 Task: open an excel sheet and write heading  Cash Flow TrackerAdd Dates in a column and its values below  '2023-05-01, 2023-05-03, 2023-05-06, 2023-05-10, 2023-05-15, 2023-05-20, 2023-05-25 & 2023-05-31'Add Descriptions in next column and its values below  Monthly Salary, Grocery Shopping, Dining Out., Utility Bill, Transportation, Entertainment, Miscellaneous & Total. Add Amount in next column and its values below  $2,500, $100, $50, $150, $30, $50, $20& $400. Add Income/ Expense in next column and its values below  Income, Expenses, Expenses, Expenses, Expenses, Expenses & Expenses. Add Balance in next column and its values below  $2,500, $2,400, $2,350, $2,200, $2,170, $2,120, $2,100 & $2100. Save page AssetVal templates
Action: Mouse moved to (21, 66)
Screenshot: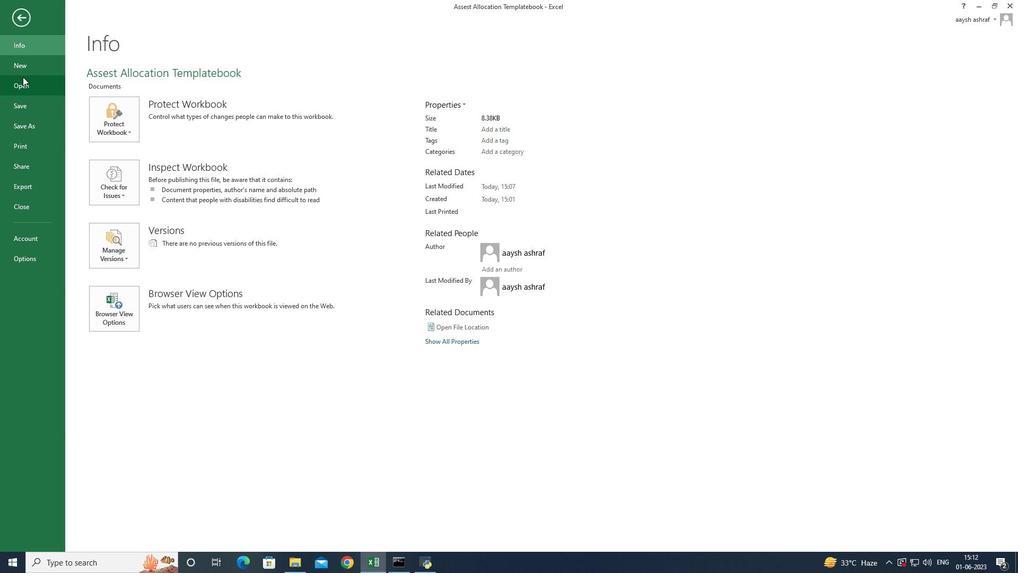 
Action: Mouse pressed left at (21, 66)
Screenshot: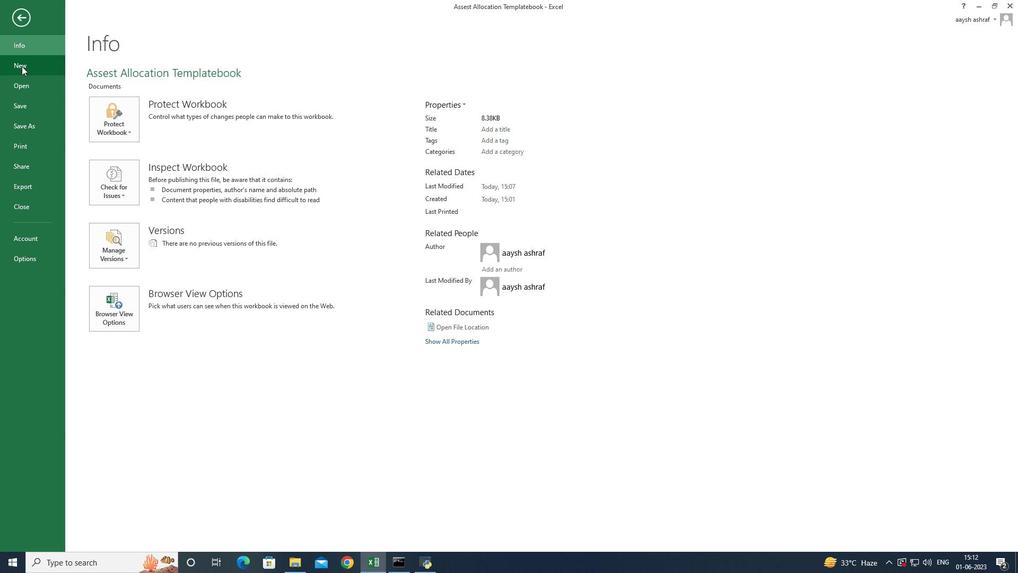 
Action: Mouse moved to (127, 171)
Screenshot: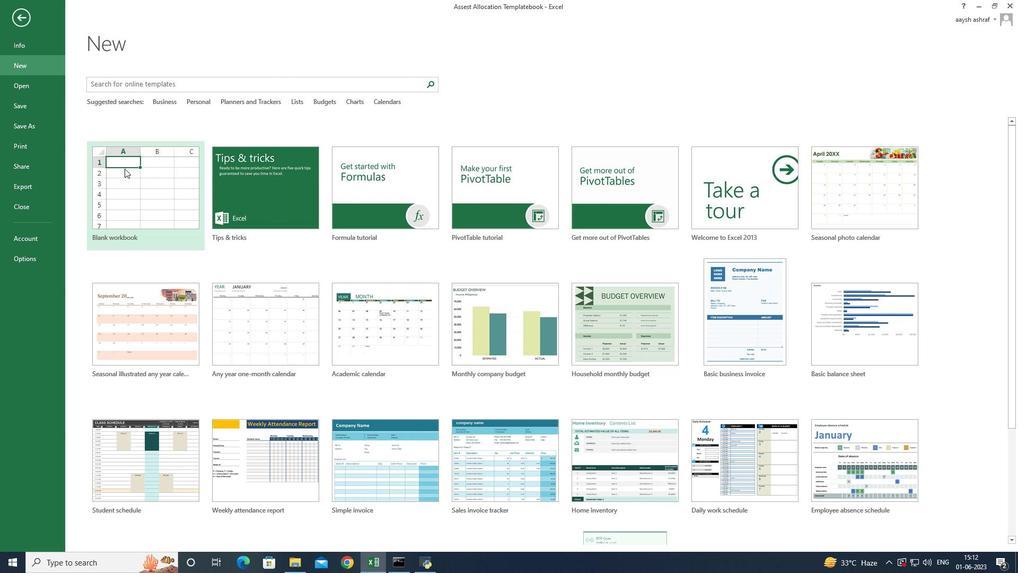 
Action: Mouse pressed left at (127, 171)
Screenshot: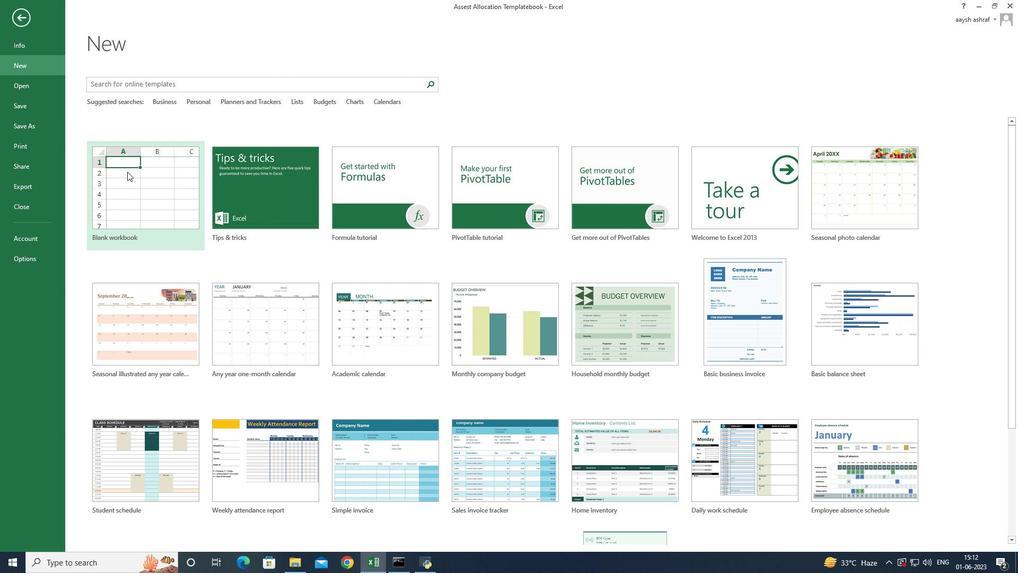 
Action: Mouse moved to (362, 475)
Screenshot: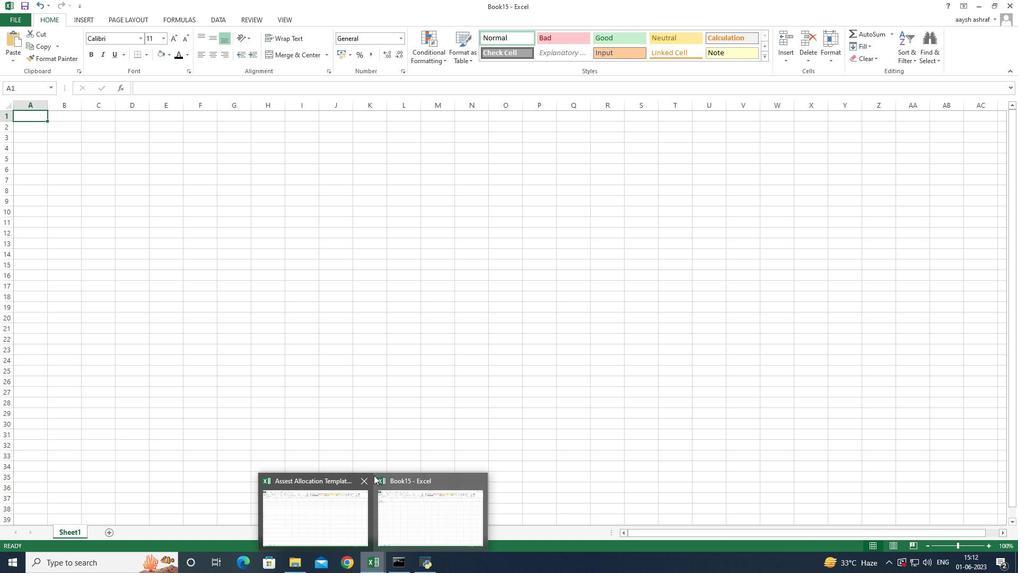 
Action: Mouse pressed left at (362, 475)
Screenshot: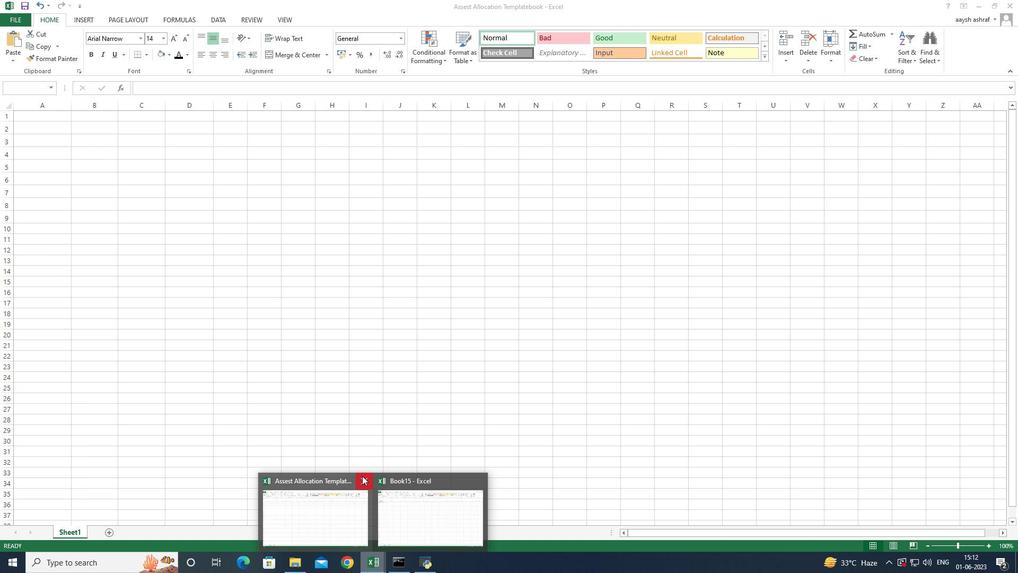 
Action: Mouse moved to (506, 292)
Screenshot: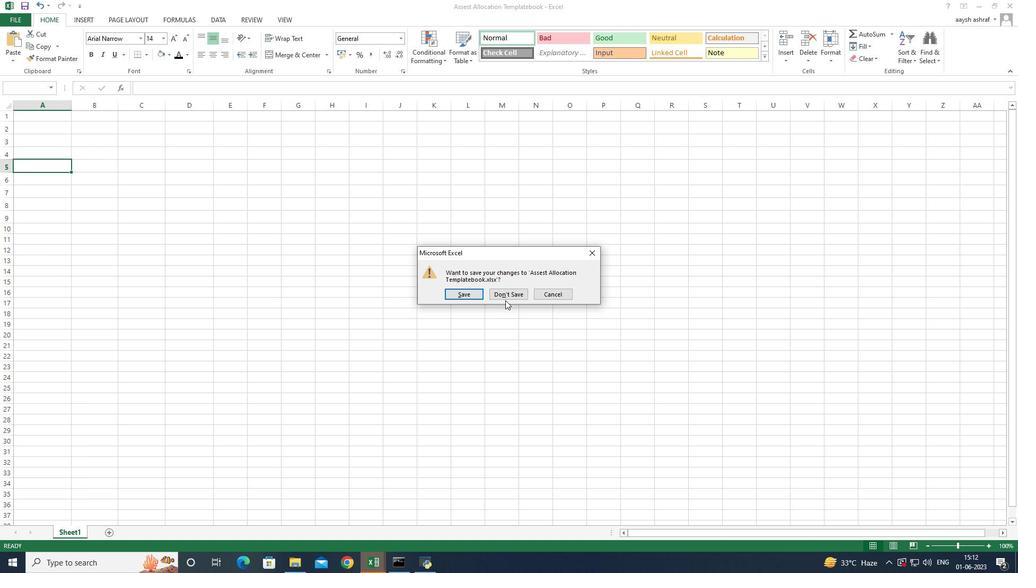 
Action: Mouse pressed left at (506, 292)
Screenshot: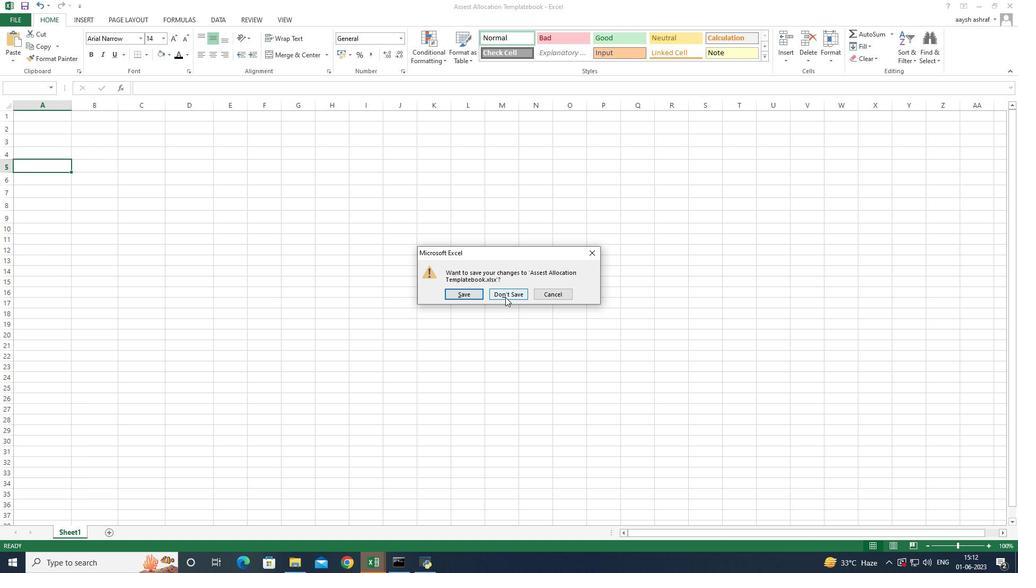 
Action: Mouse moved to (27, 113)
Screenshot: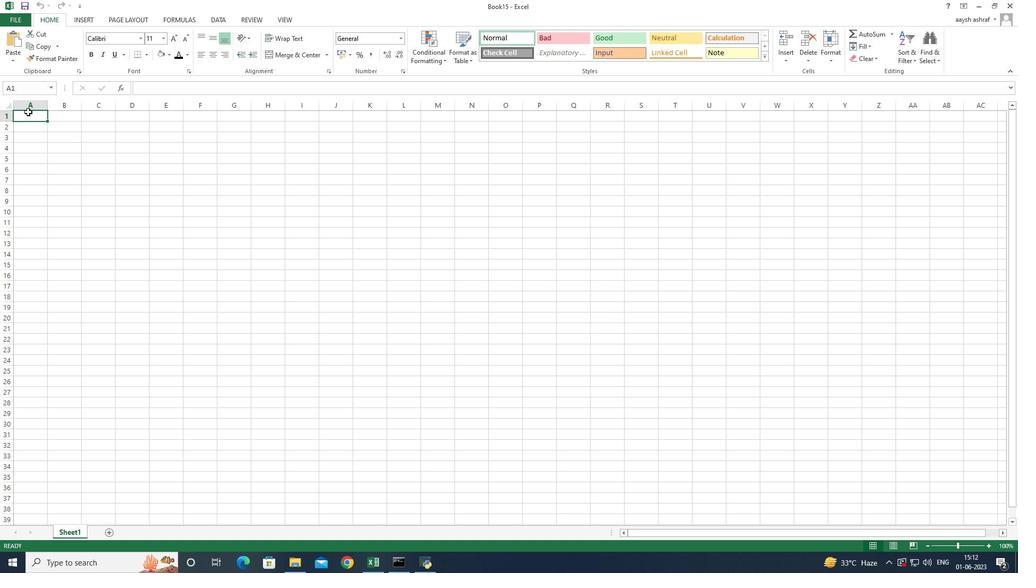 
Action: Mouse pressed left at (27, 113)
Screenshot: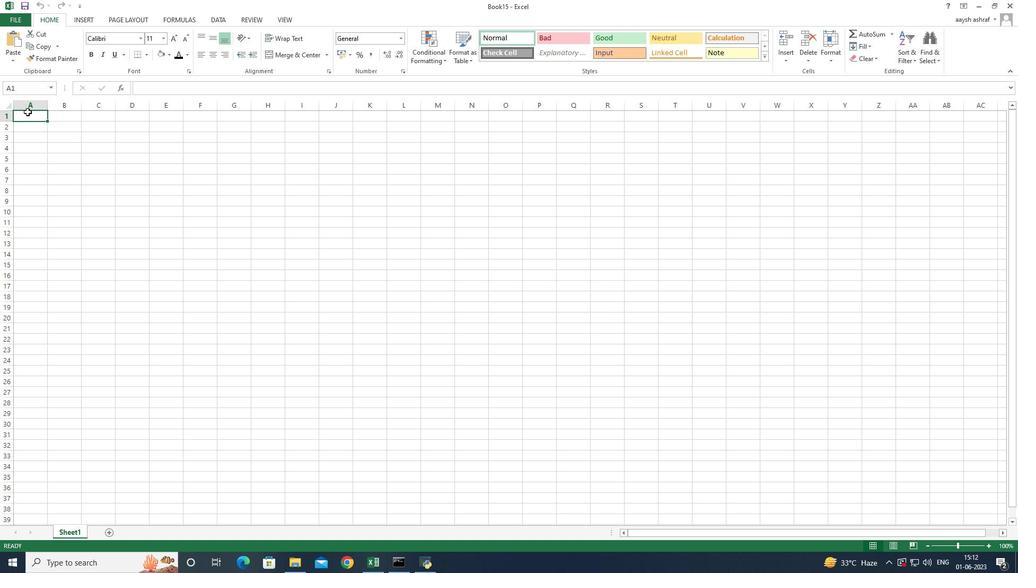 
Action: Mouse pressed left at (27, 113)
Screenshot: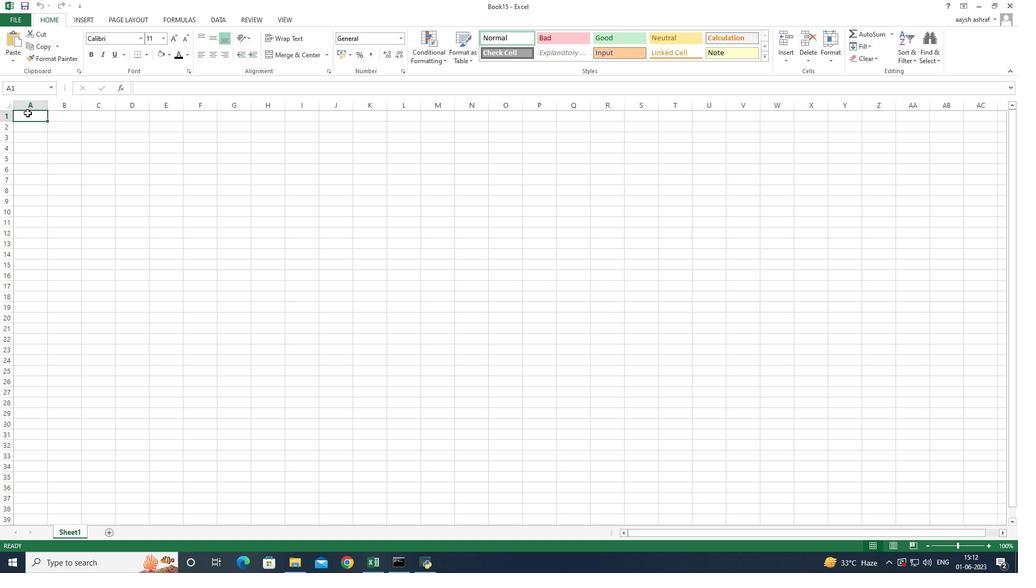 
Action: Key pressed <Key.shift>Cash<Key.space><Key.shift>Flow<Key.space><Key.shift>Tracker<Key.enter>
Screenshot: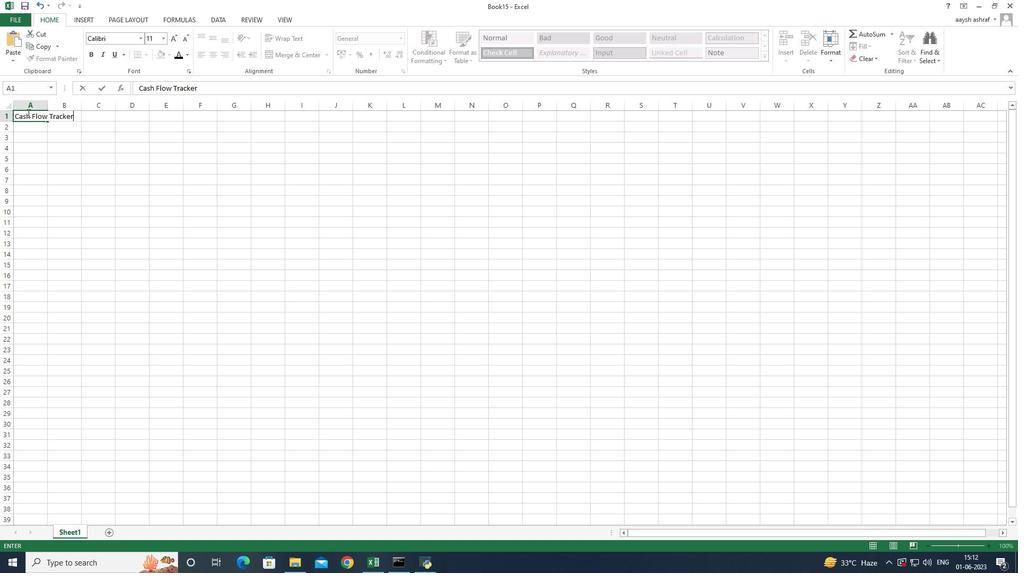 
Action: Mouse moved to (22, 147)
Screenshot: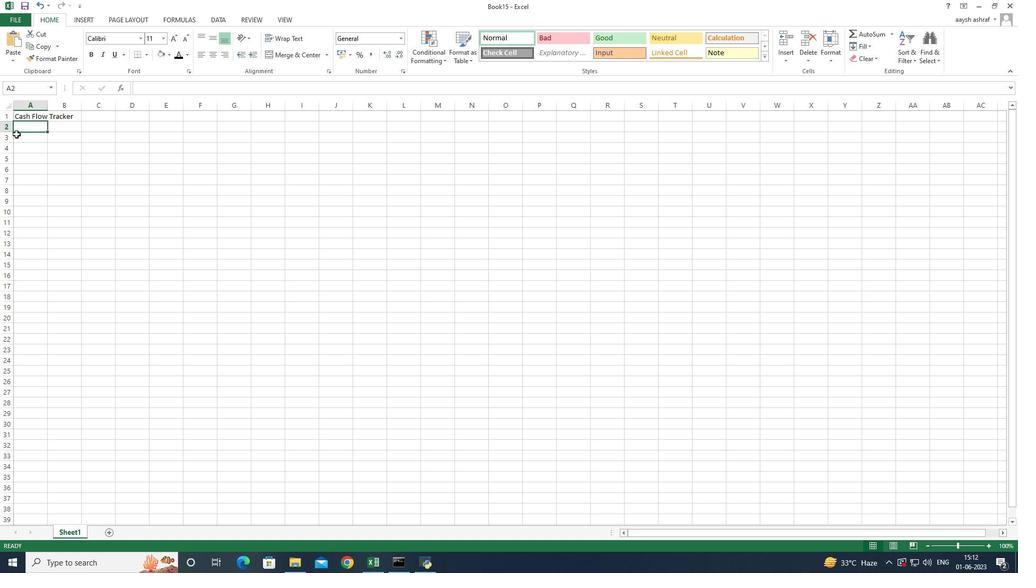
Action: Key pressed <Key.shift>Dates<Key.space><Key.enter>
Screenshot: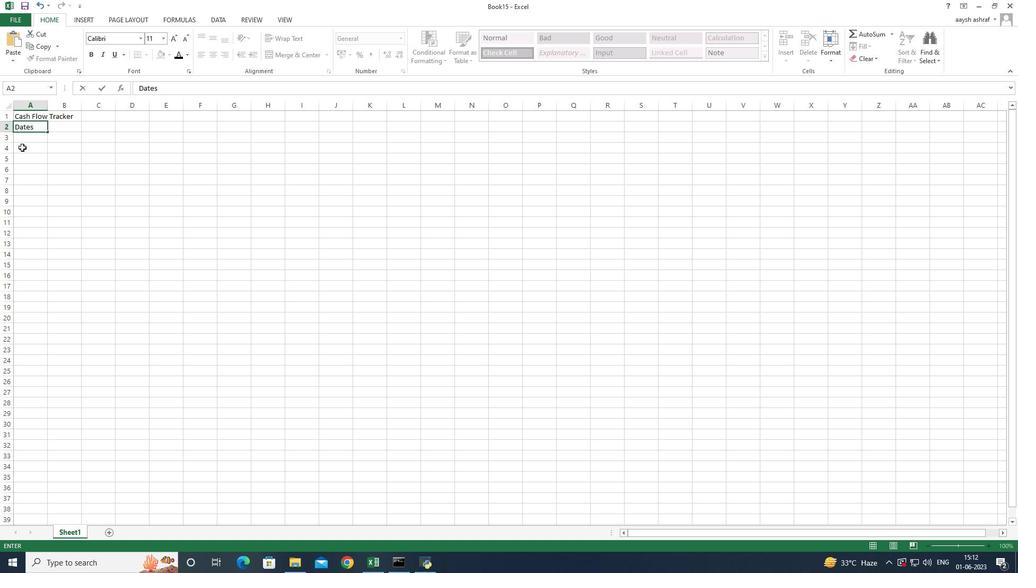 
Action: Mouse moved to (168, 169)
Screenshot: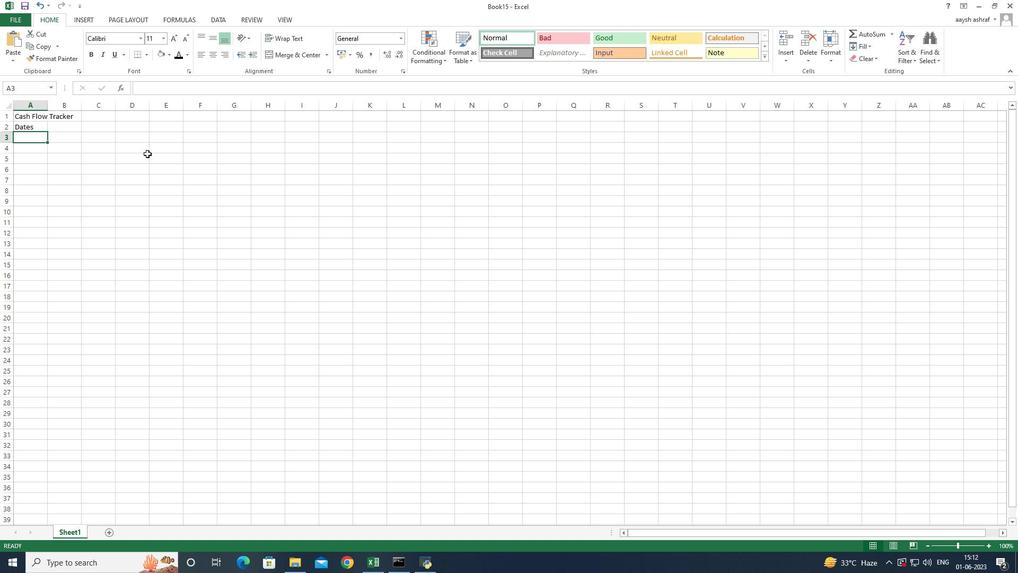 
Action: Key pressed 202
Screenshot: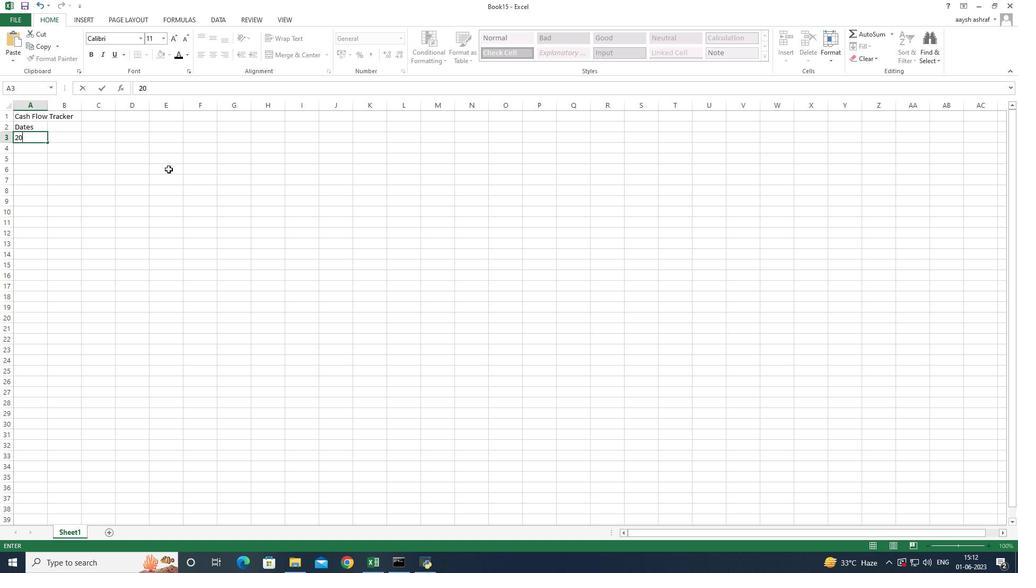 
Action: Mouse moved to (186, 169)
Screenshot: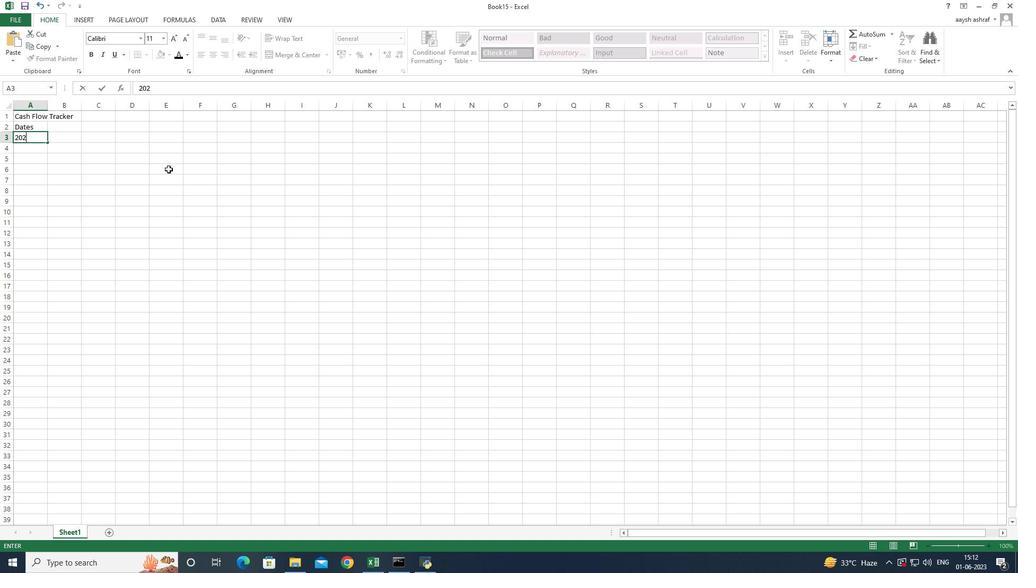 
Action: Key pressed 3
Screenshot: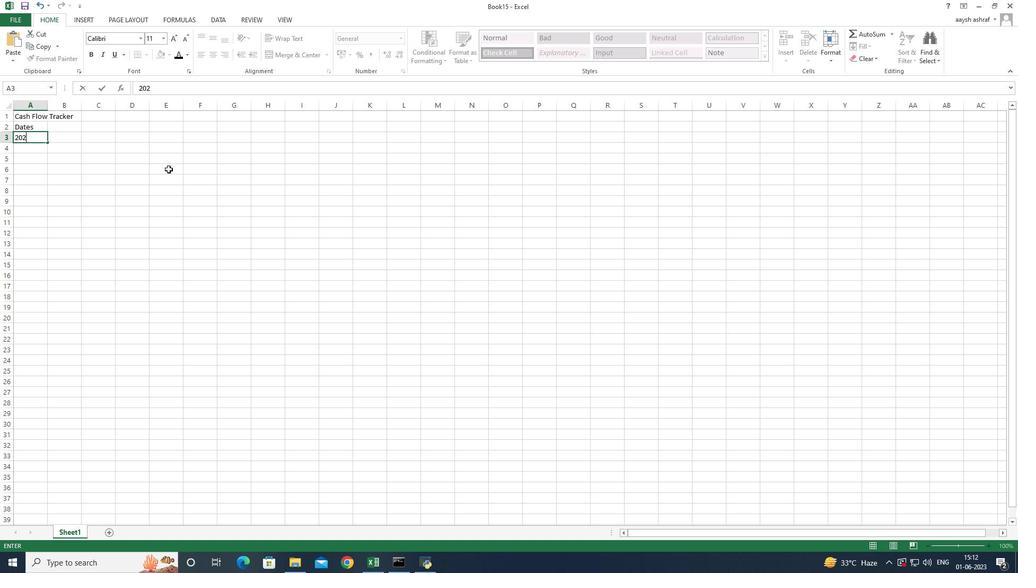 
Action: Mouse moved to (762, 8)
Screenshot: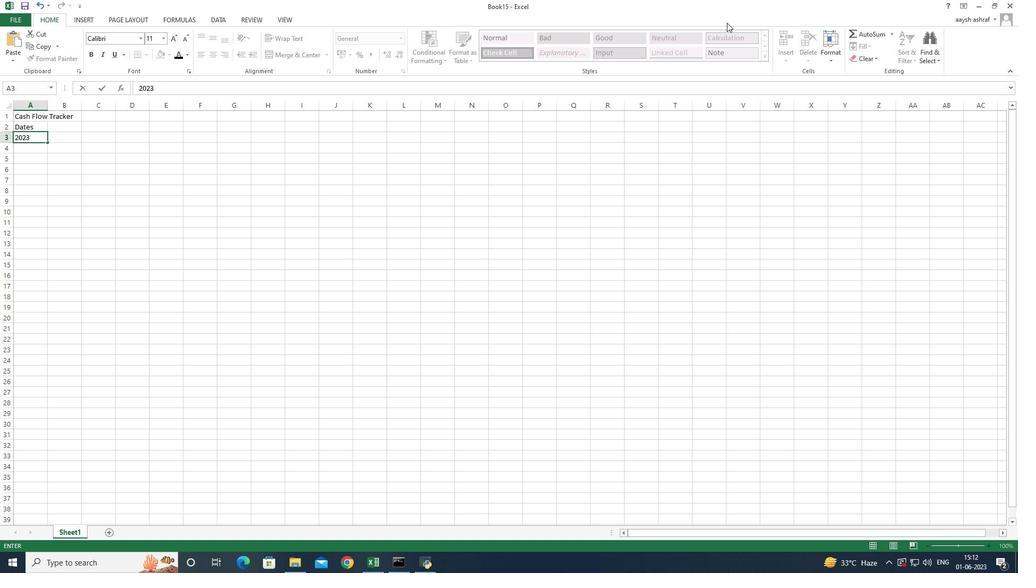 
Action: Key pressed -05
Screenshot: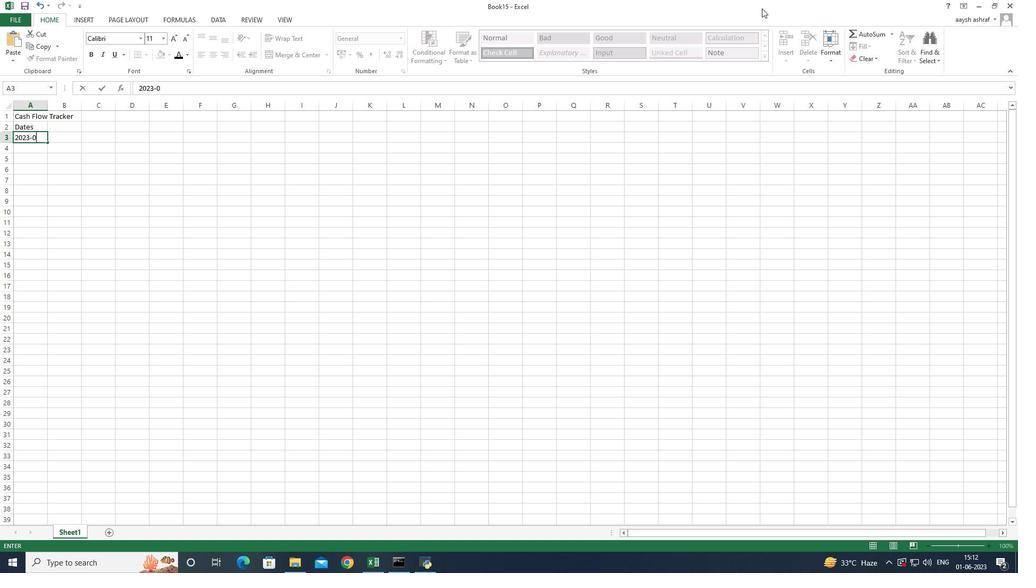 
Action: Mouse moved to (826, 6)
Screenshot: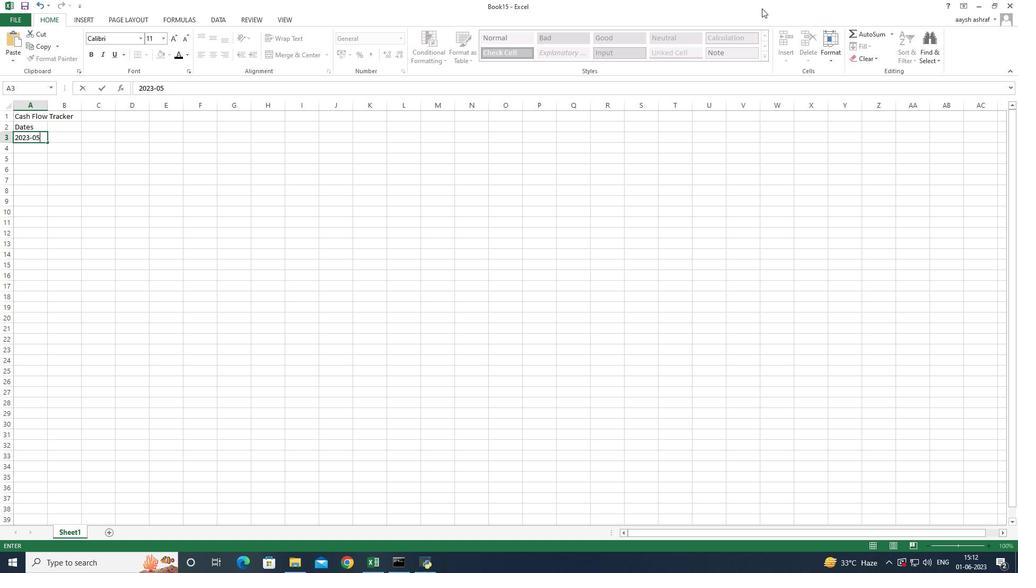 
Action: Key pressed -01<Key.enter>
Screenshot: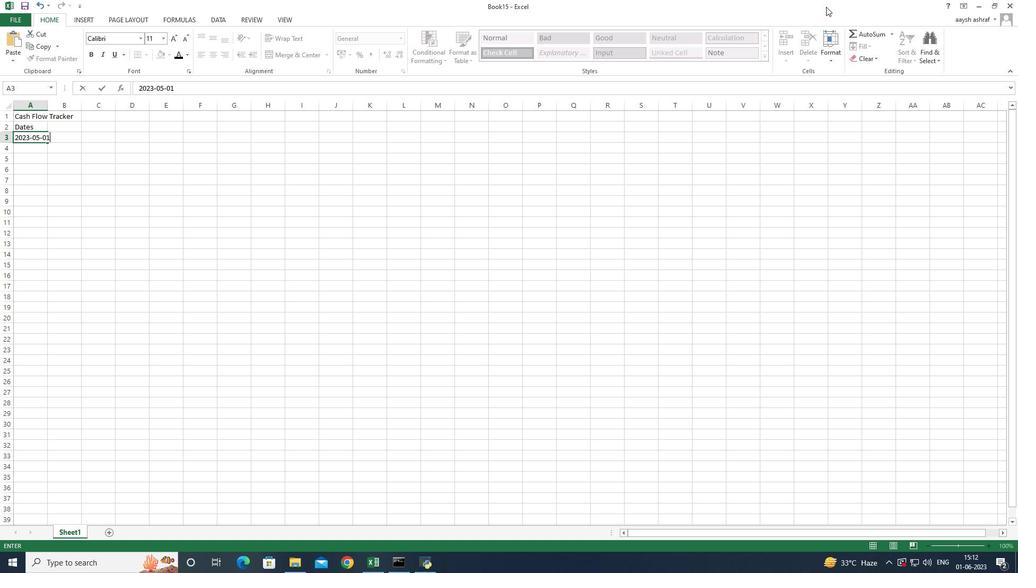 
Action: Mouse moved to (1000, 8)
Screenshot: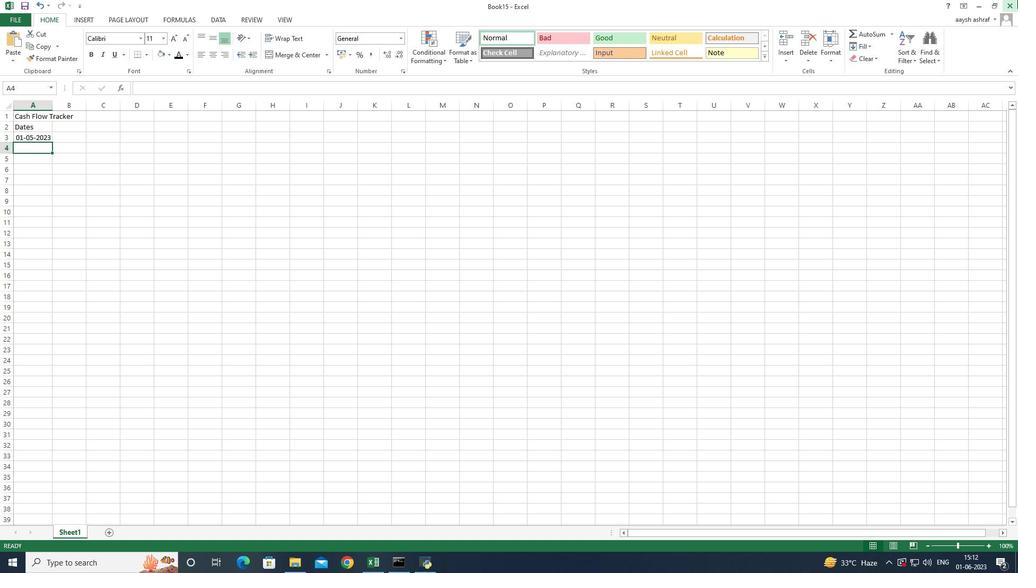
Action: Key pressed 2023-05-03<Key.enter>2023-05-06<Key.enter>2023-05-10<Key.enter>2023-05-15<Key.enter>2023-05-20<Key.enter>2023-02<Key.backspace>5-25<Key.enter>2023-05-31<Key.enter>
Screenshot: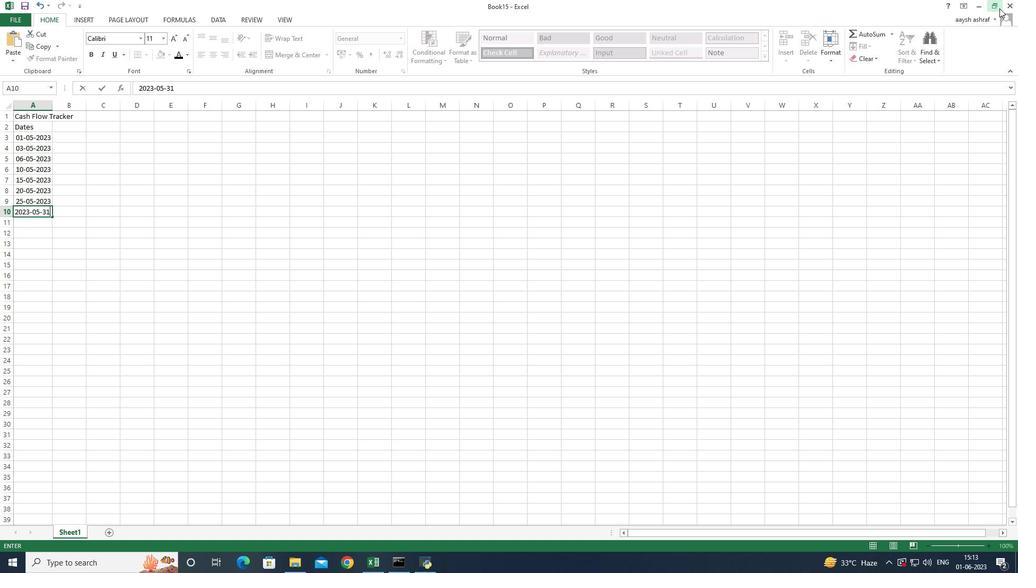 
Action: Mouse moved to (53, 101)
Screenshot: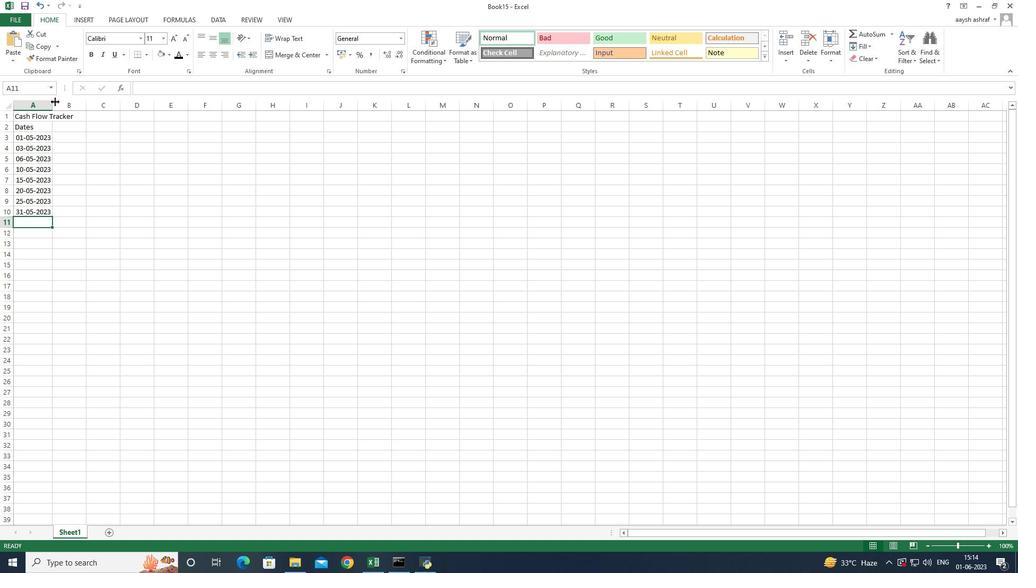
Action: Mouse pressed left at (53, 101)
Screenshot: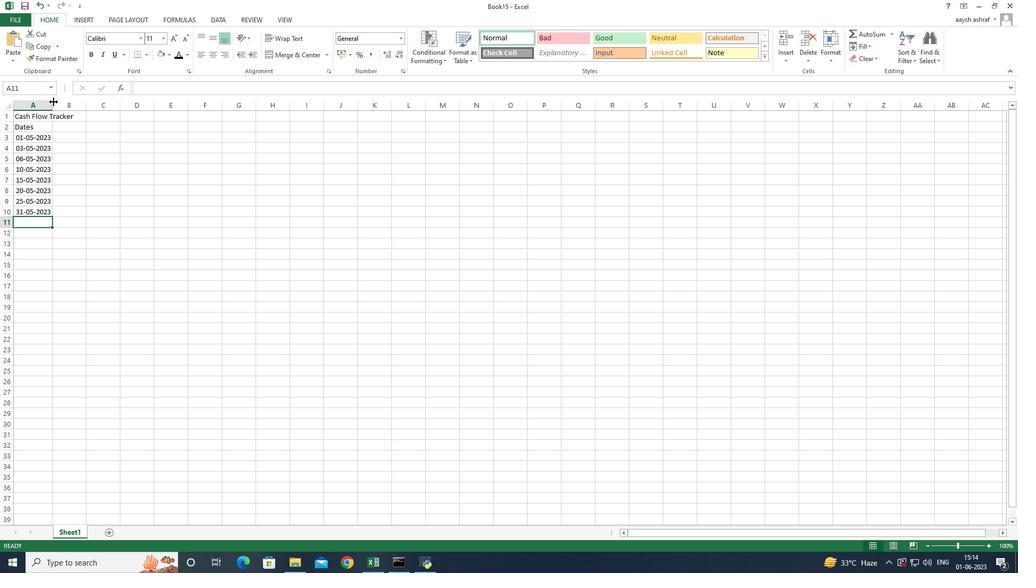
Action: Mouse moved to (36, 127)
Screenshot: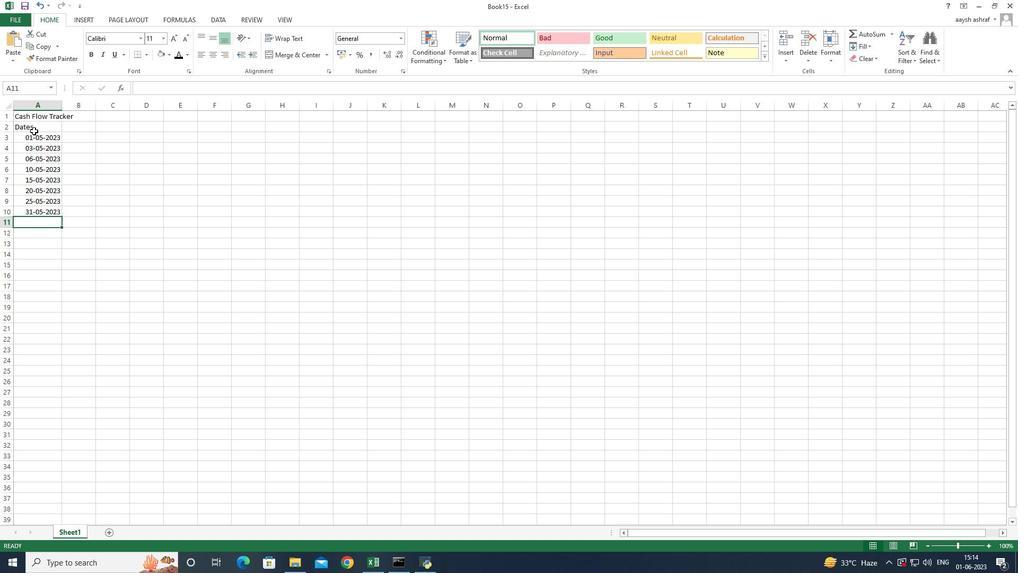 
Action: Mouse pressed left at (36, 127)
Screenshot: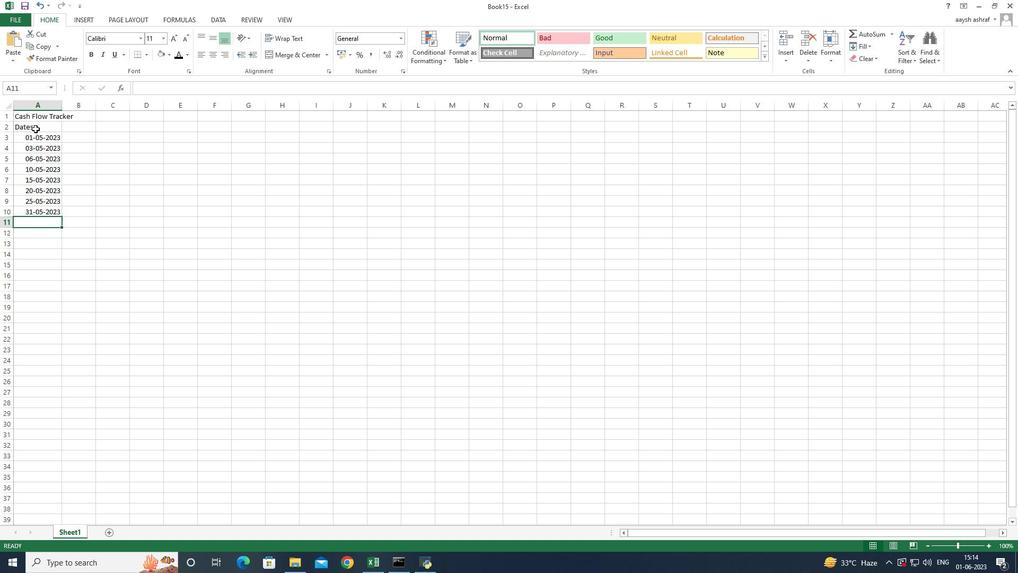 
Action: Mouse moved to (209, 54)
Screenshot: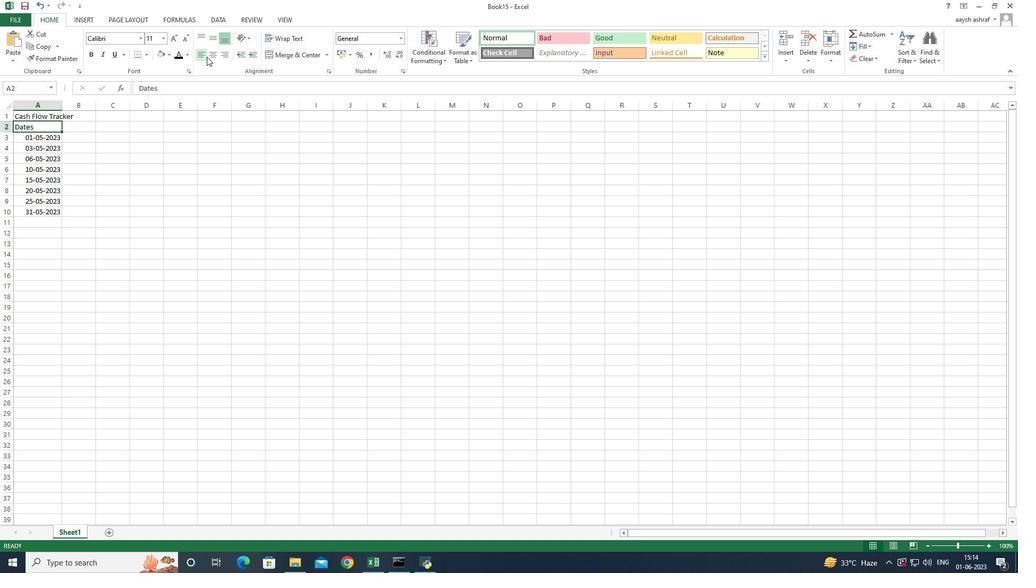 
Action: Mouse pressed left at (209, 54)
Screenshot: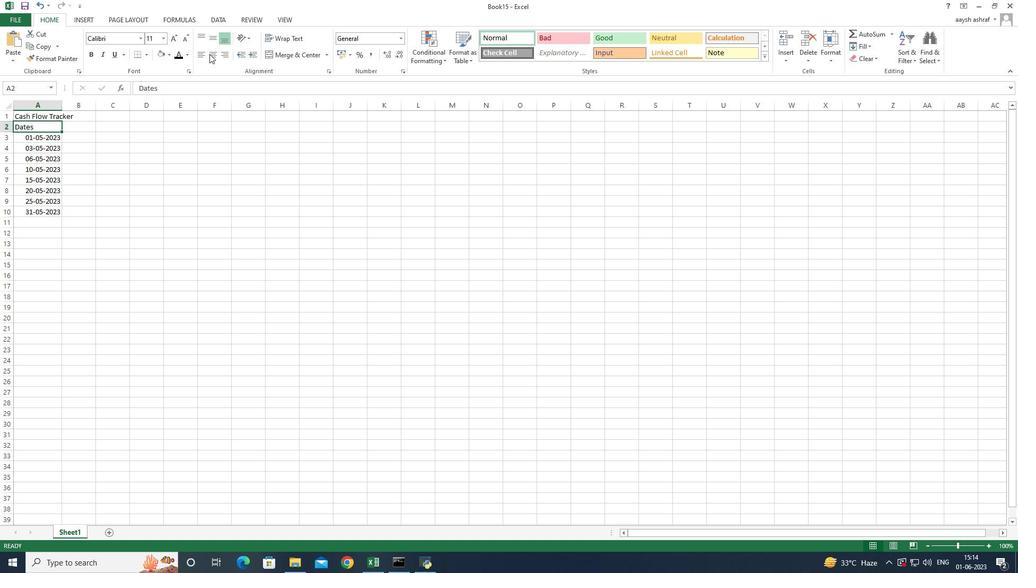 
Action: Mouse moved to (80, 125)
Screenshot: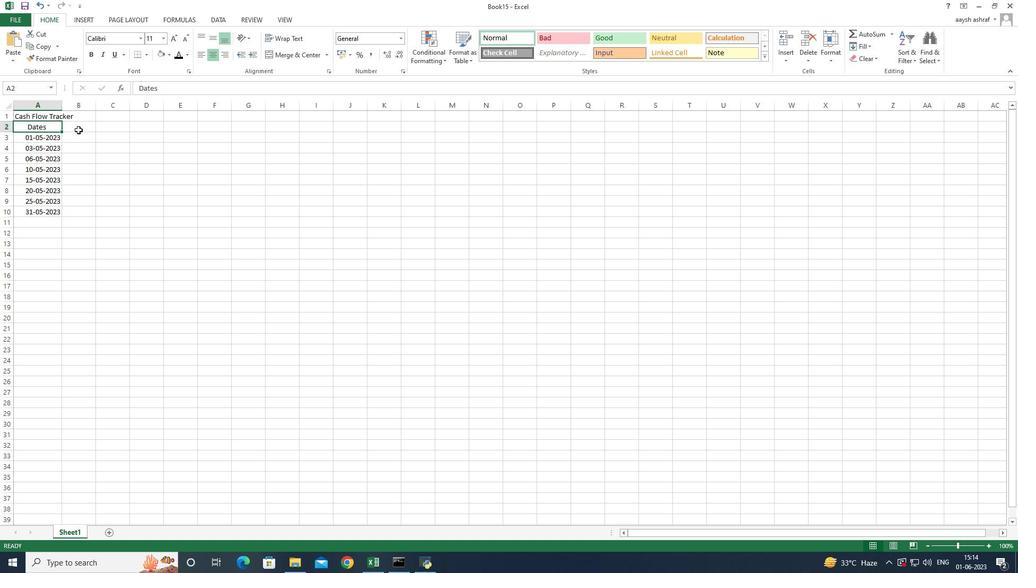 
Action: Mouse pressed left at (80, 125)
Screenshot: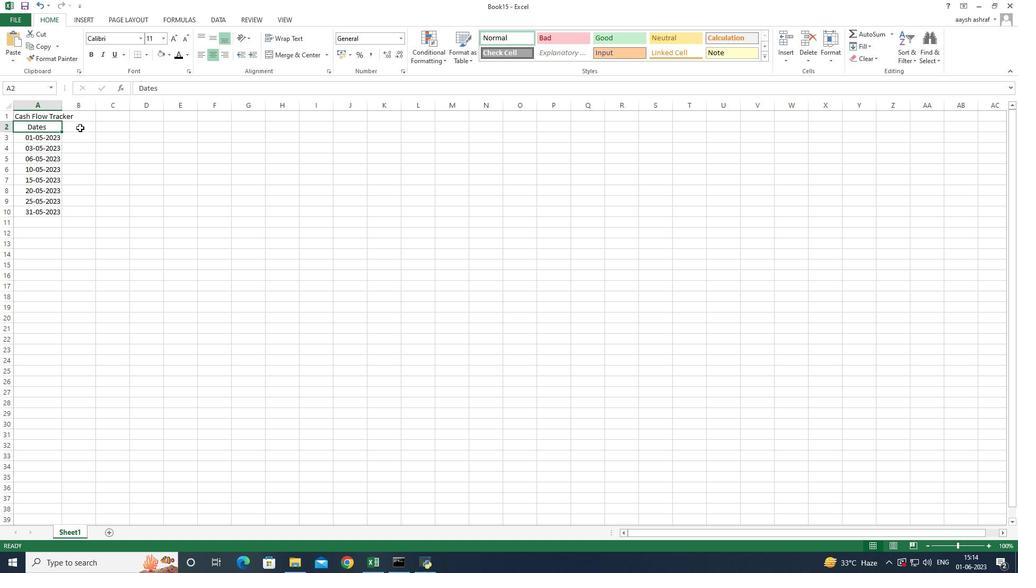 
Action: Mouse pressed left at (80, 125)
Screenshot: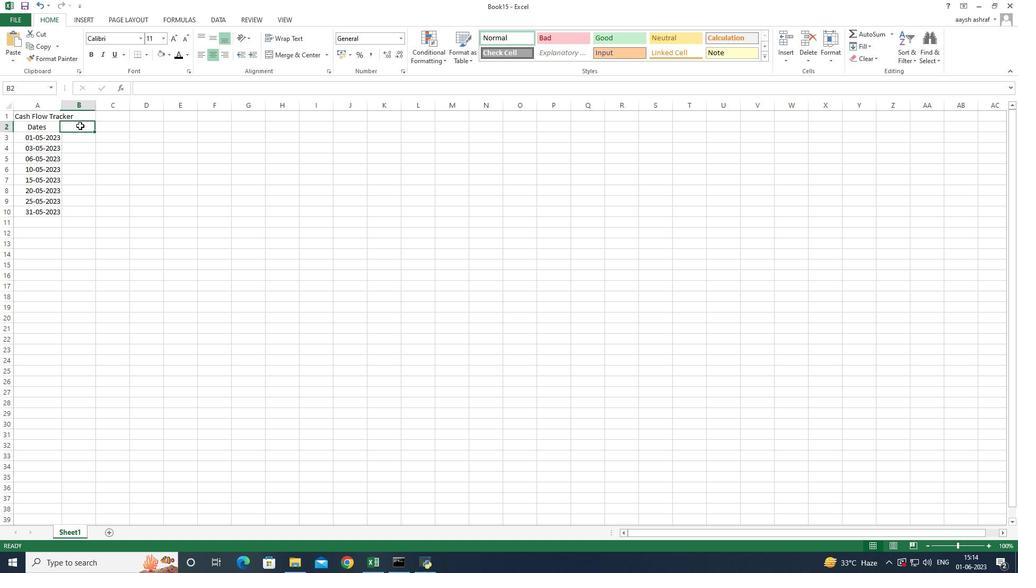 
Action: Mouse moved to (128, 139)
Screenshot: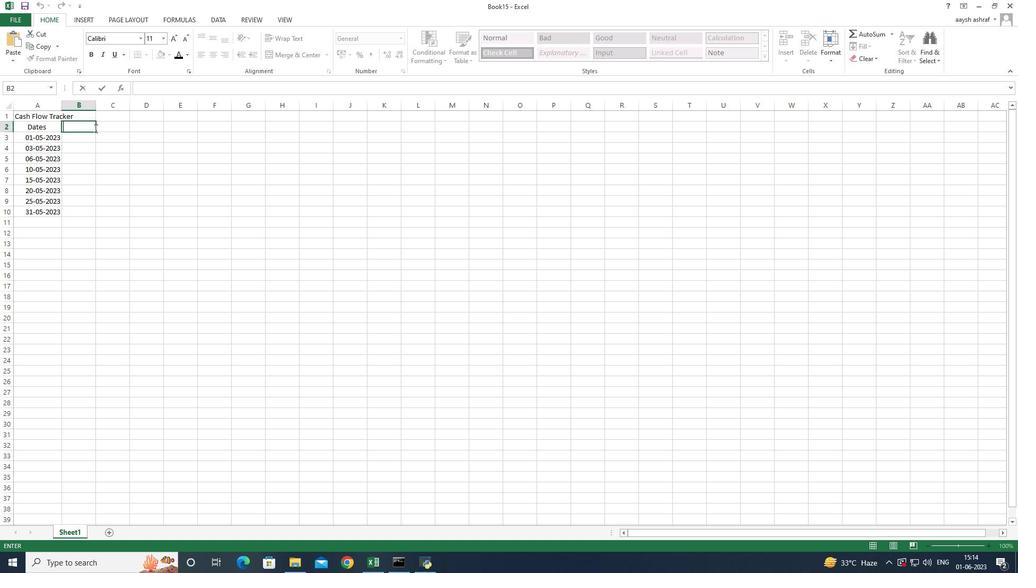 
Action: Key pressed <Key.shift>Descriptions<Key.space><Key.enter><Key.shift>Monthly<Key.space><Key.shift>Salary<Key.enter><Key.shift>F<Key.backspace><Key.shift>Grocery<Key.space><Key.shift>shopping<Key.enter><Key.shift><Key.shift><Key.shift><Key.shift><Key.shift><Key.shift>Dinning<Key.space><Key.shift>Out<Key.enter><Key.shift><Key.shift><Key.shift>Uitillity<Key.space><Key.shift>Bill<Key.enter><Key.shift>Transportation<Key.enter><Key.shift><Key.shift><Key.shift>Entertainment<Key.enter><Key.shift>Miscellaneous<Key.enter><Key.shift>Total
Screenshot: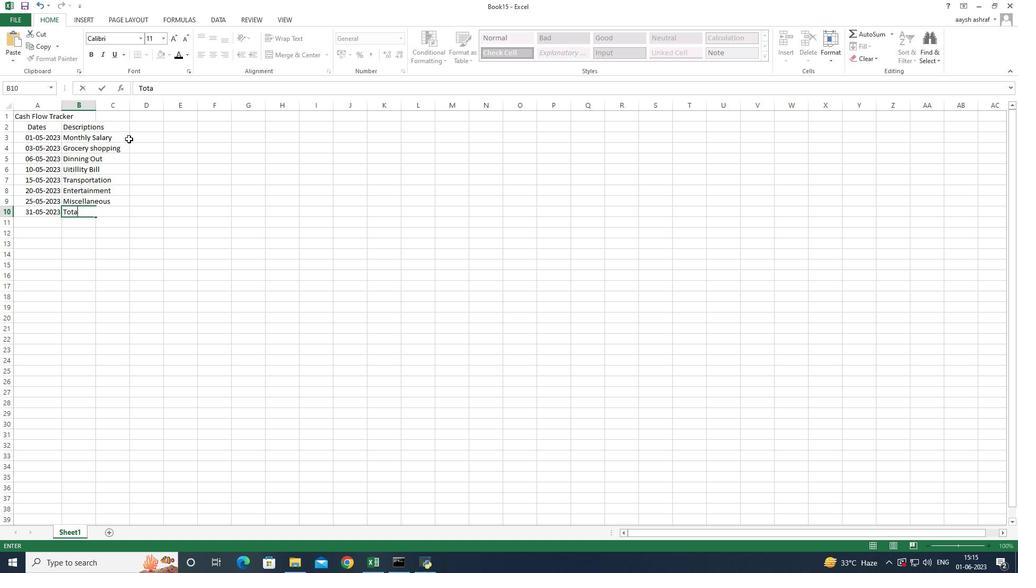 
Action: Mouse moved to (92, 119)
Screenshot: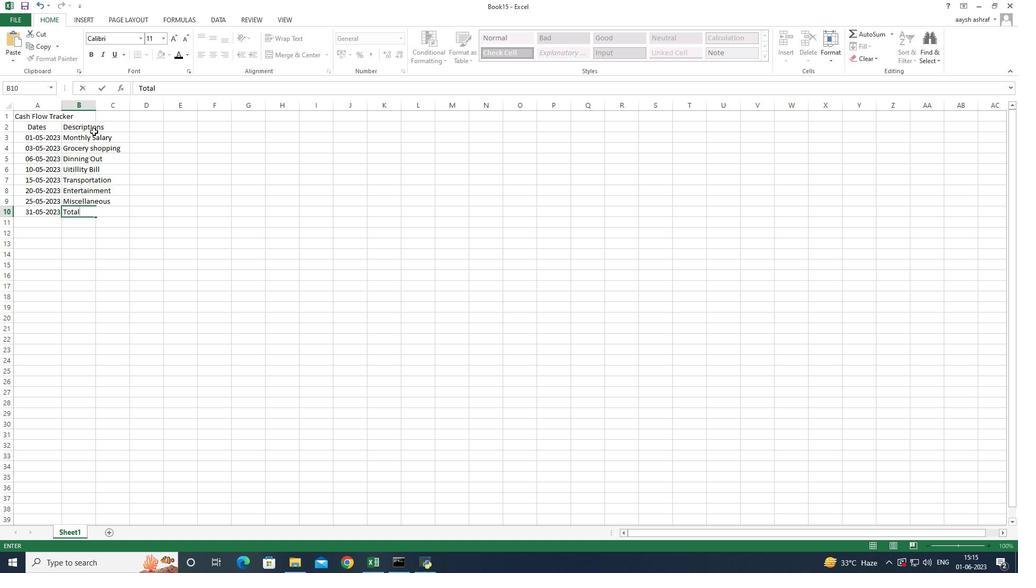 
Action: Mouse pressed left at (92, 119)
Screenshot: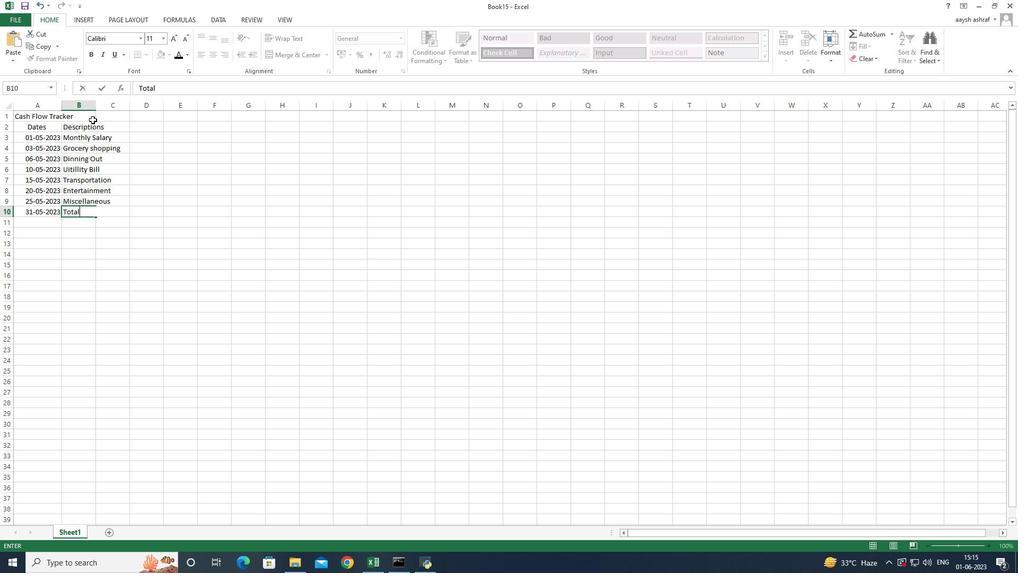 
Action: Mouse moved to (94, 108)
Screenshot: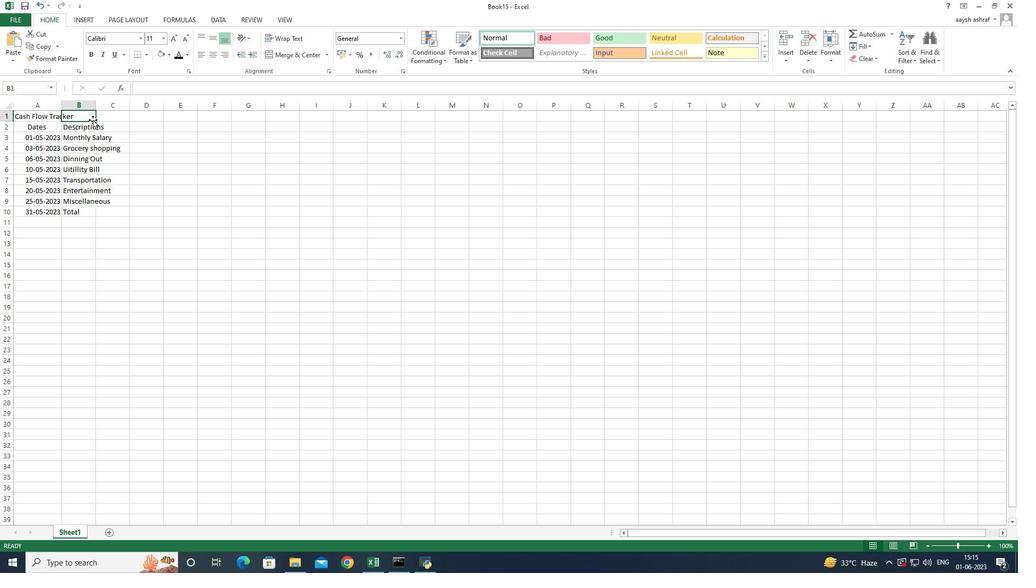 
Action: Mouse pressed left at (94, 108)
Screenshot: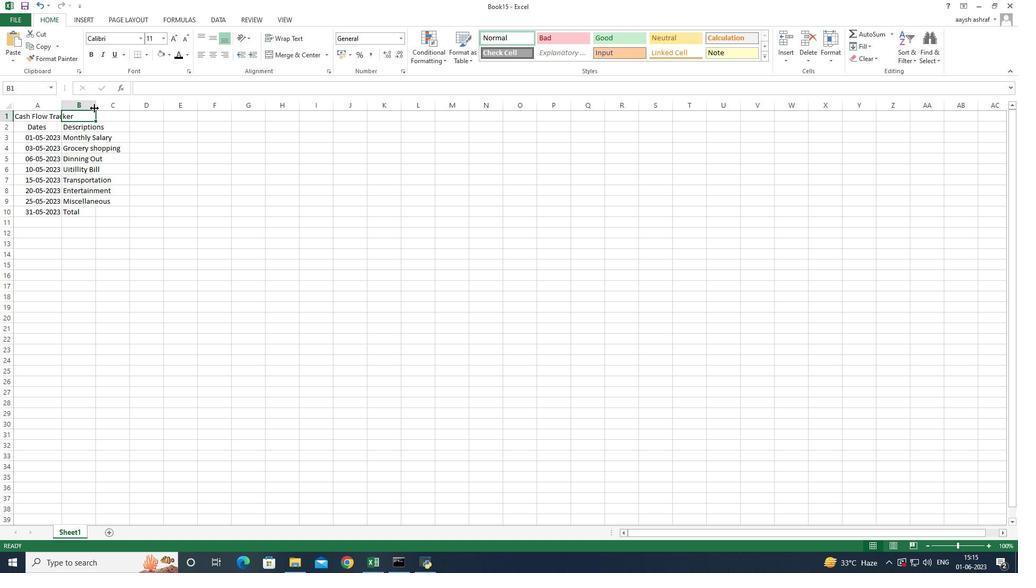 
Action: Mouse moved to (146, 128)
Screenshot: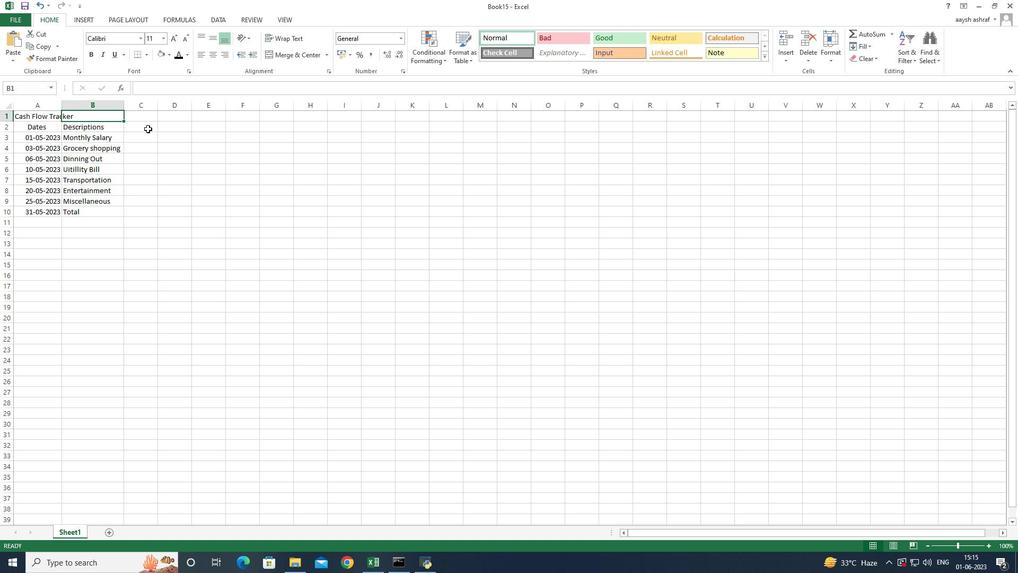 
Action: Mouse pressed left at (146, 128)
Screenshot: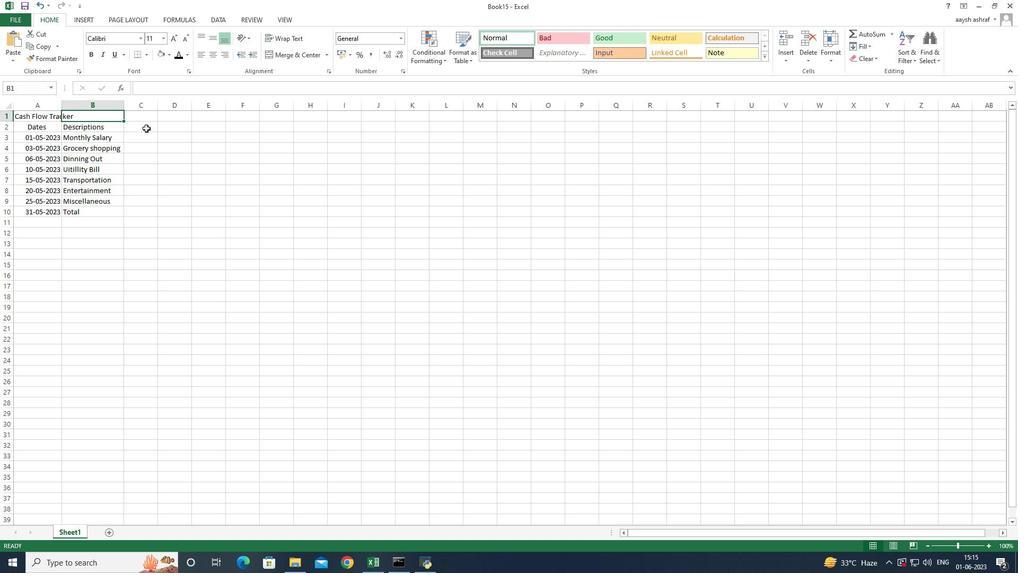 
Action: Mouse pressed left at (146, 128)
Screenshot: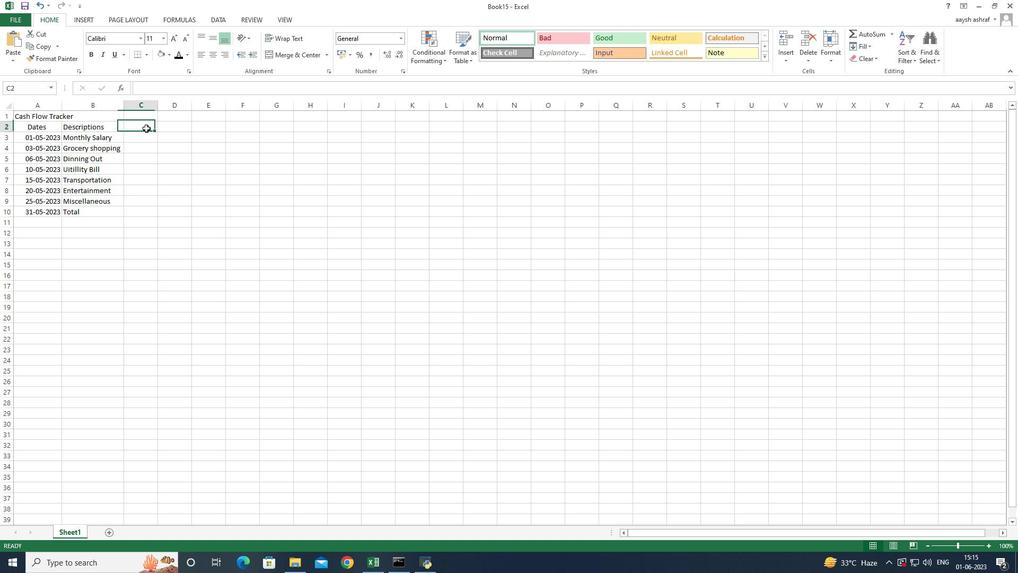 
Action: Key pressed <Key.shift>Amount<Key.enter>
Screenshot: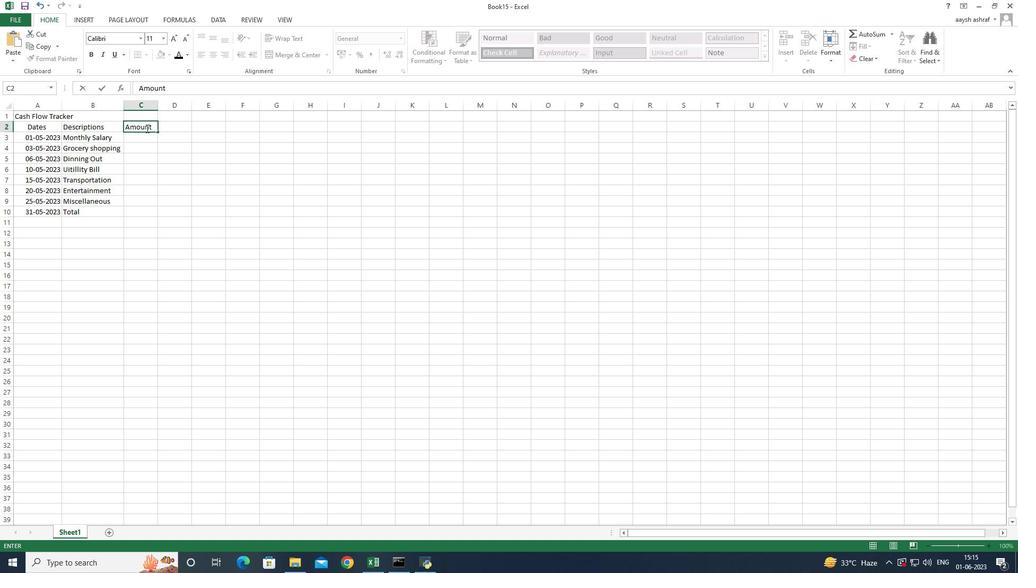 
Action: Mouse moved to (611, 195)
Screenshot: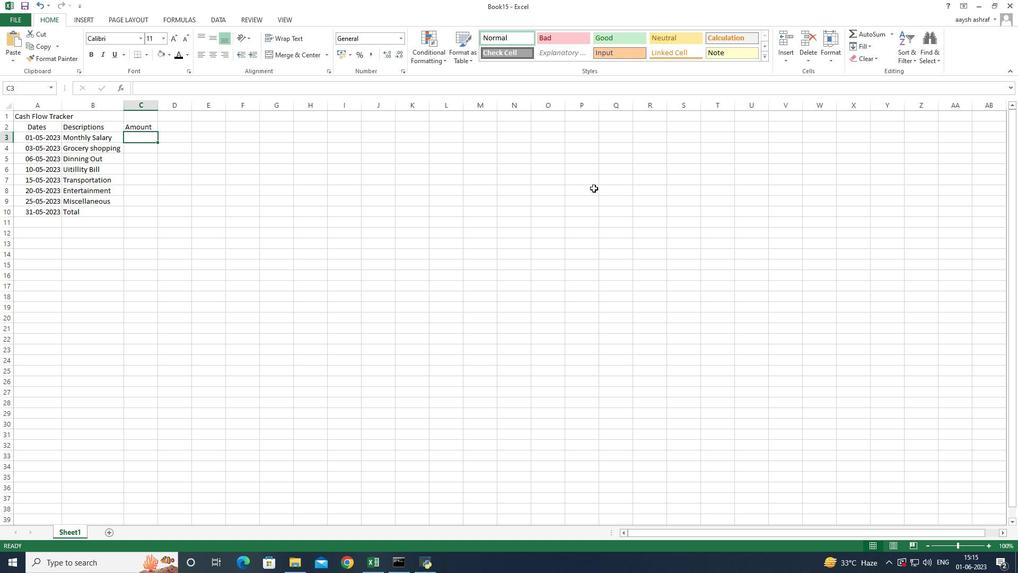 
Action: Key pressed 2500<Key.enter>100<Key.enter>50<Key.enter>150<Key.enter>30<Key.enter>50<Key.enter>20<Key.enter>400
Screenshot: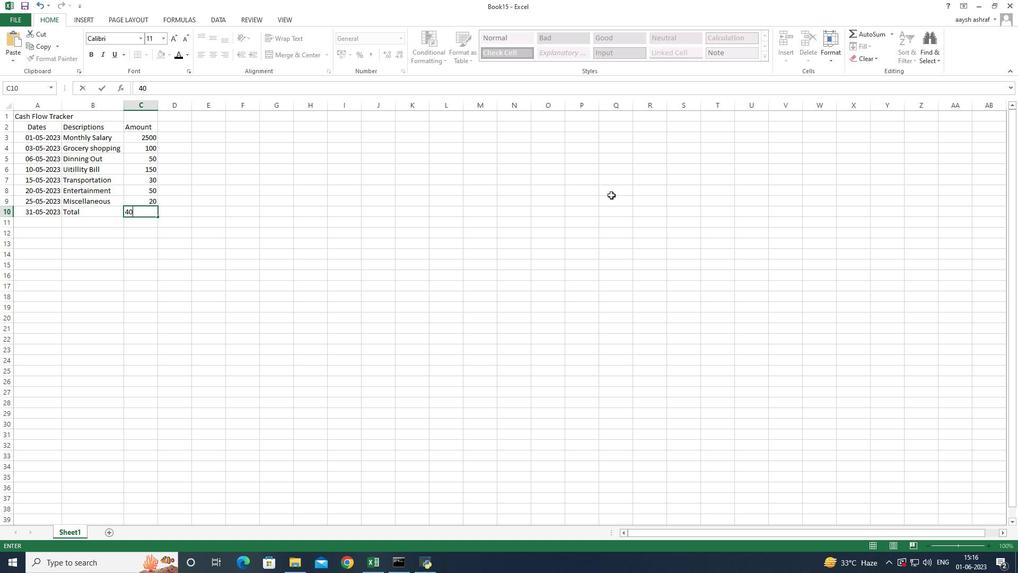 
Action: Mouse moved to (180, 123)
Screenshot: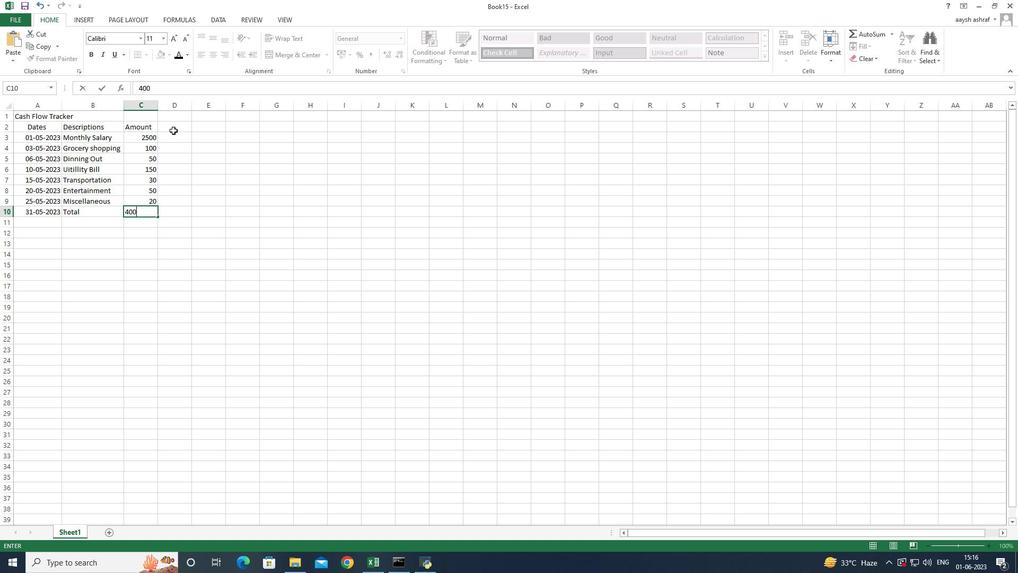 
Action: Mouse pressed left at (180, 123)
Screenshot: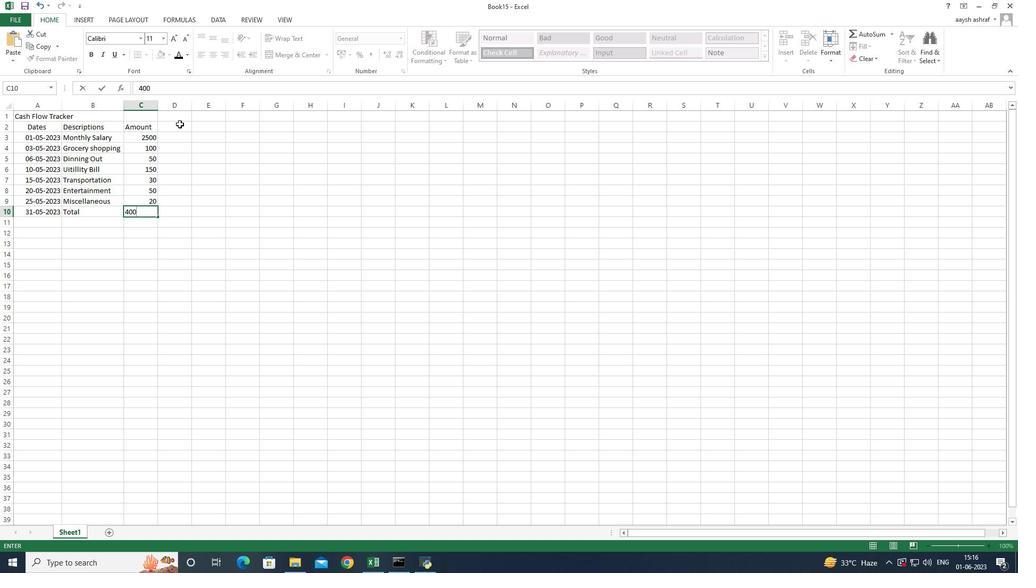 
Action: Mouse moved to (181, 126)
Screenshot: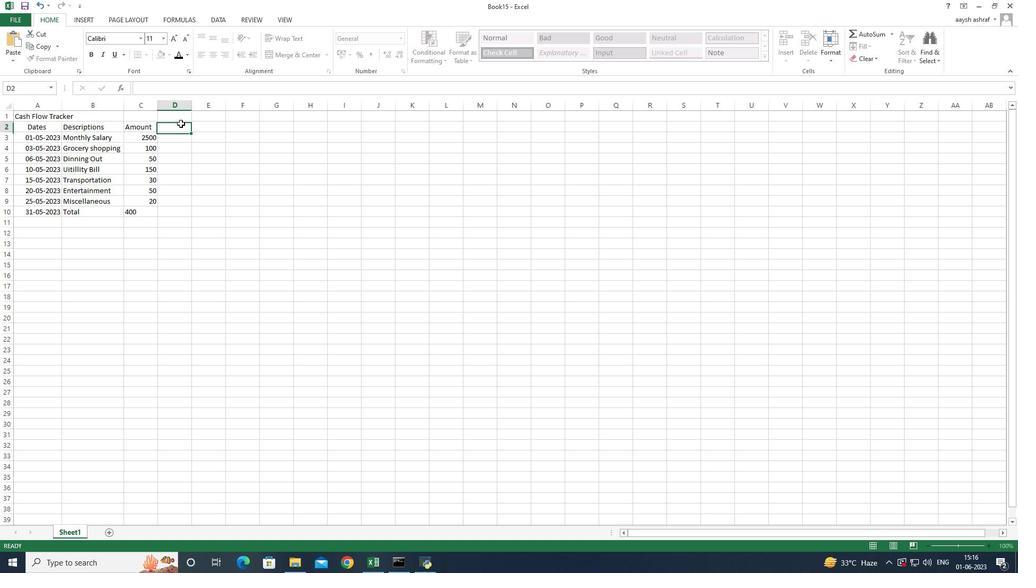 
Action: Key pressed <Key.shift>Expense<Key.enter>
Screenshot: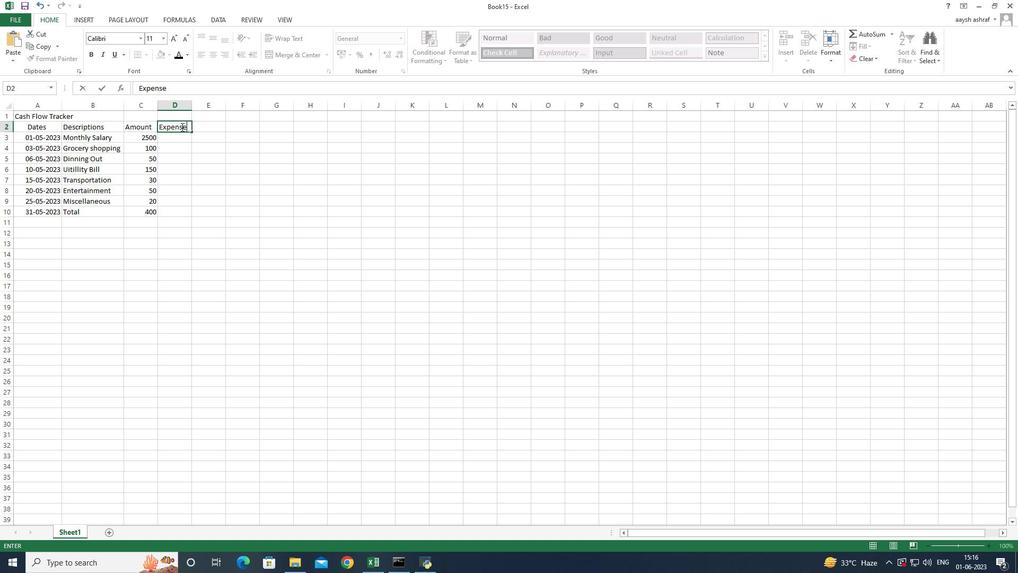 
Action: Mouse moved to (173, 127)
Screenshot: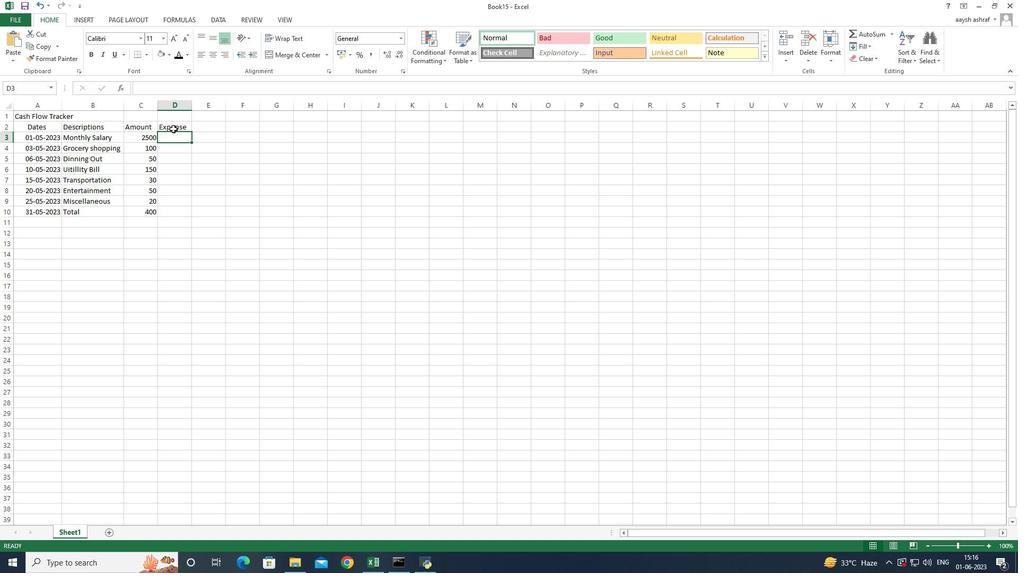
Action: Mouse pressed left at (173, 127)
Screenshot: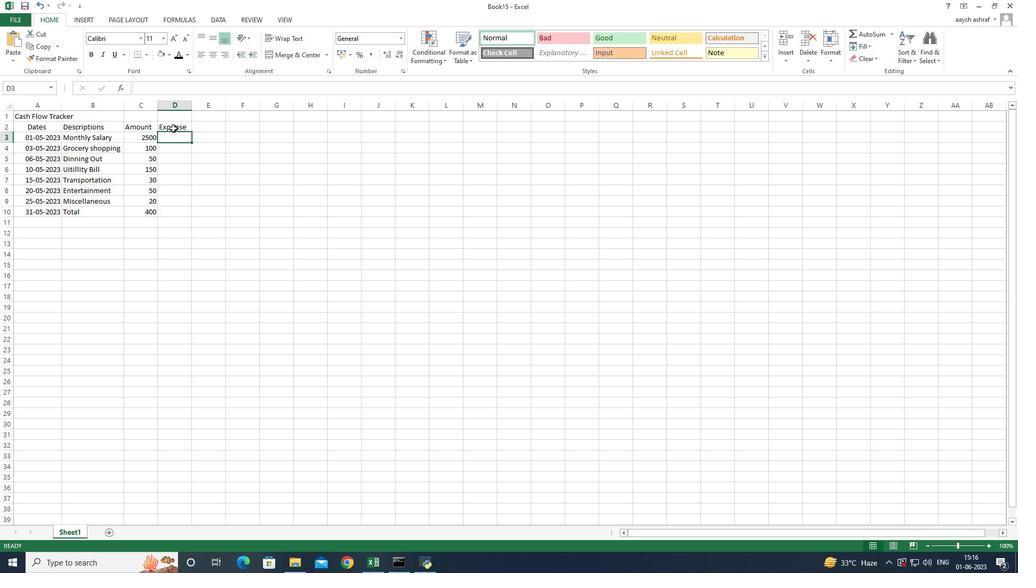 
Action: Key pressed <Key.shift>Ins<Key.backspace>come<Key.enter><Key.shift>In
Screenshot: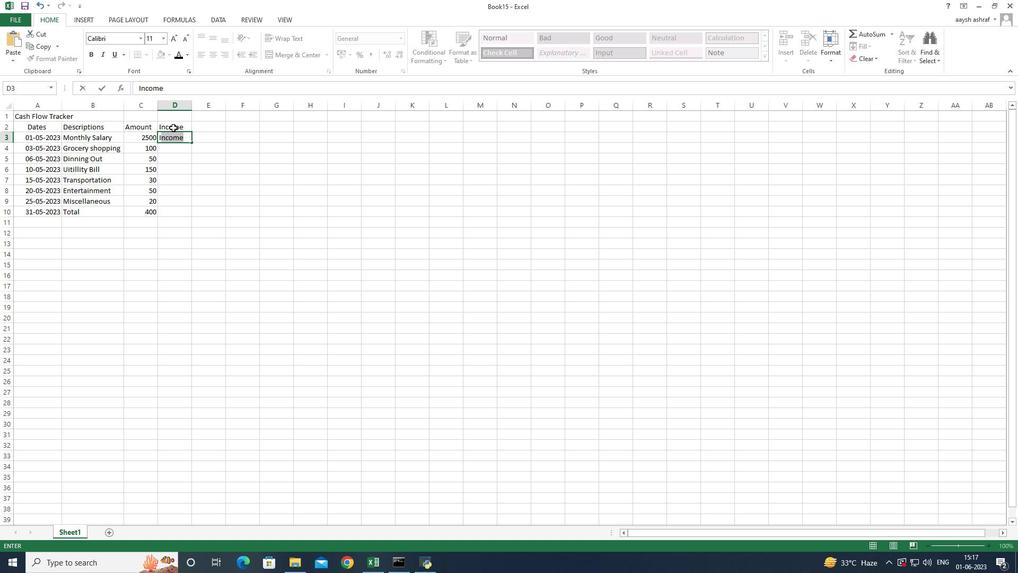
Action: Mouse pressed left at (173, 127)
Screenshot: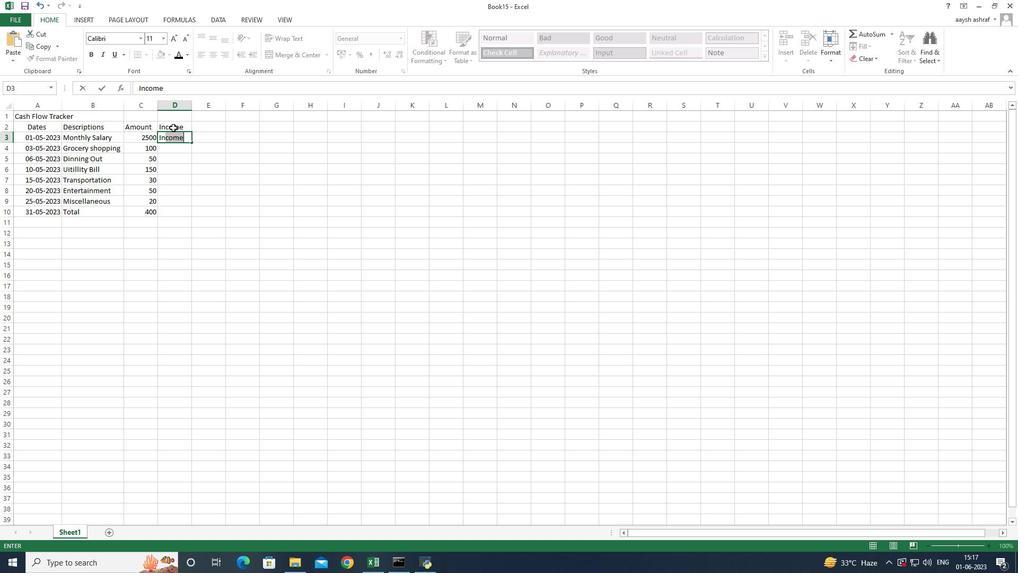 
Action: Key pressed <Key.shift>Expenses<Key.enter><Key.enter>
Screenshot: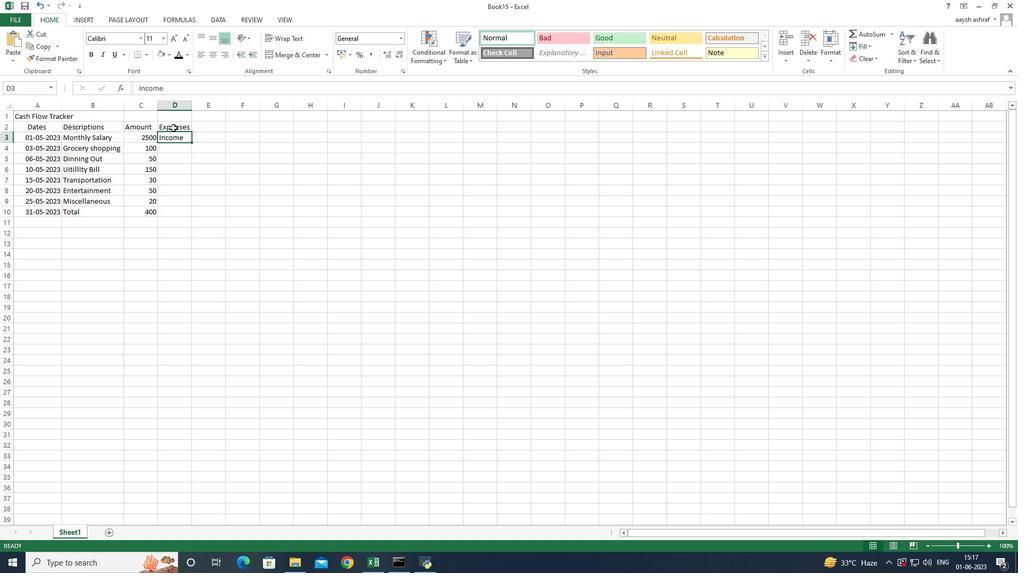 
Action: Mouse moved to (179, 127)
Screenshot: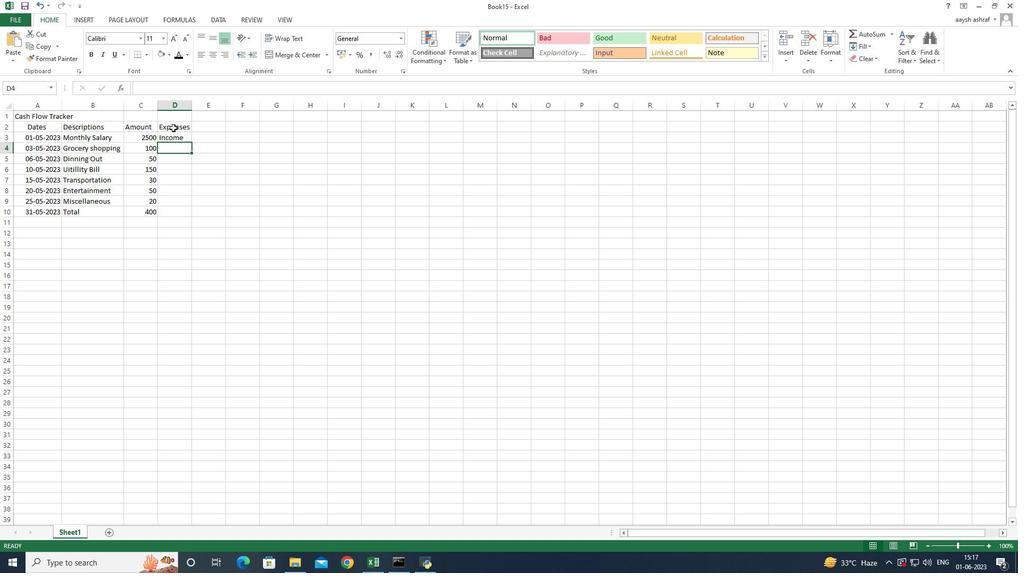 
Action: Mouse pressed left at (179, 127)
Screenshot: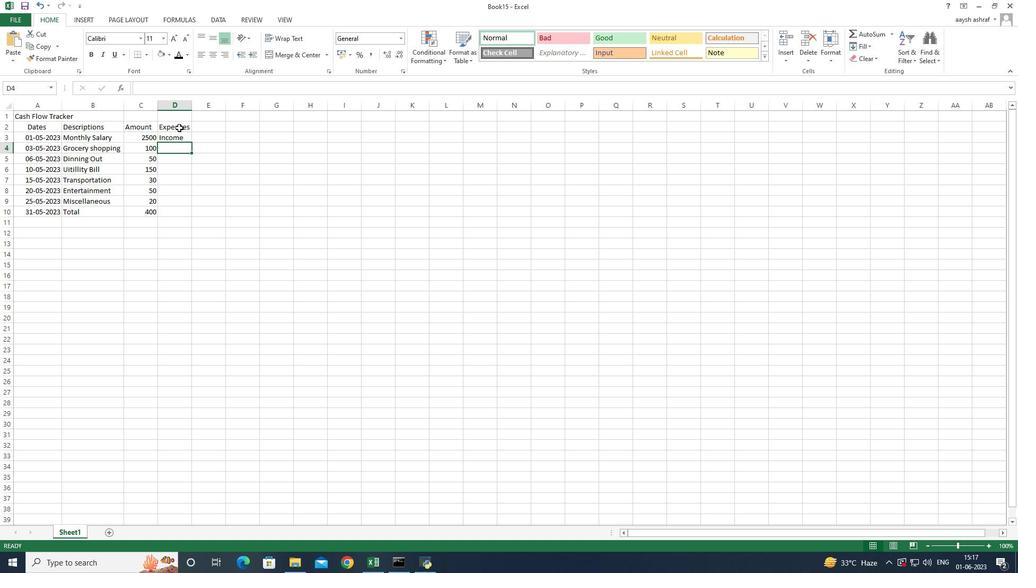 
Action: Mouse moved to (183, 125)
Screenshot: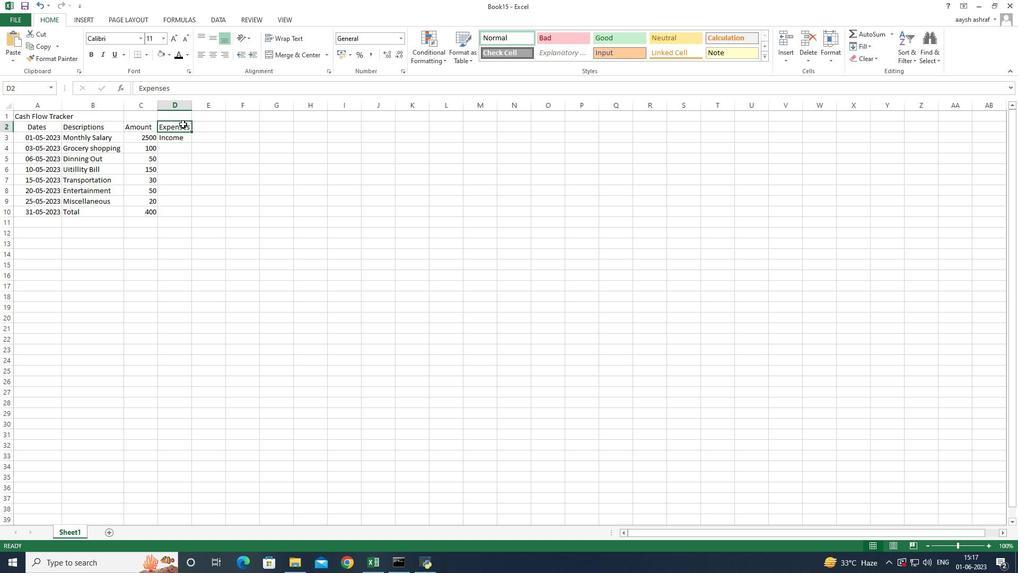 
Action: Mouse pressed left at (183, 125)
Screenshot: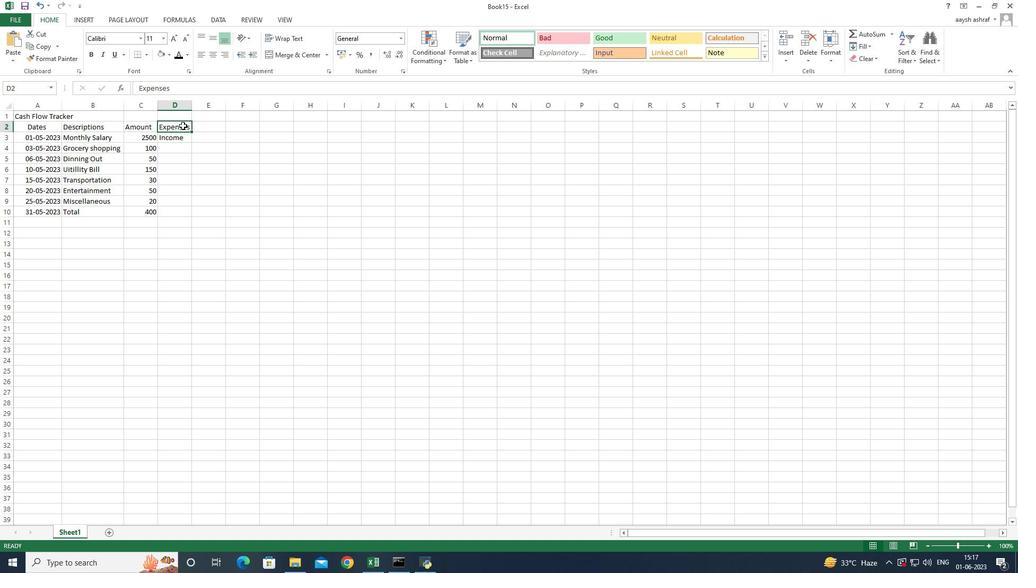 
Action: Mouse moved to (183, 126)
Screenshot: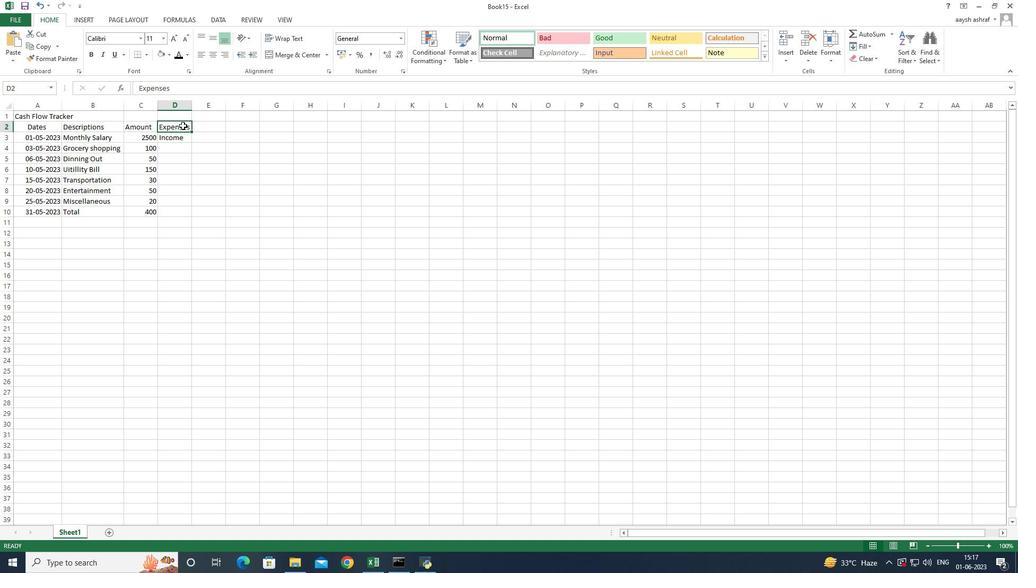 
Action: Mouse pressed left at (183, 126)
Screenshot: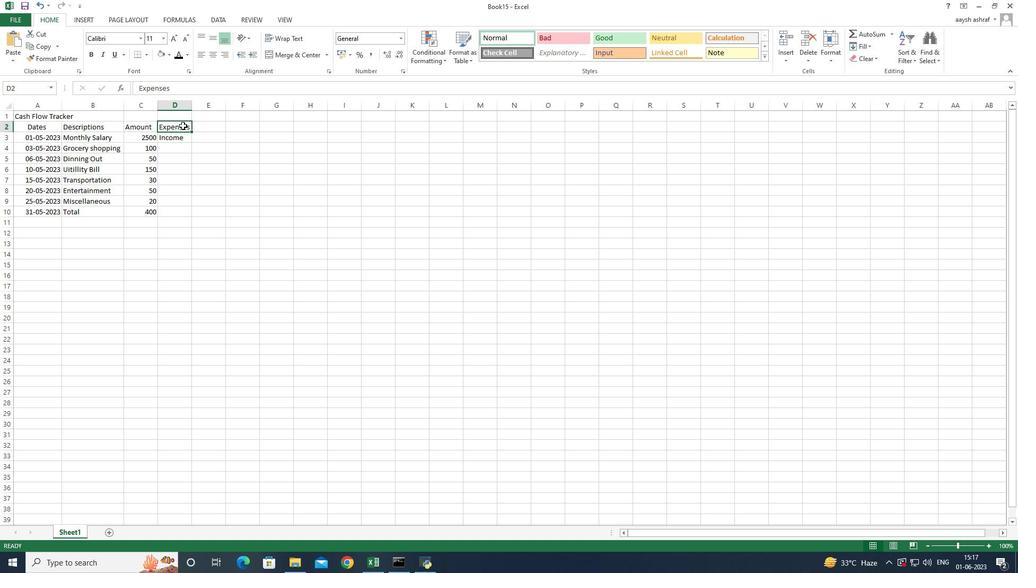 
Action: Mouse moved to (187, 127)
Screenshot: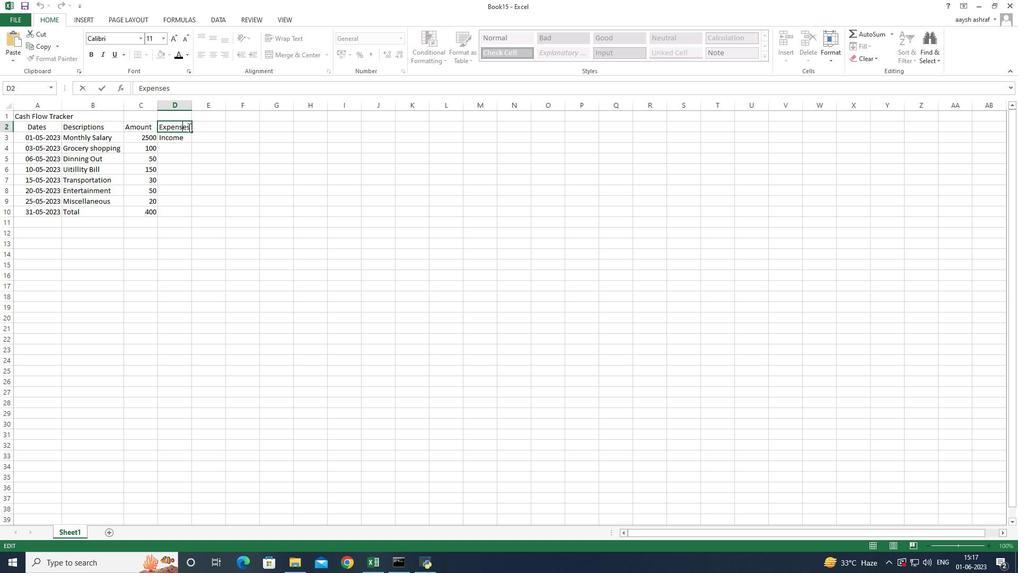 
Action: Mouse pressed left at (187, 127)
Screenshot: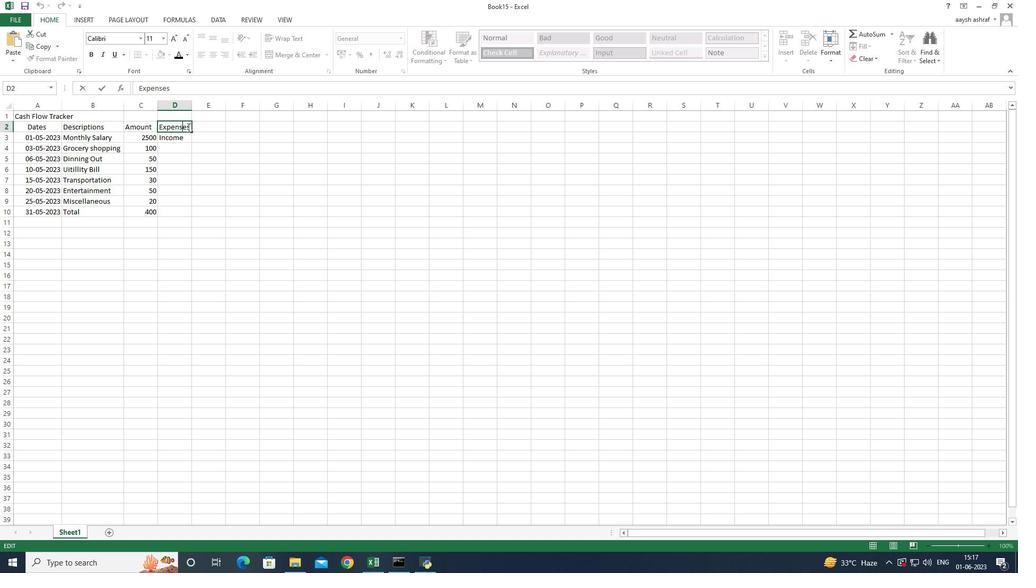 
Action: Mouse moved to (189, 130)
Screenshot: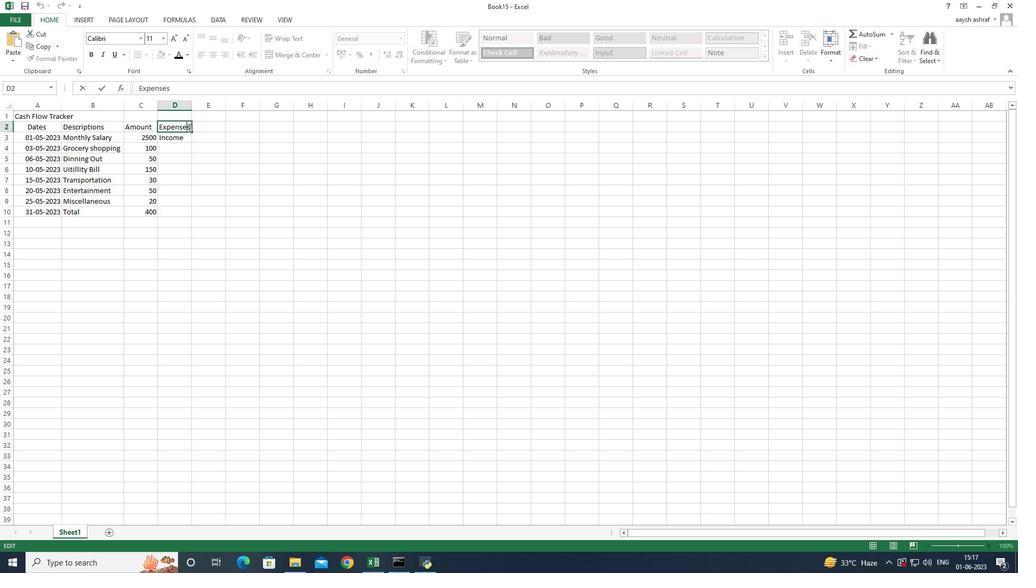 
Action: Mouse pressed left at (189, 130)
Screenshot: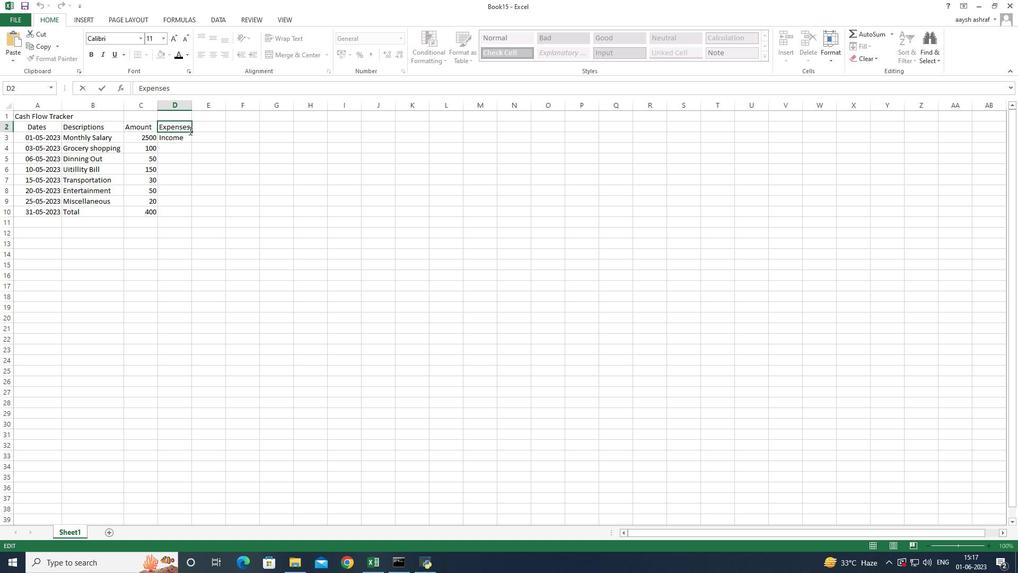 
Action: Mouse moved to (189, 136)
Screenshot: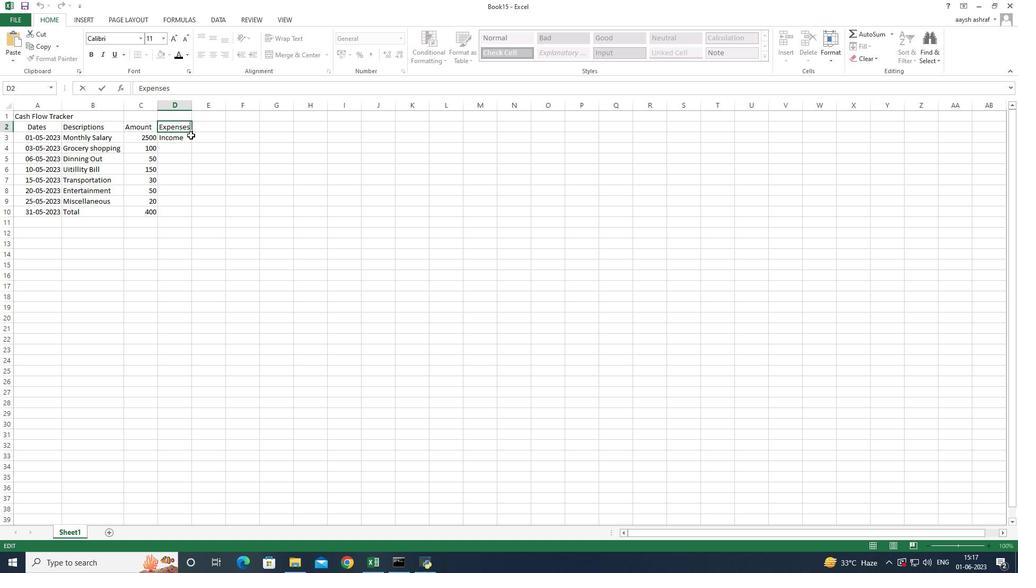 
Action: Key pressed <Key.backspace>
Screenshot: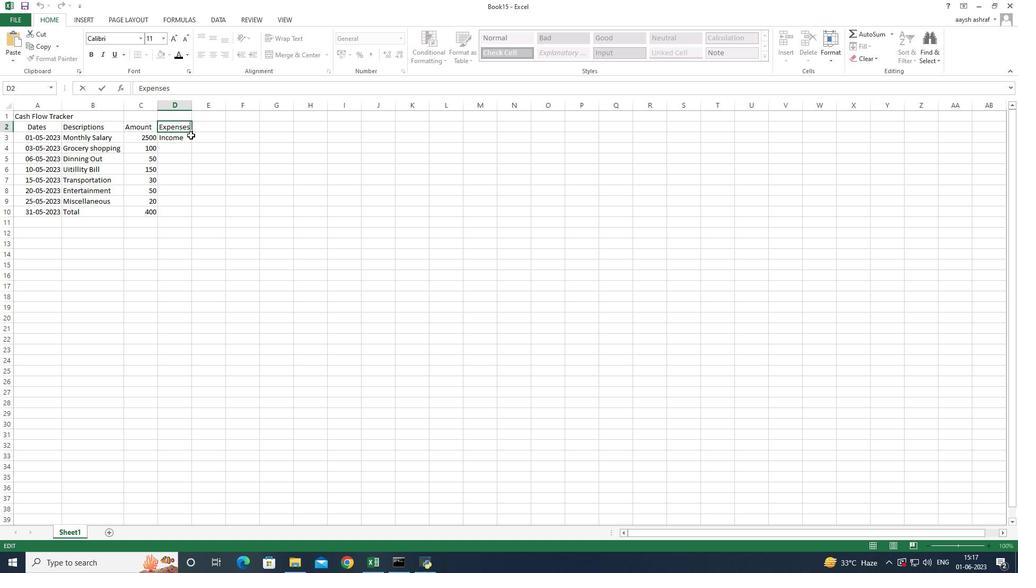 
Action: Mouse moved to (184, 141)
Screenshot: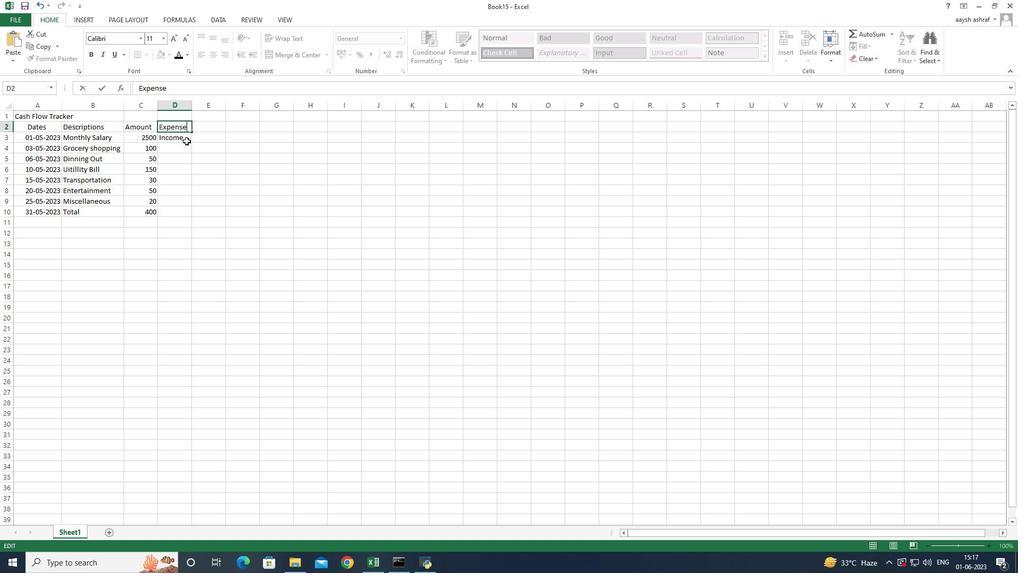 
Action: Mouse pressed left at (184, 141)
Screenshot: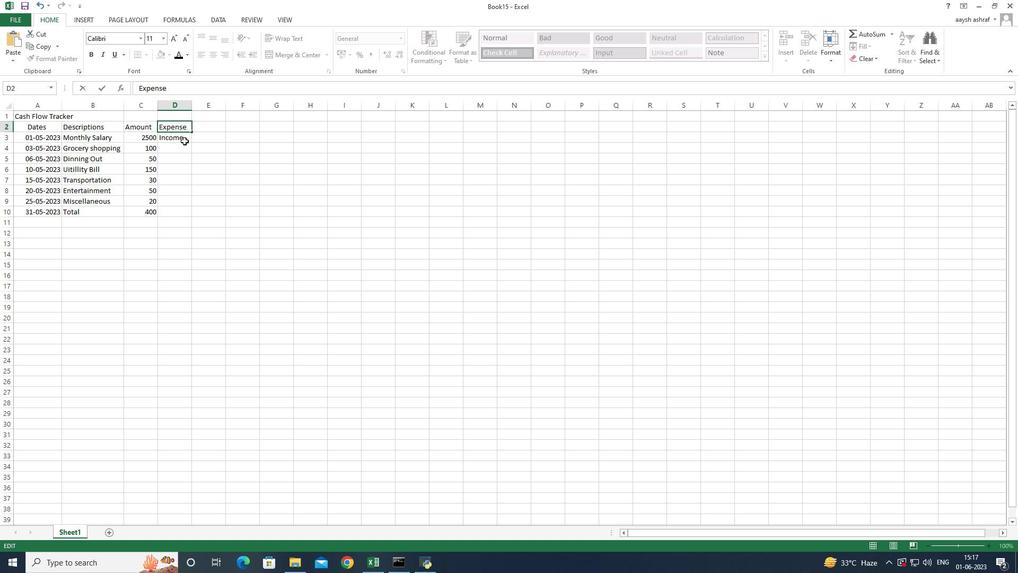 
Action: Key pressed <Key.enter><Key.shift>Expenses<Key.enter><Key.shift>Expenses<Key.enter><Key.shift>Expenses<Key.enter><Key.shift>Ec<Key.backspace>xpenses<Key.enter><Key.shift>Expenses<Key.enter><Key.shift>Expenses<Key.enter><Key.shift>Expem<Key.backspace>nses<Key.enter>
Screenshot: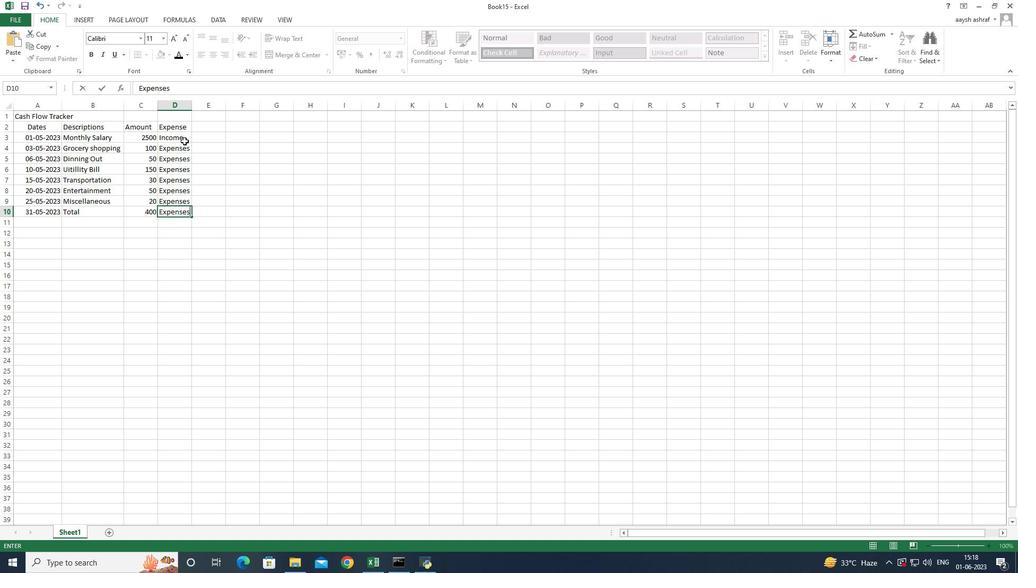 
Action: Mouse moved to (209, 127)
Screenshot: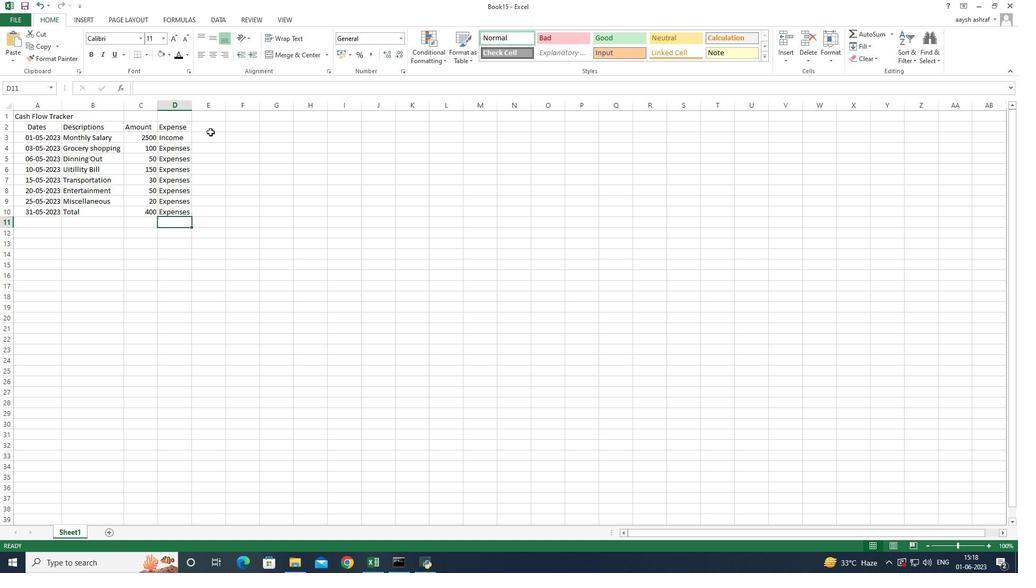 
Action: Mouse pressed left at (209, 127)
Screenshot: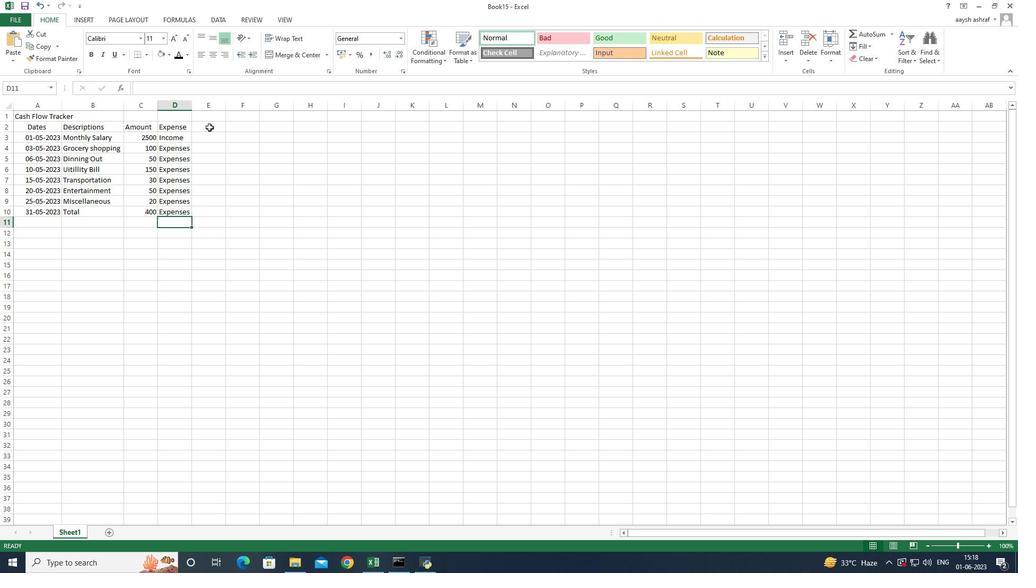 
Action: Mouse moved to (192, 104)
Screenshot: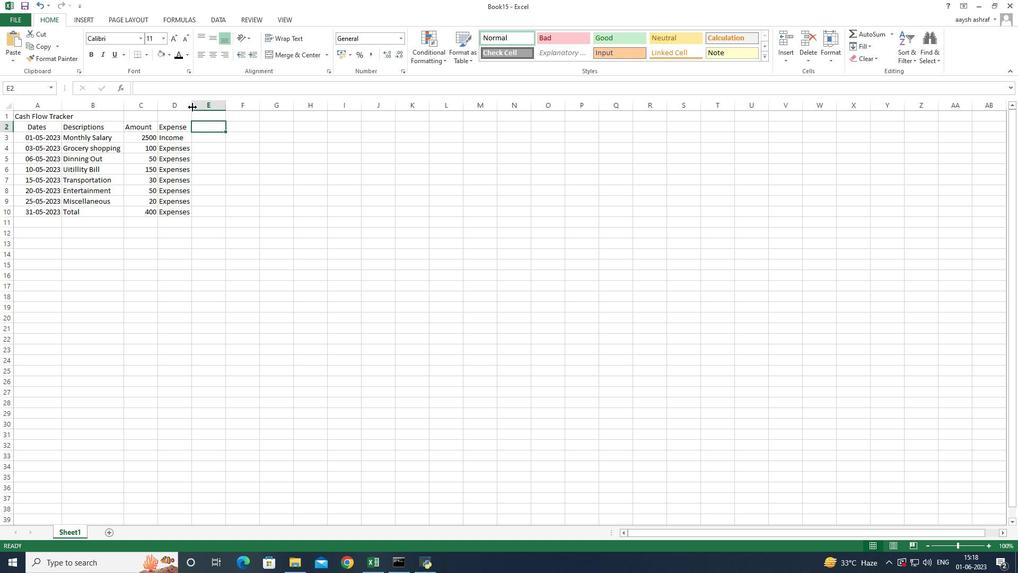 
Action: Mouse pressed left at (192, 104)
Screenshot: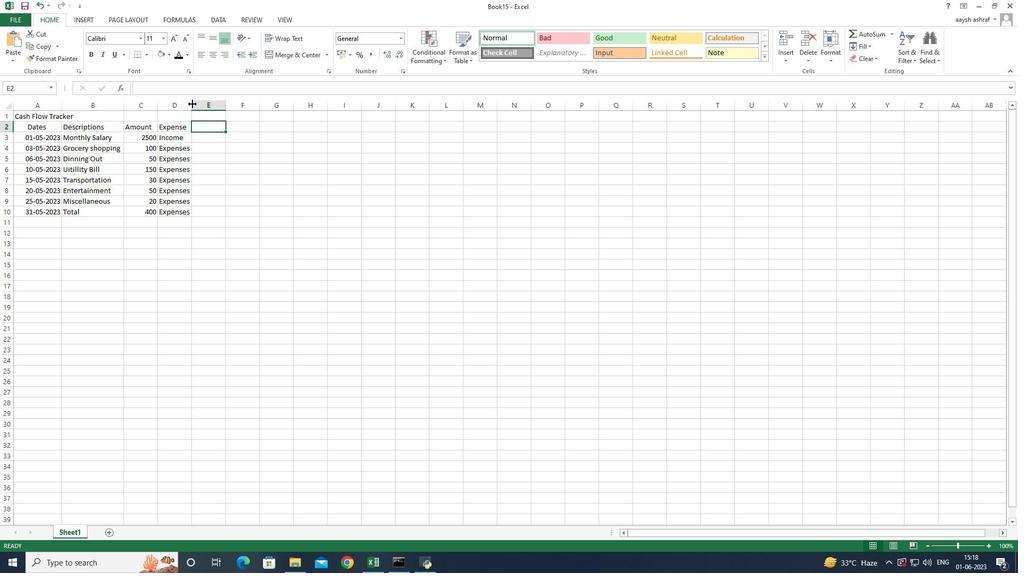 
Action: Mouse moved to (210, 127)
Screenshot: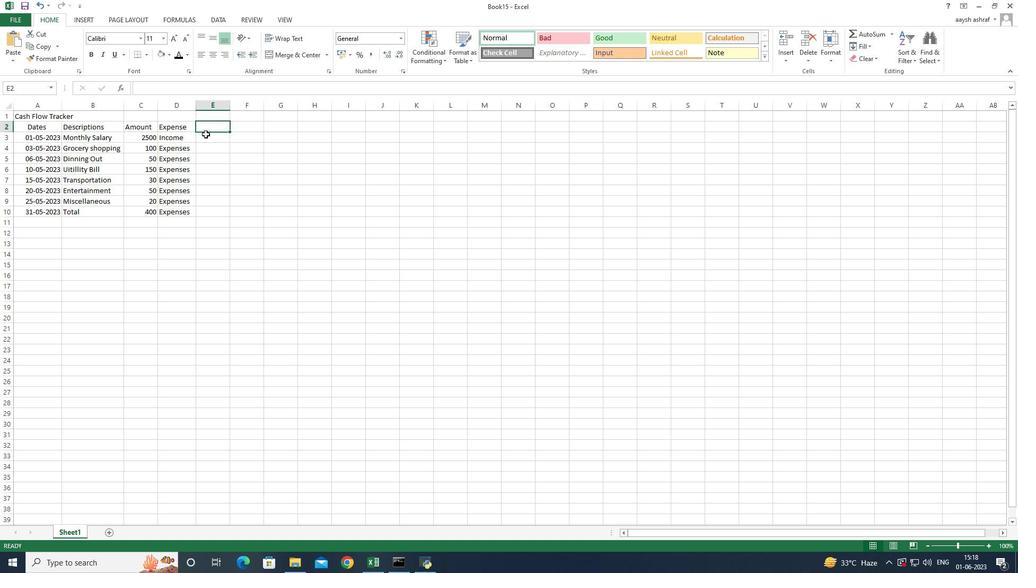 
Action: Mouse pressed left at (210, 127)
Screenshot: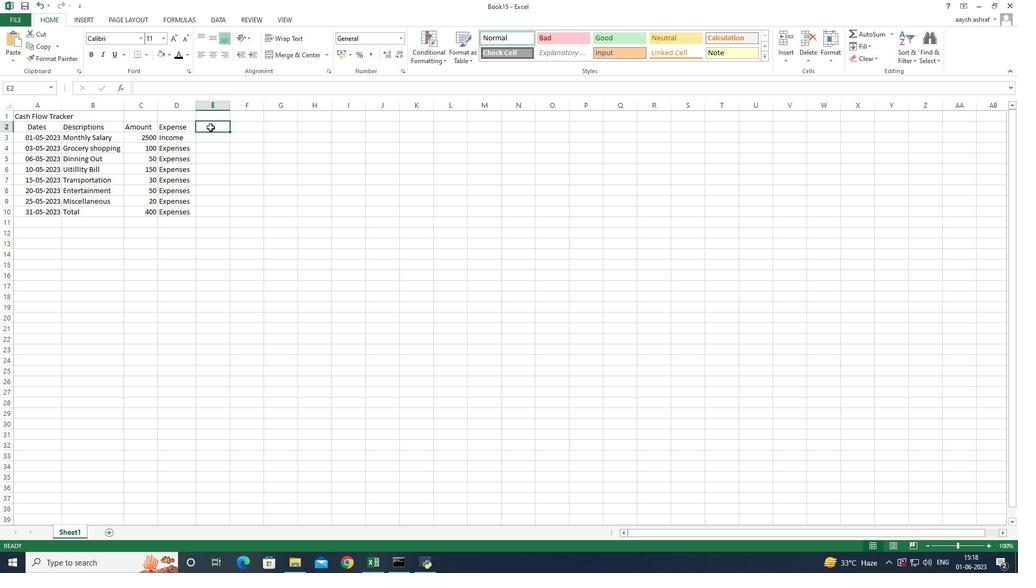 
Action: Mouse pressed left at (210, 127)
Screenshot: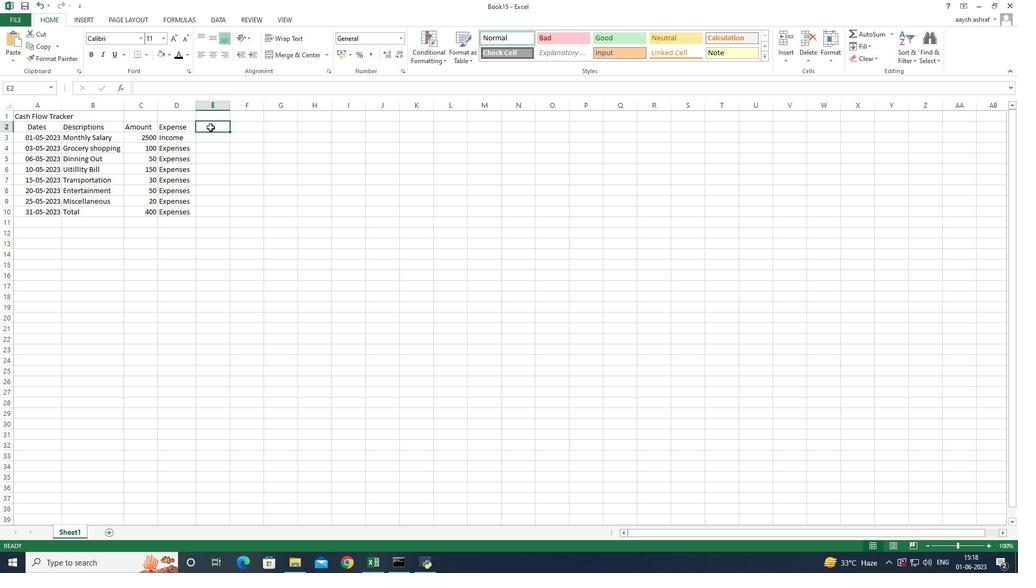 
Action: Key pressed <Key.shift>Balance<Key.enter>
Screenshot: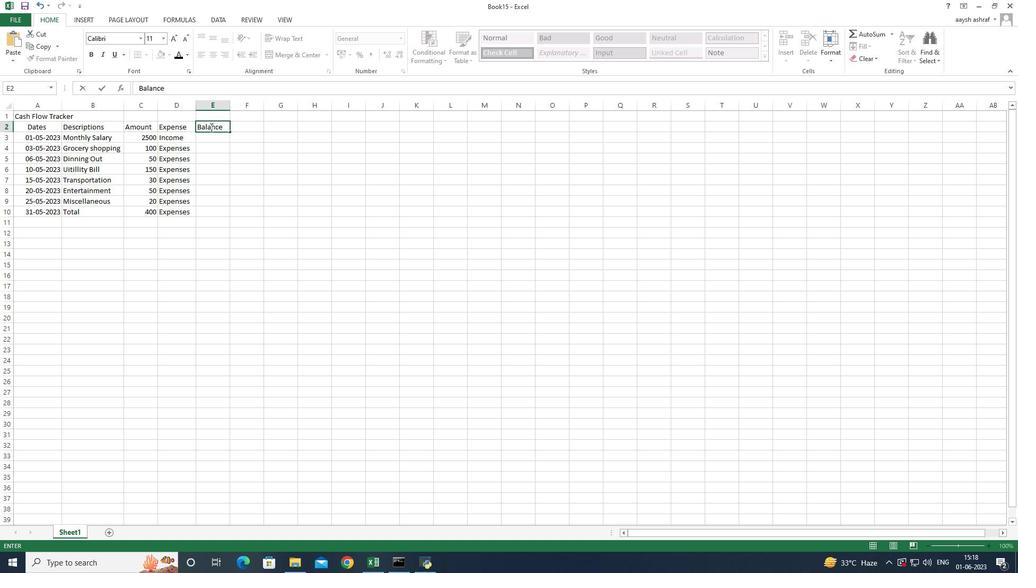 
Action: Mouse moved to (237, 123)
Screenshot: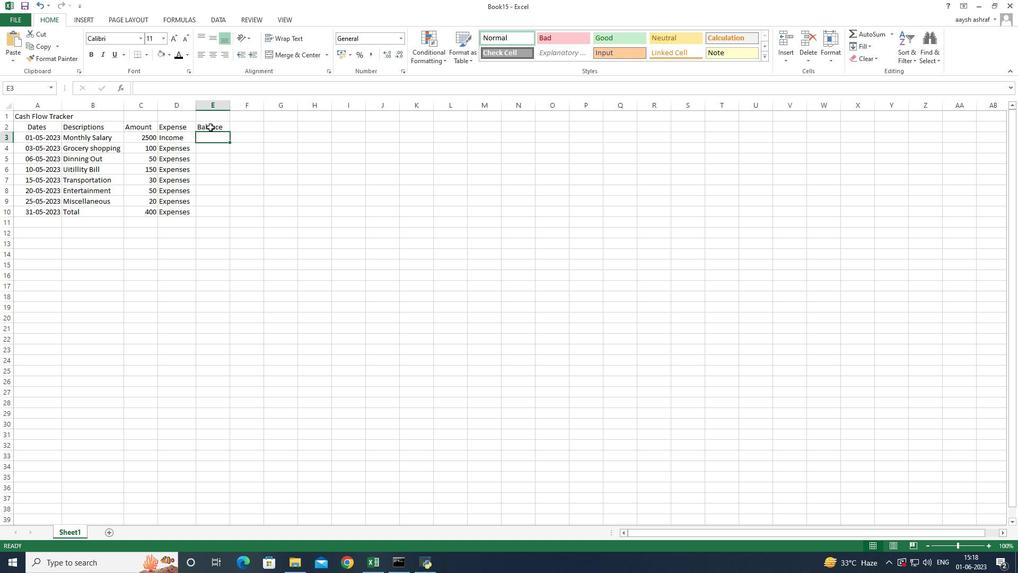 
Action: Key pressed 2500<Key.enter>2400<Key.enter>
Screenshot: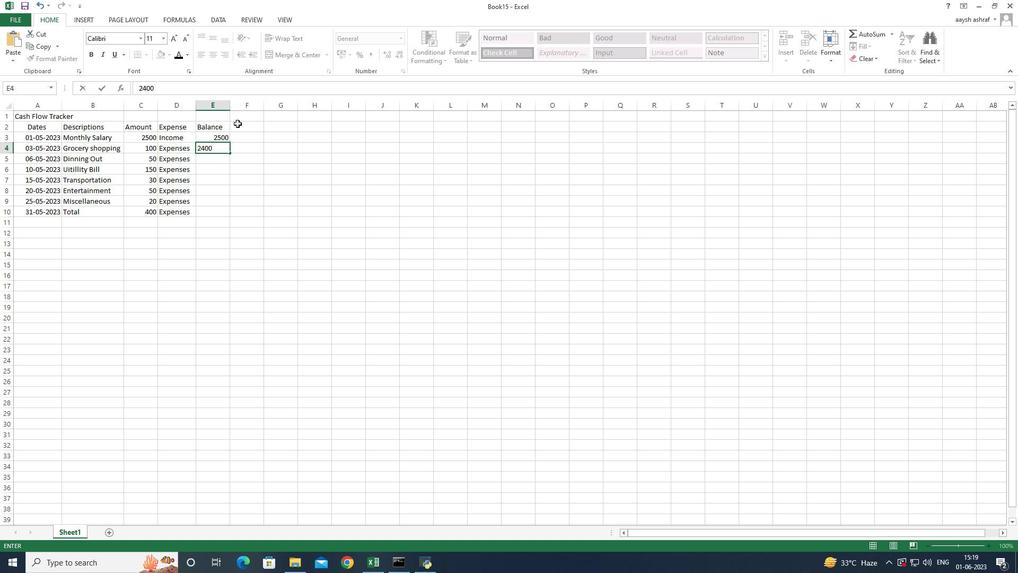 
Action: Mouse moved to (239, 123)
Screenshot: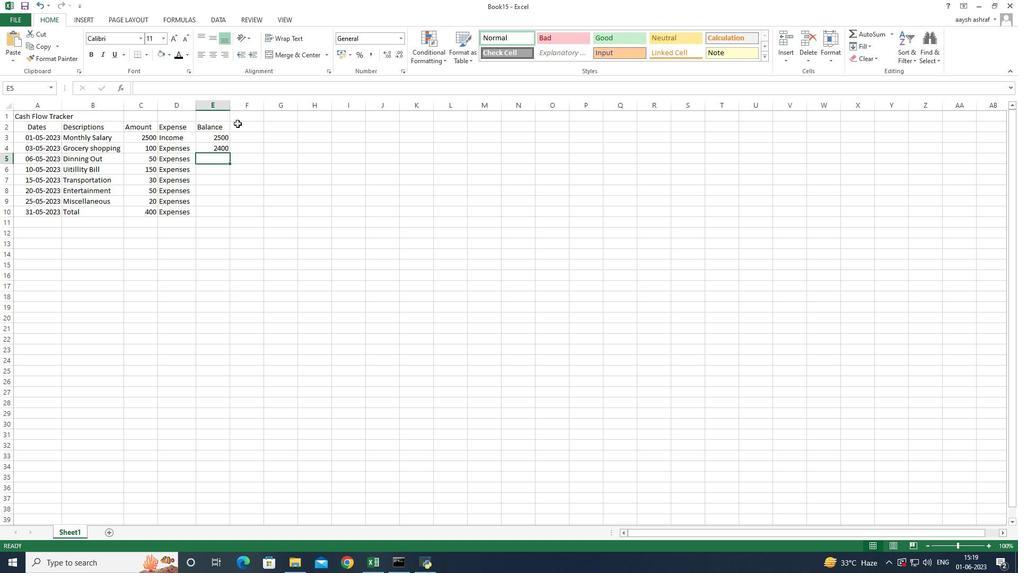 
Action: Key pressed 2
Screenshot: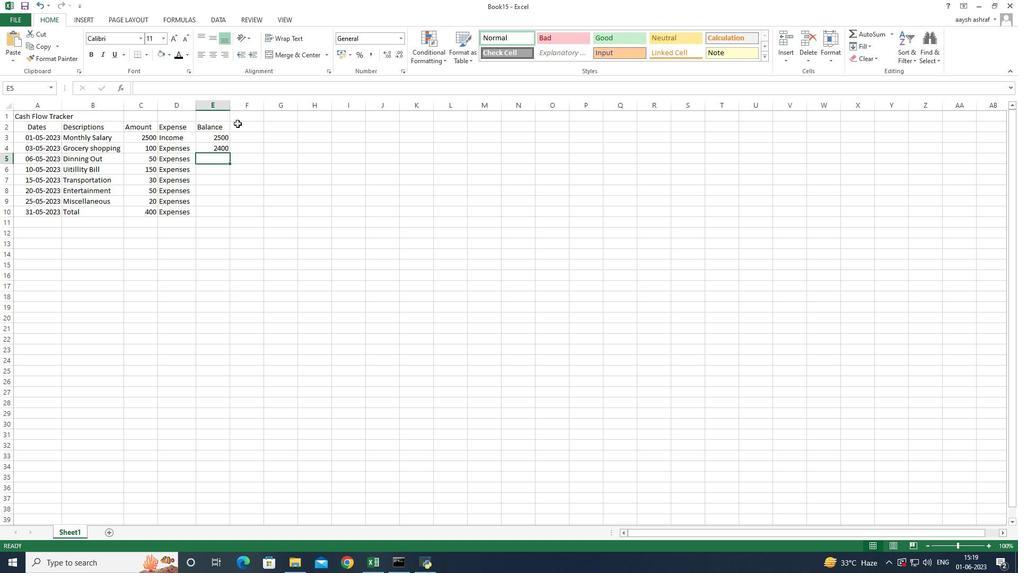 
Action: Mouse moved to (293, 106)
Screenshot: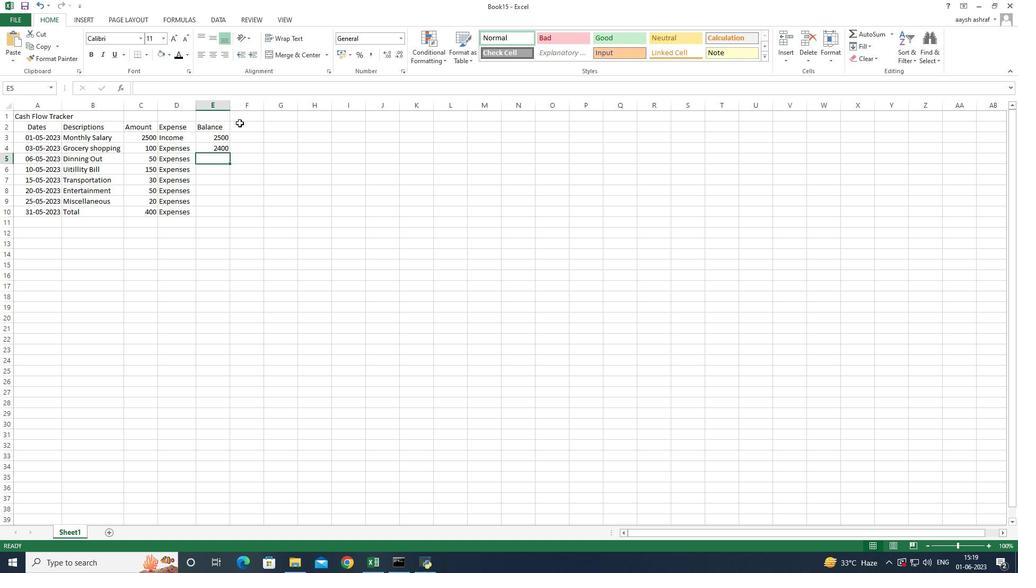 
Action: Key pressed 350<Key.enter>2200<Key.enter>2170<Key.enter>2120<Key.enter>2100<Key.enter>2100<Key.enter>
Screenshot: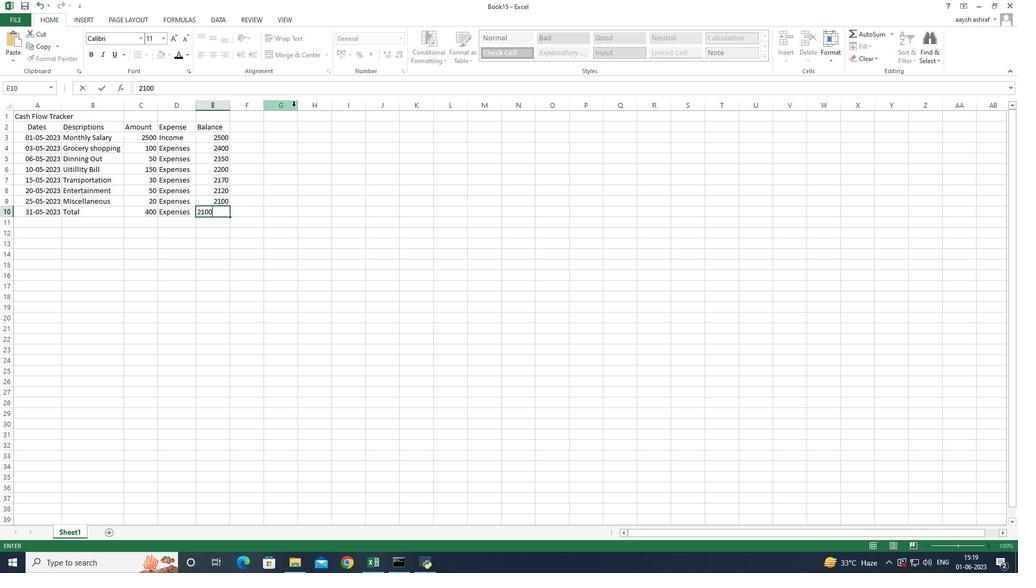 
Action: Mouse moved to (144, 135)
Screenshot: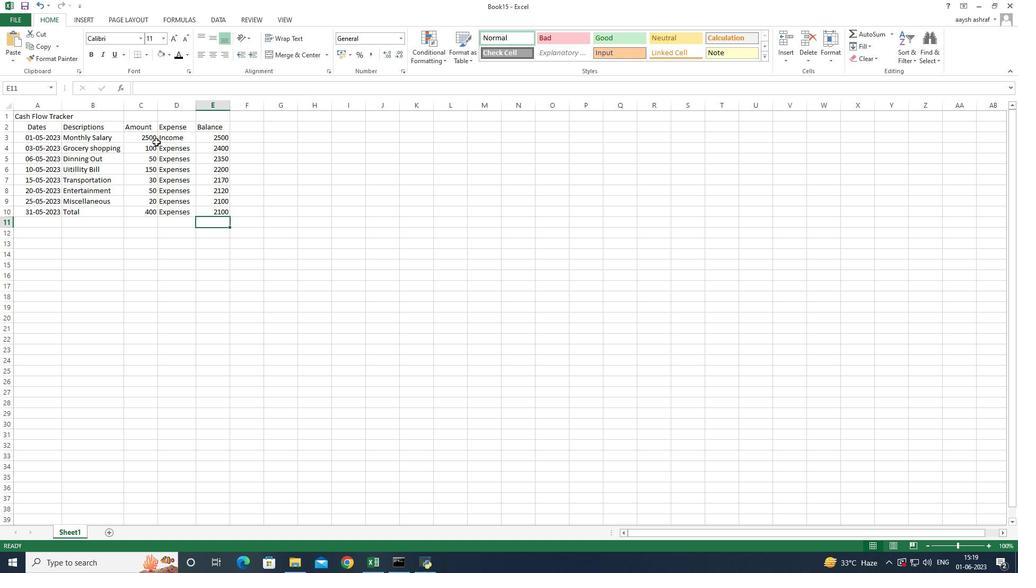 
Action: Mouse pressed left at (144, 135)
Screenshot: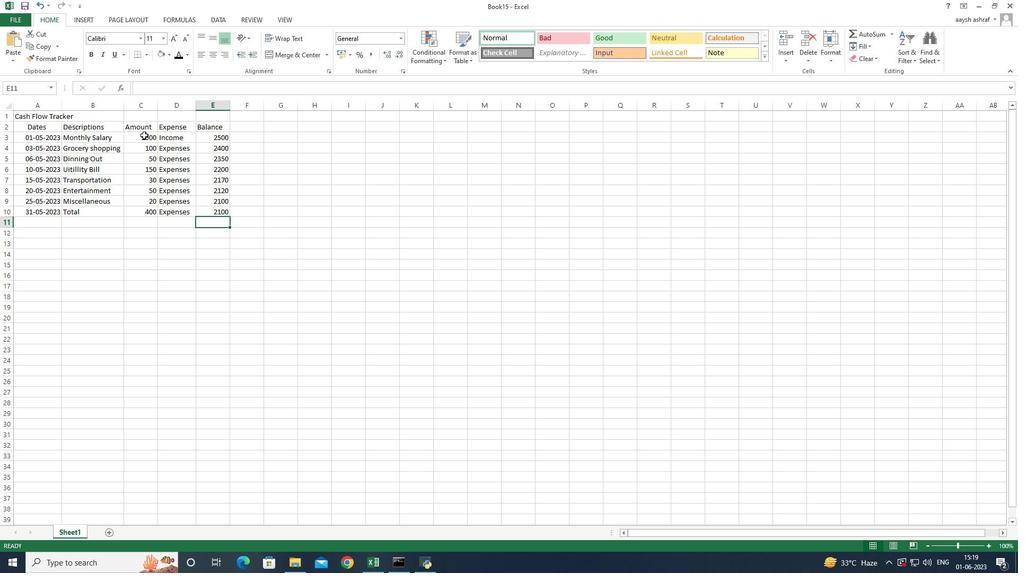 
Action: Mouse moved to (347, 55)
Screenshot: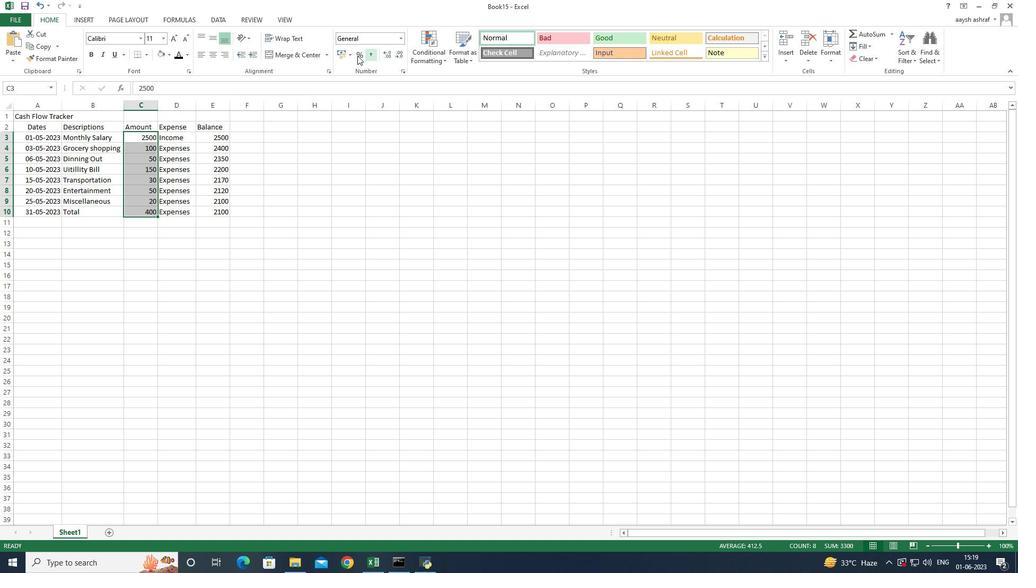 
Action: Mouse pressed left at (347, 55)
Screenshot: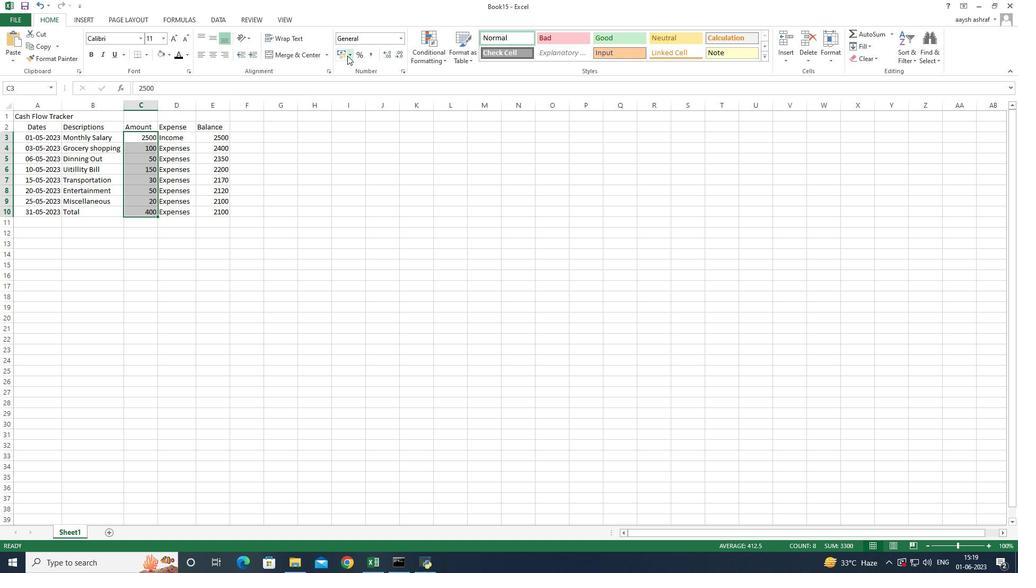 
Action: Mouse moved to (372, 83)
Screenshot: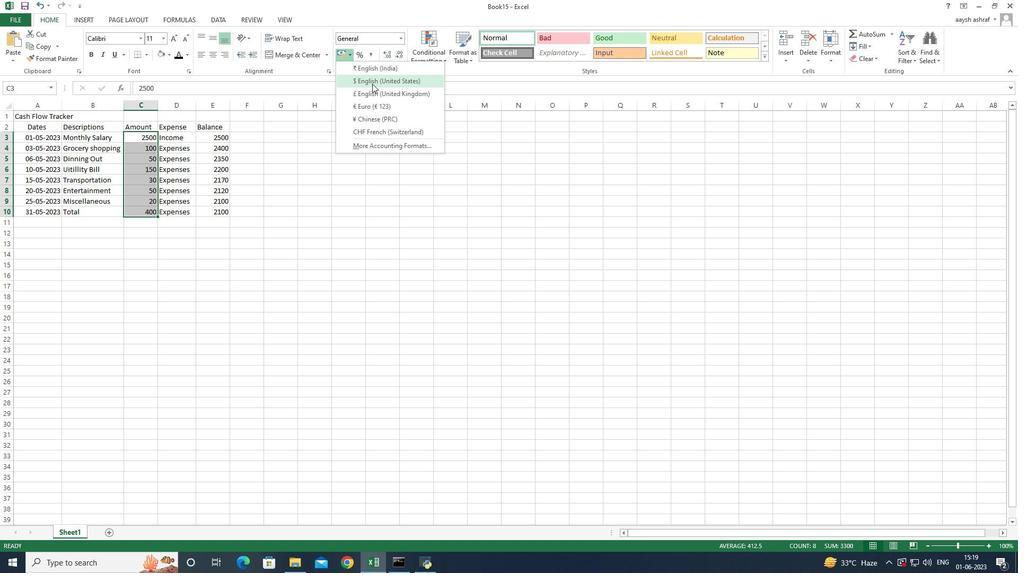 
Action: Mouse pressed left at (372, 83)
Screenshot: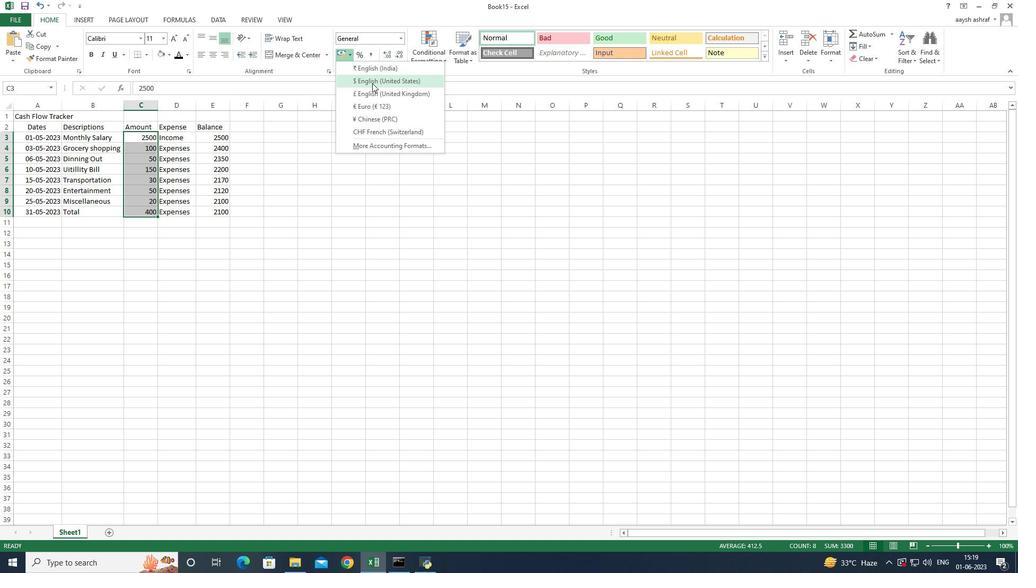 
Action: Mouse moved to (222, 137)
Screenshot: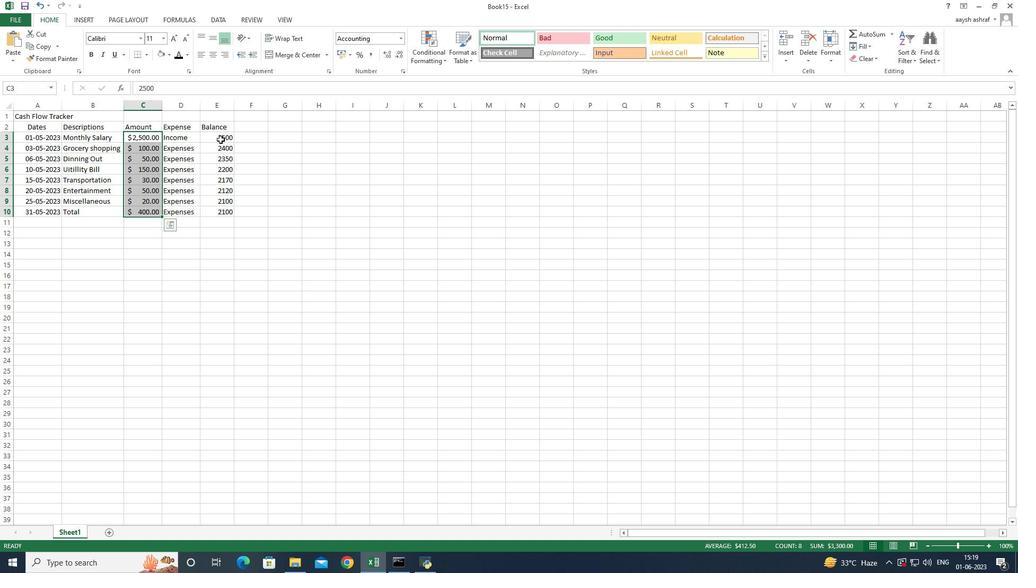 
Action: Mouse pressed left at (222, 137)
Screenshot: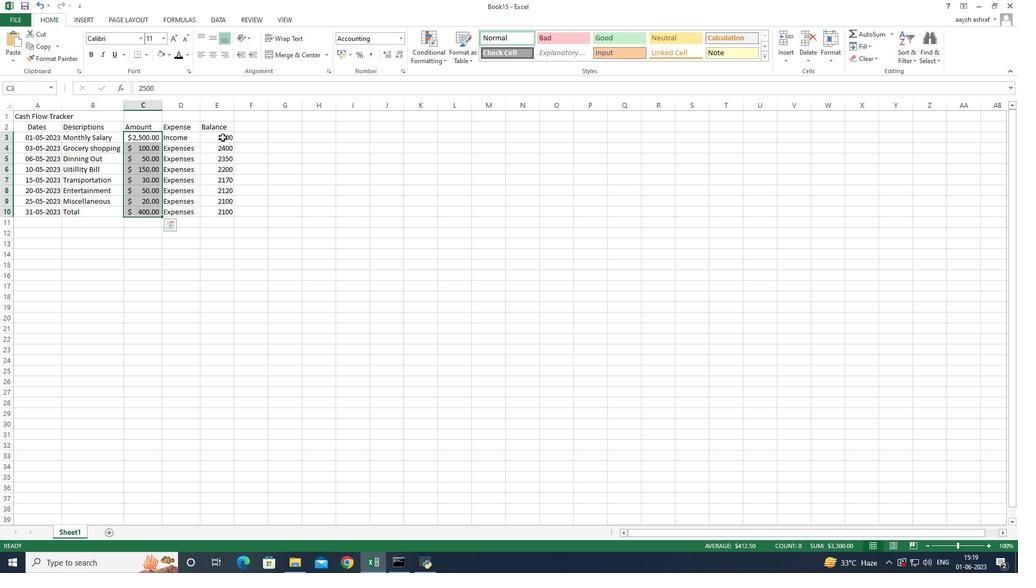 
Action: Mouse moved to (349, 56)
Screenshot: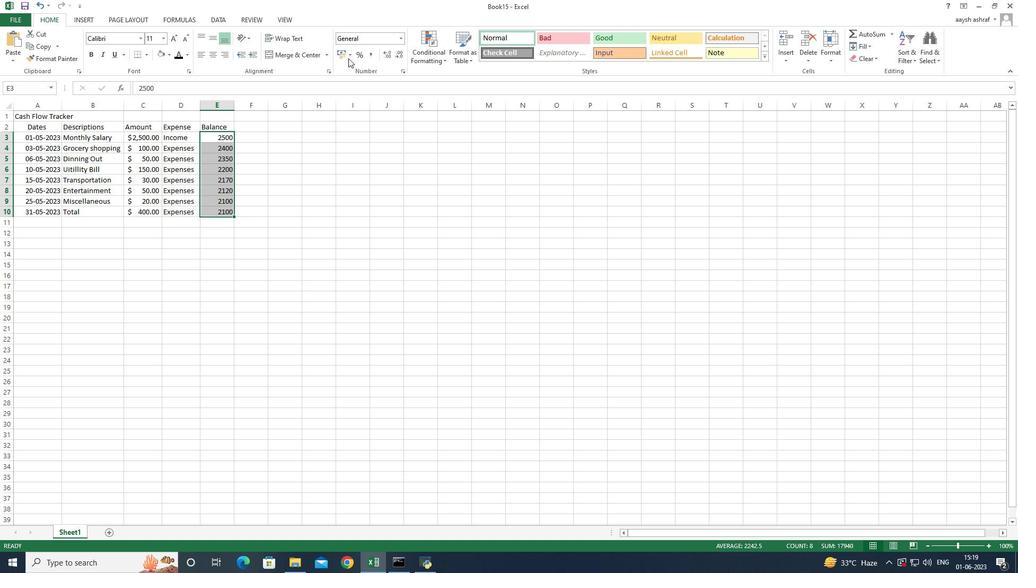 
Action: Mouse pressed left at (349, 56)
Screenshot: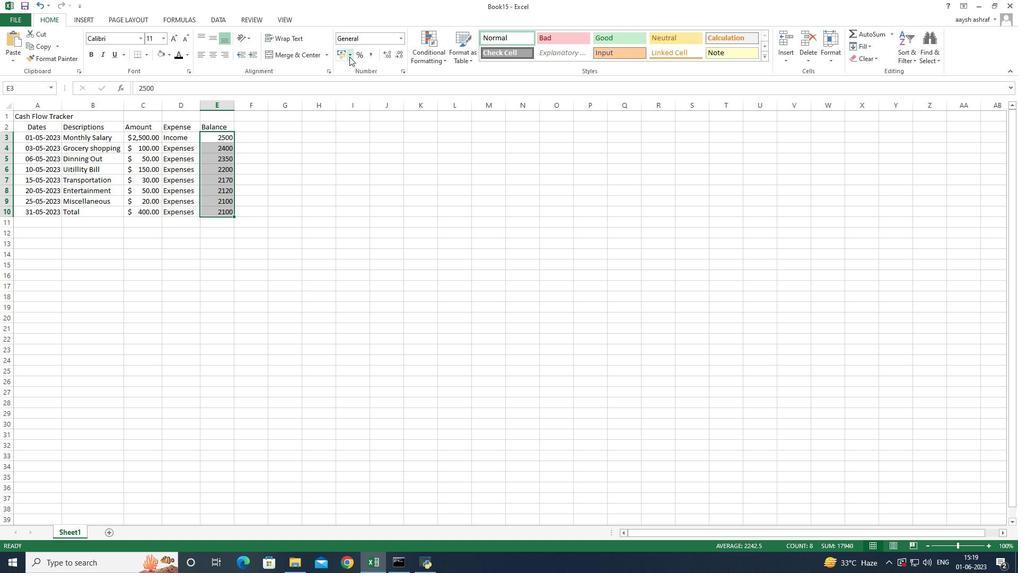 
Action: Mouse moved to (374, 80)
Screenshot: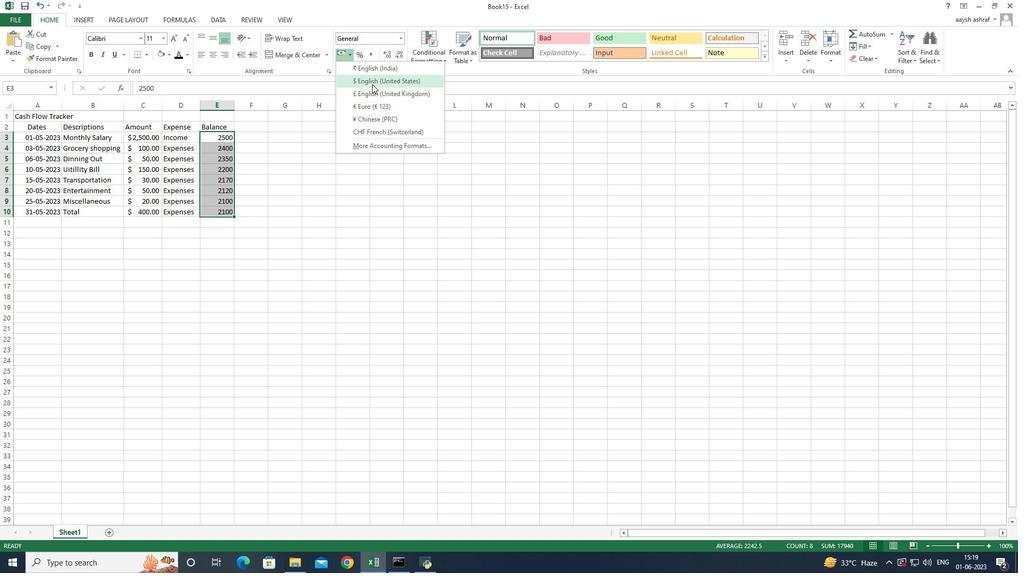
Action: Mouse pressed left at (374, 80)
Screenshot: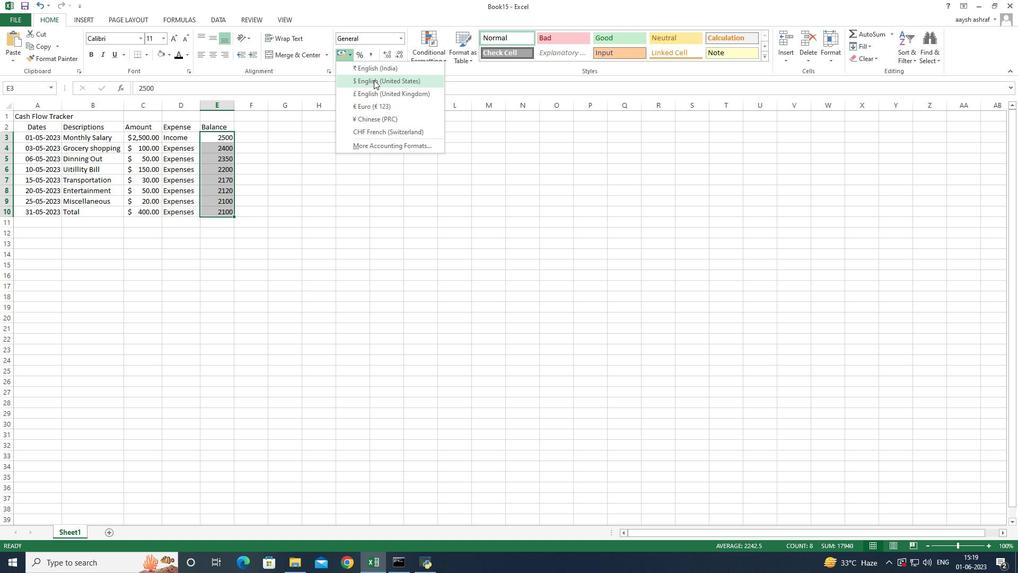 
Action: Mouse moved to (201, 253)
Screenshot: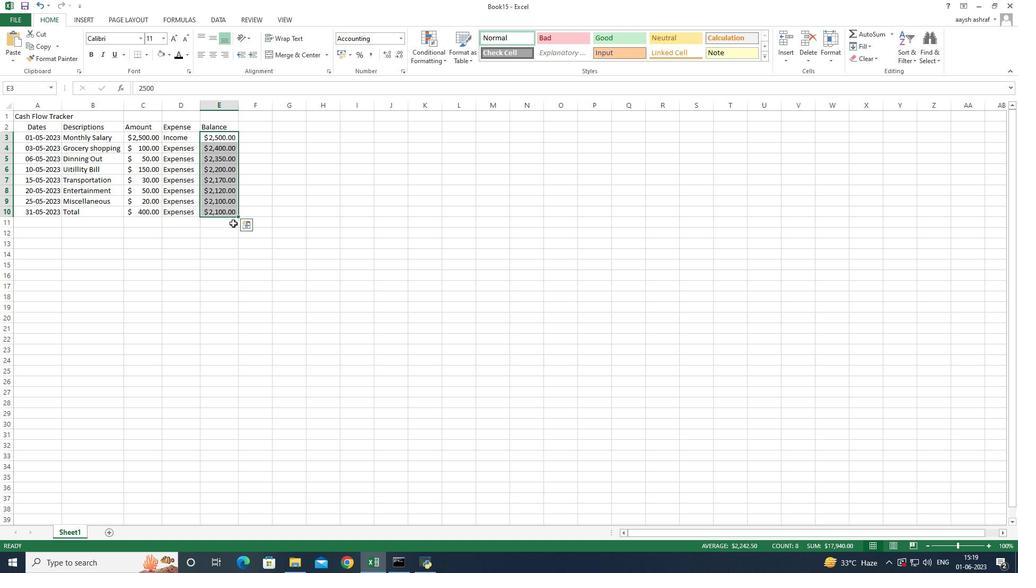 
Action: Mouse pressed left at (201, 253)
Screenshot: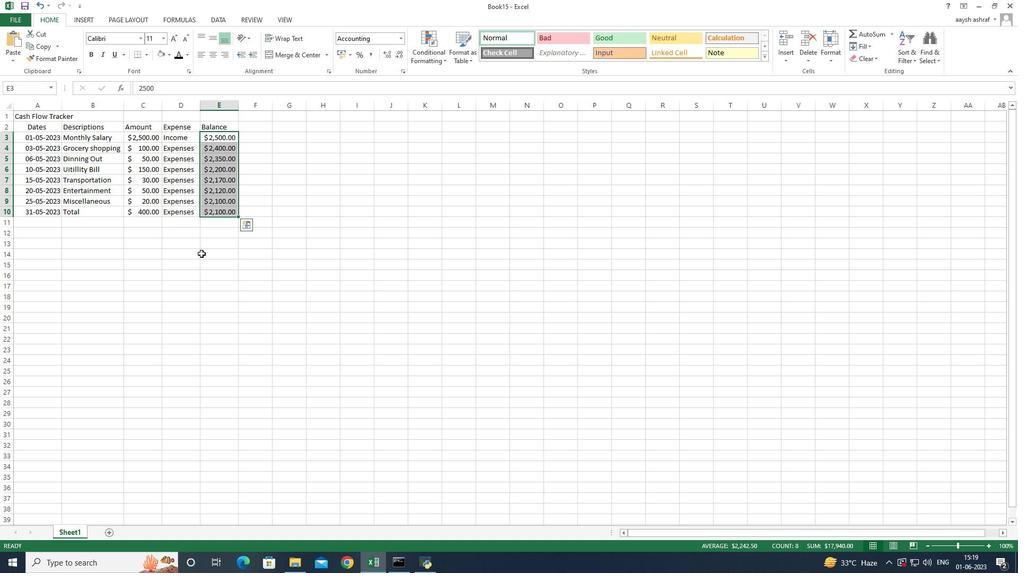 
Action: Mouse moved to (158, 145)
Screenshot: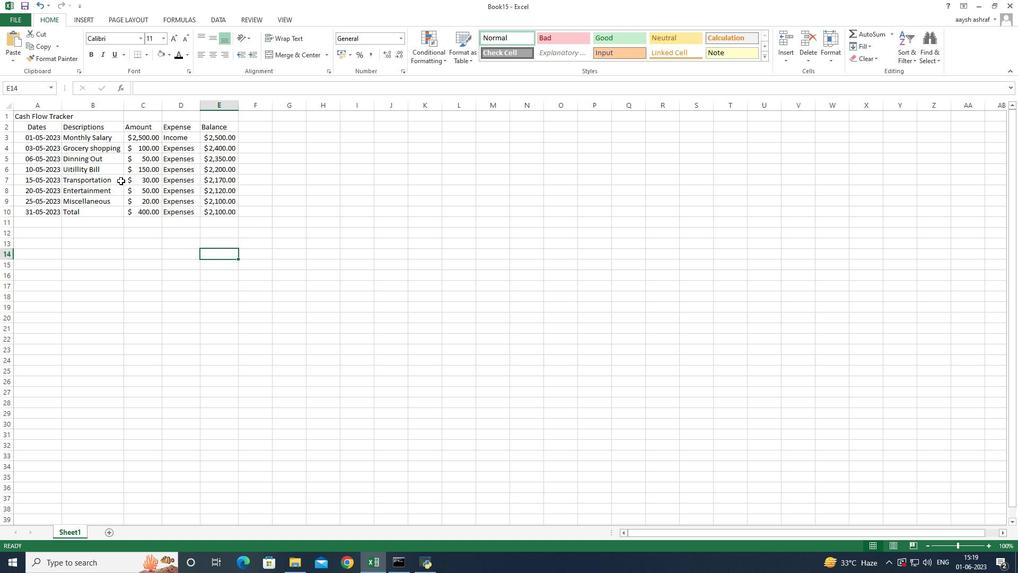 
Action: Mouse pressed left at (158, 145)
Screenshot: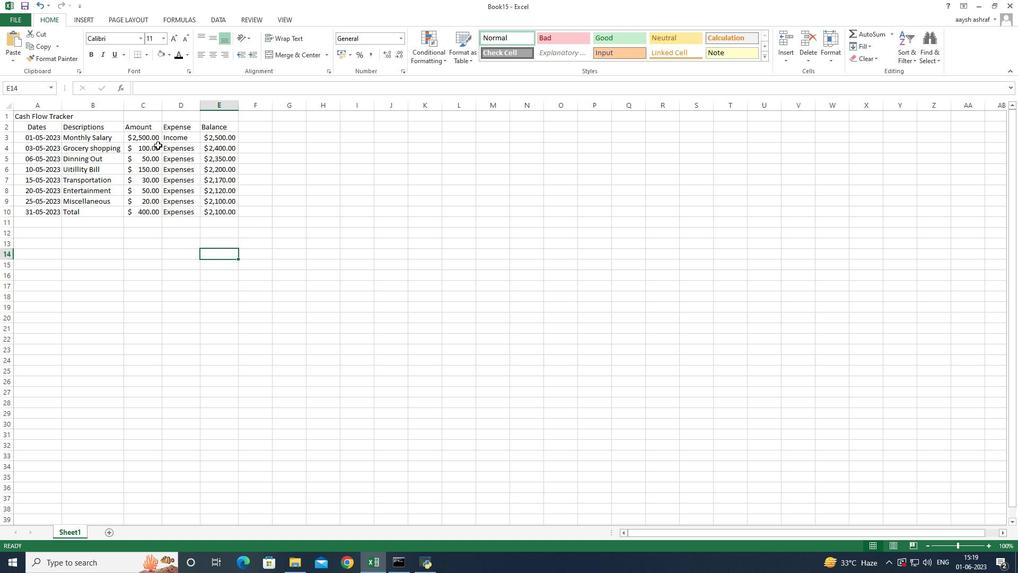 
Action: Mouse moved to (31, 125)
Screenshot: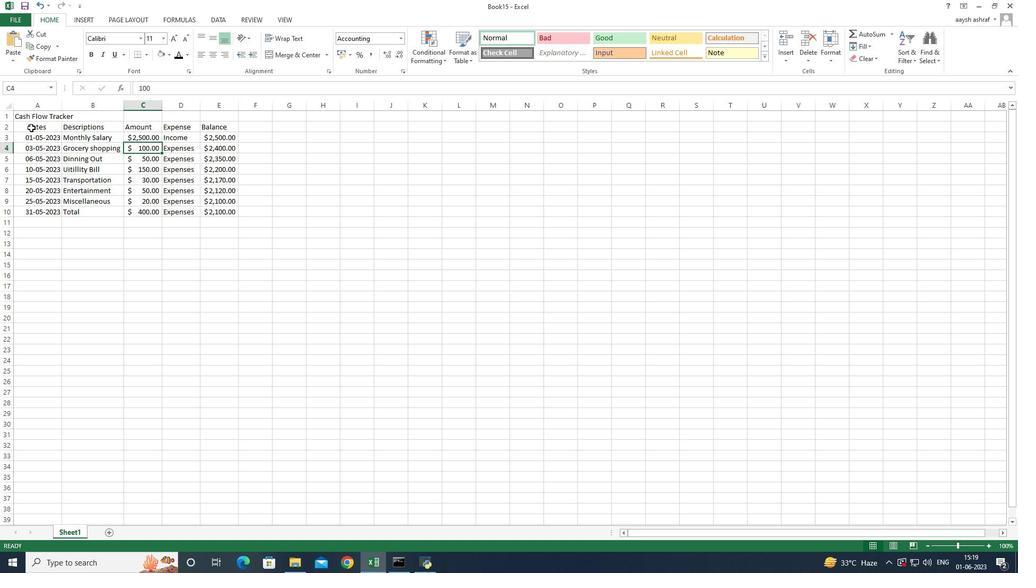 
Action: Mouse pressed left at (31, 125)
Screenshot: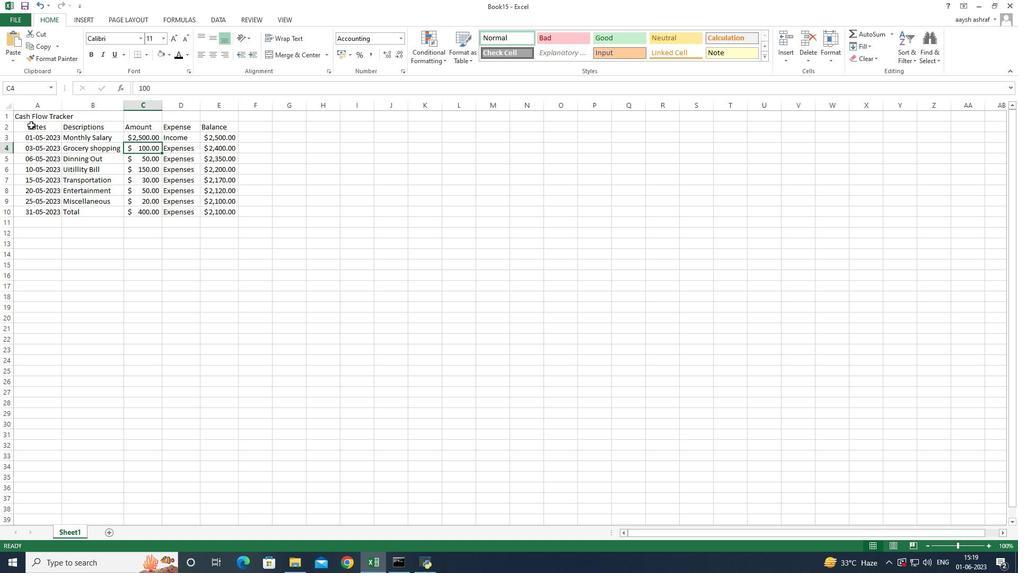 
Action: Mouse moved to (45, 116)
Screenshot: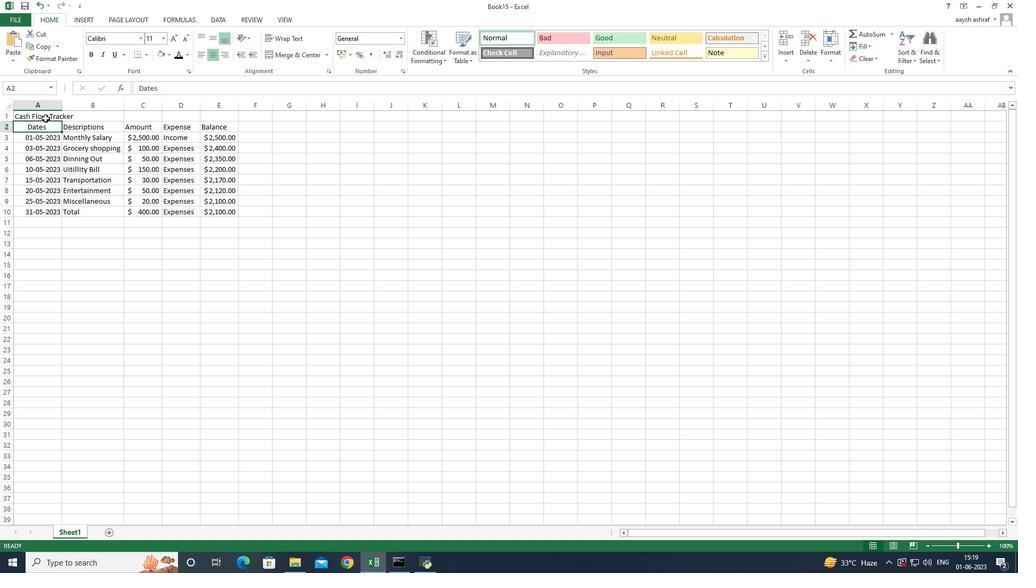 
Action: Mouse pressed left at (45, 116)
Screenshot: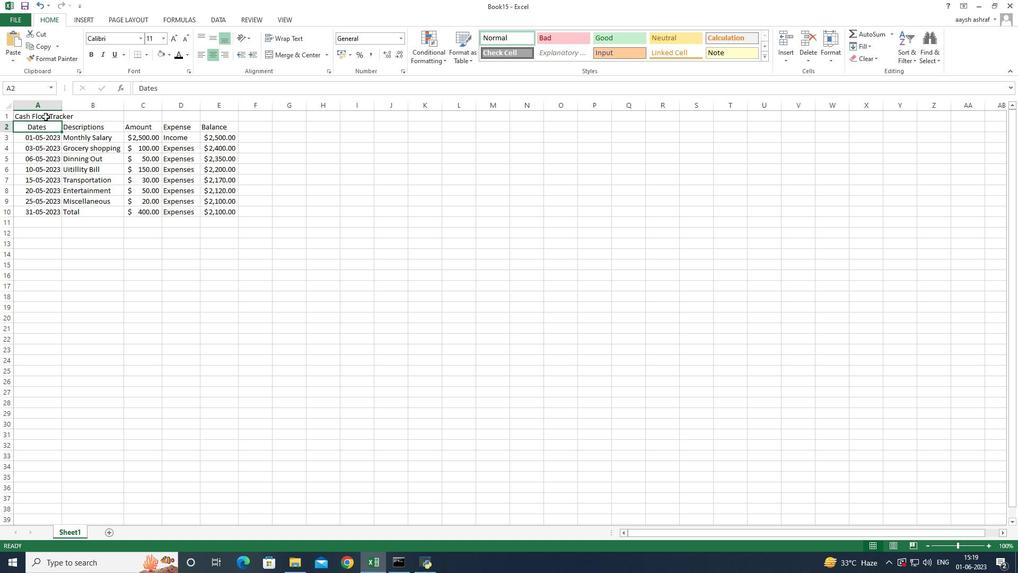 
Action: Key pressed <Key.shift_r><Key.right><Key.right><Key.right><Key.right>
Screenshot: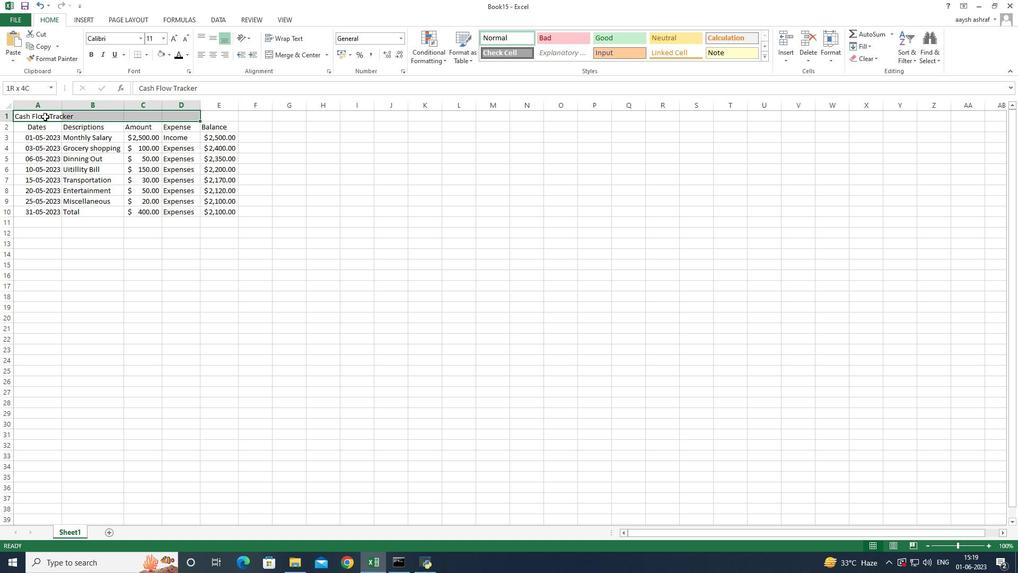 
Action: Mouse moved to (299, 52)
Screenshot: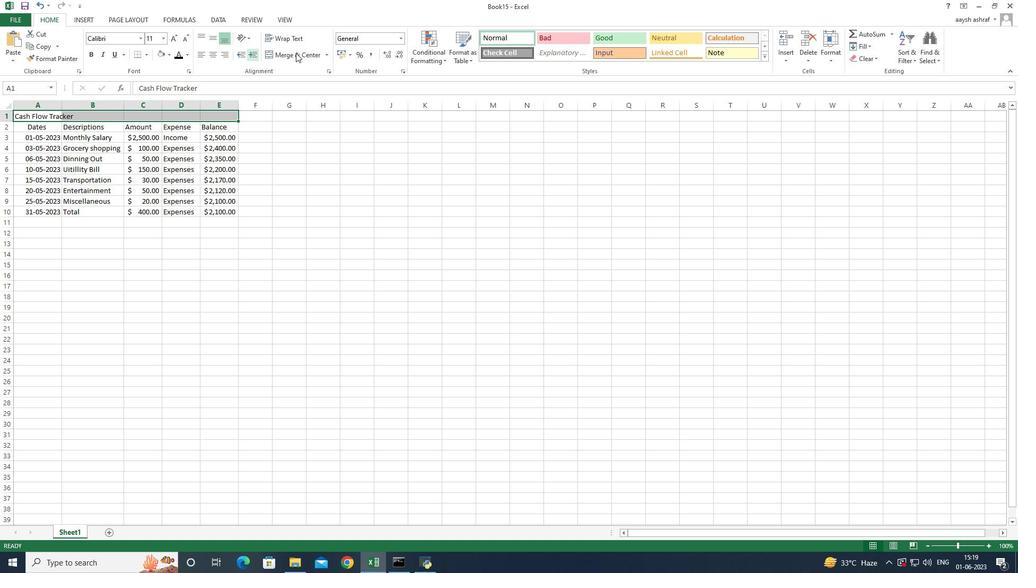
Action: Mouse pressed left at (299, 52)
Screenshot: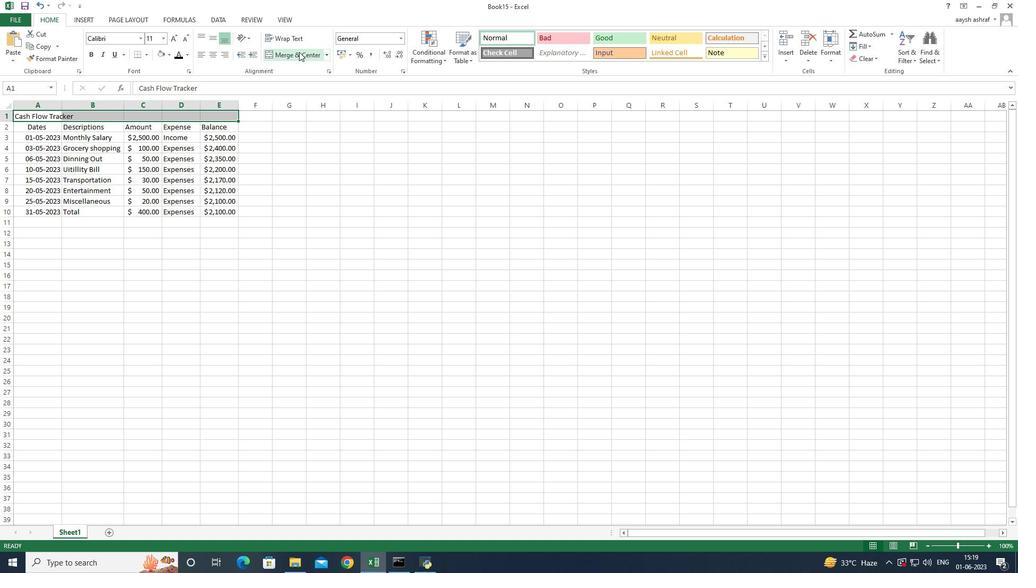 
Action: Mouse moved to (81, 243)
Screenshot: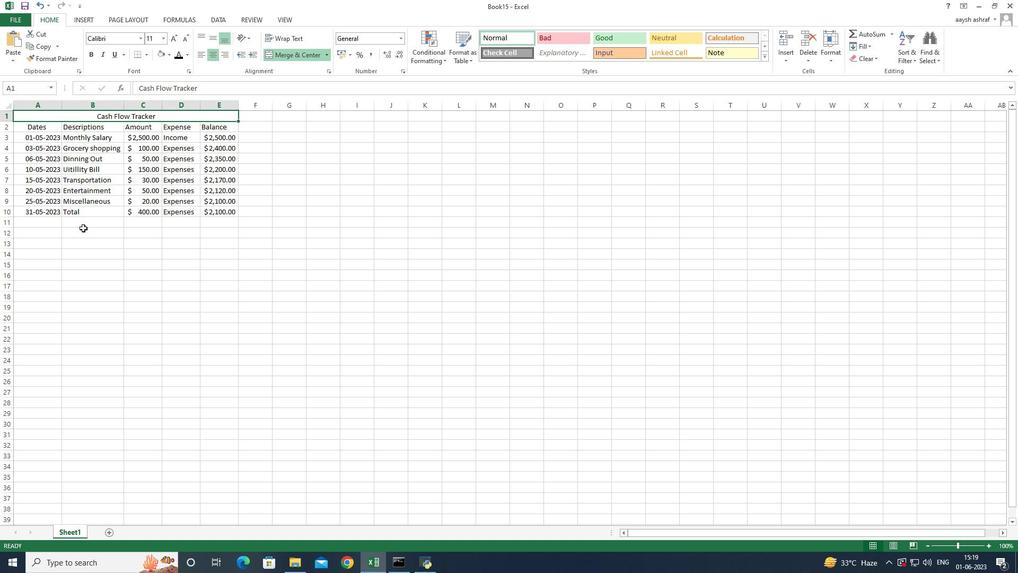 
Action: Mouse pressed left at (81, 243)
Screenshot: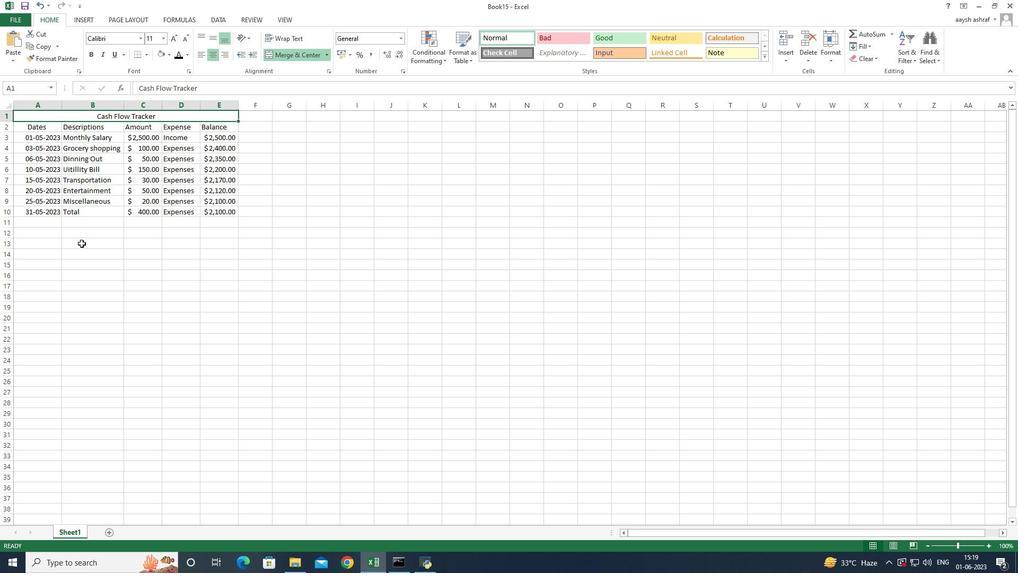 
Action: Mouse moved to (42, 131)
Screenshot: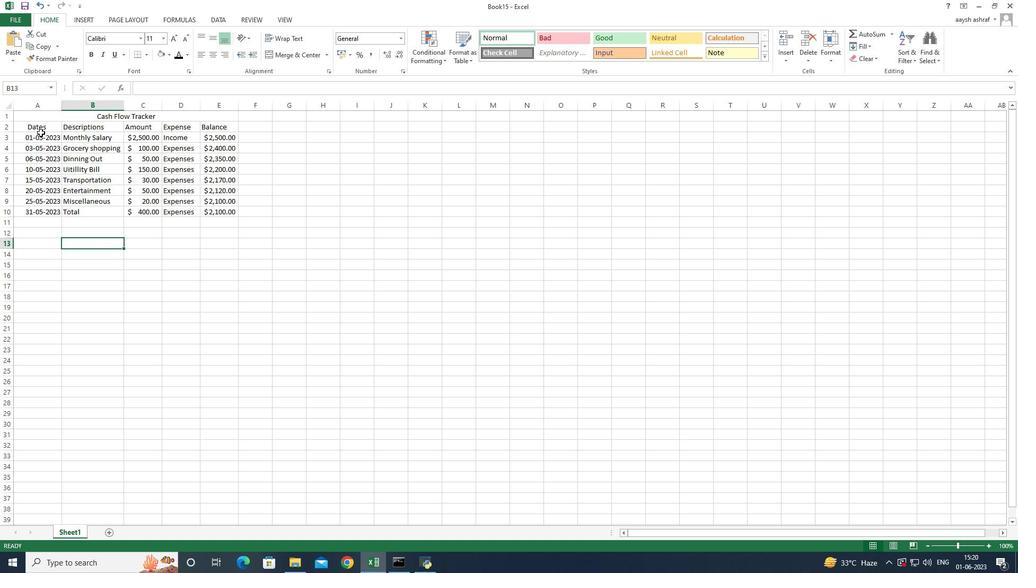 
Action: Mouse pressed left at (42, 131)
Screenshot: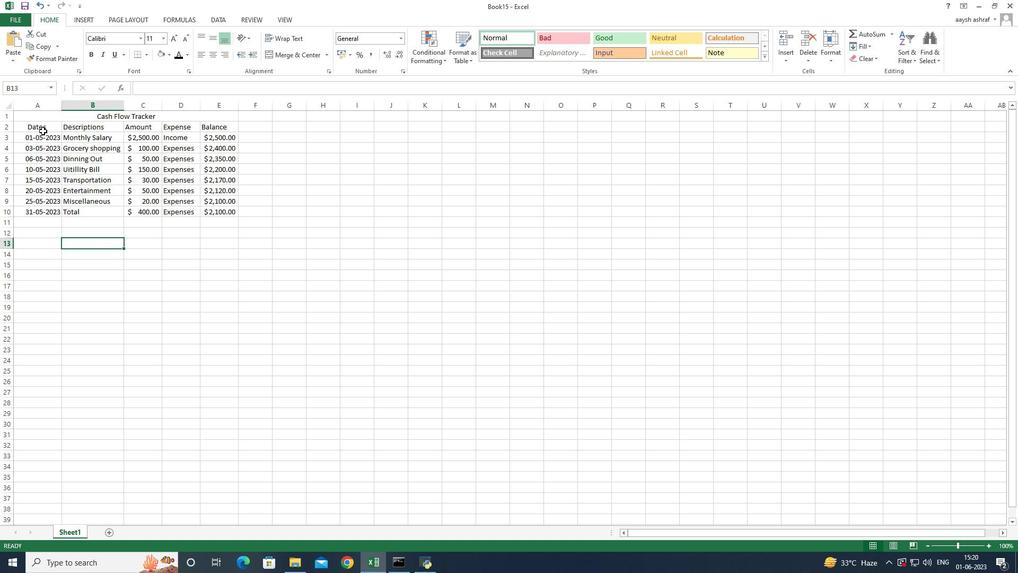 
Action: Mouse moved to (14, 19)
Screenshot: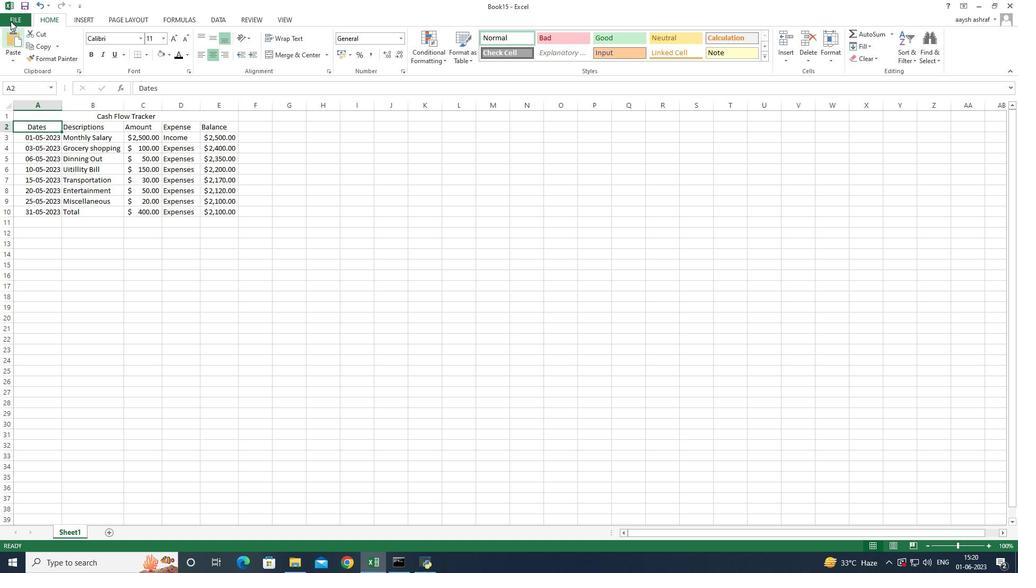 
Action: Mouse pressed left at (14, 19)
Screenshot: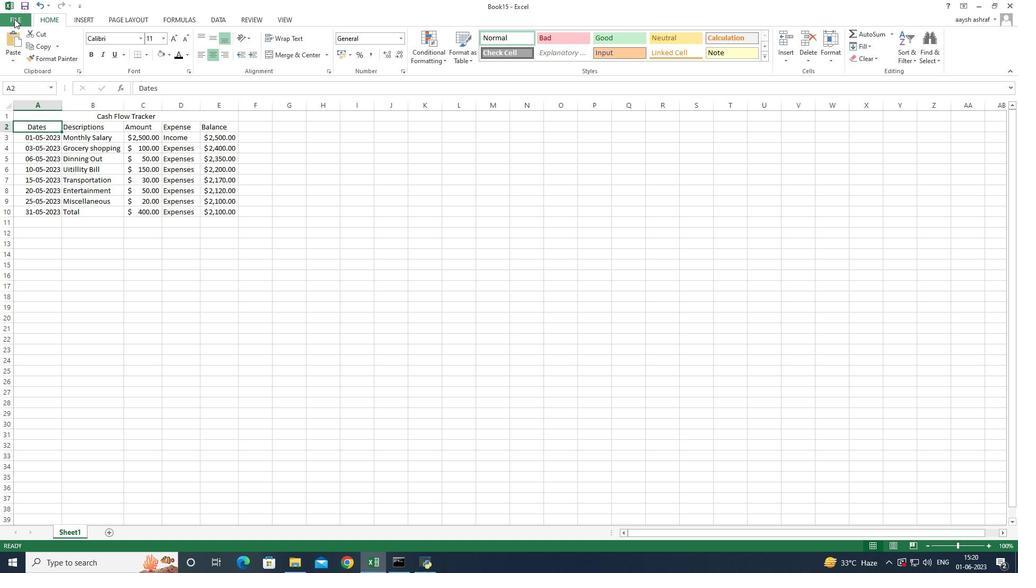 
Action: Mouse moved to (27, 124)
Screenshot: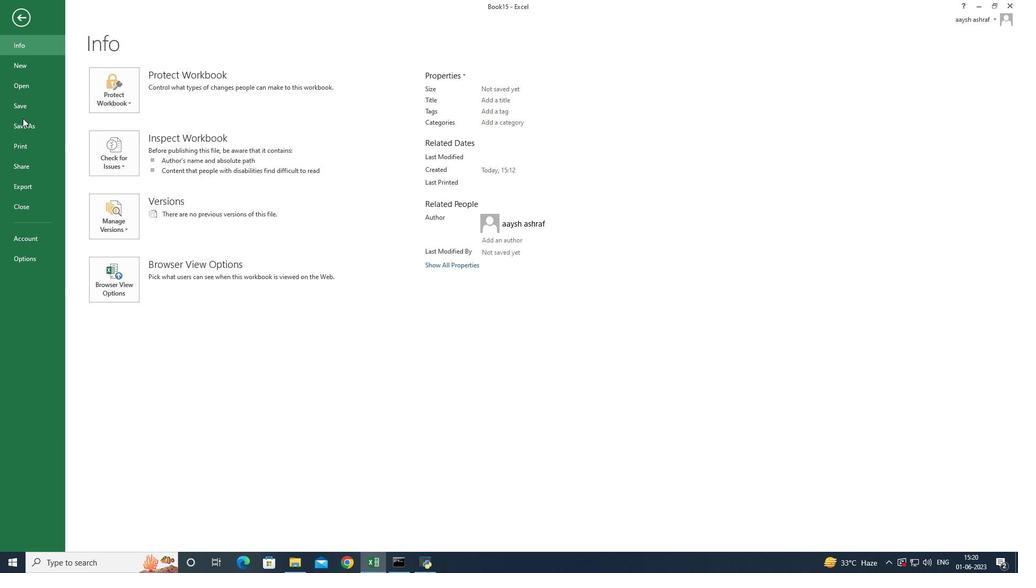
Action: Mouse pressed left at (27, 124)
Screenshot: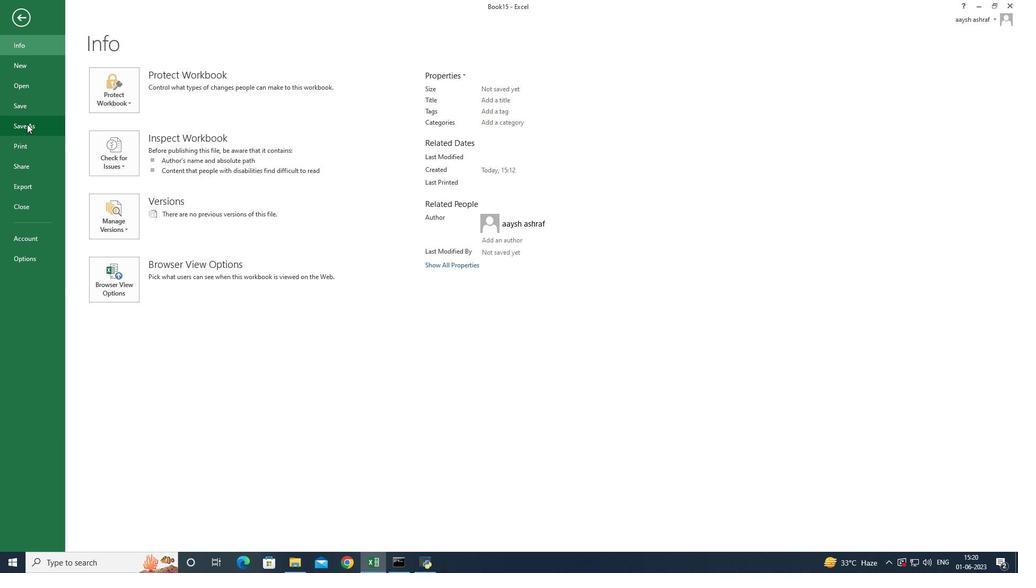 
Action: Mouse moved to (273, 110)
Screenshot: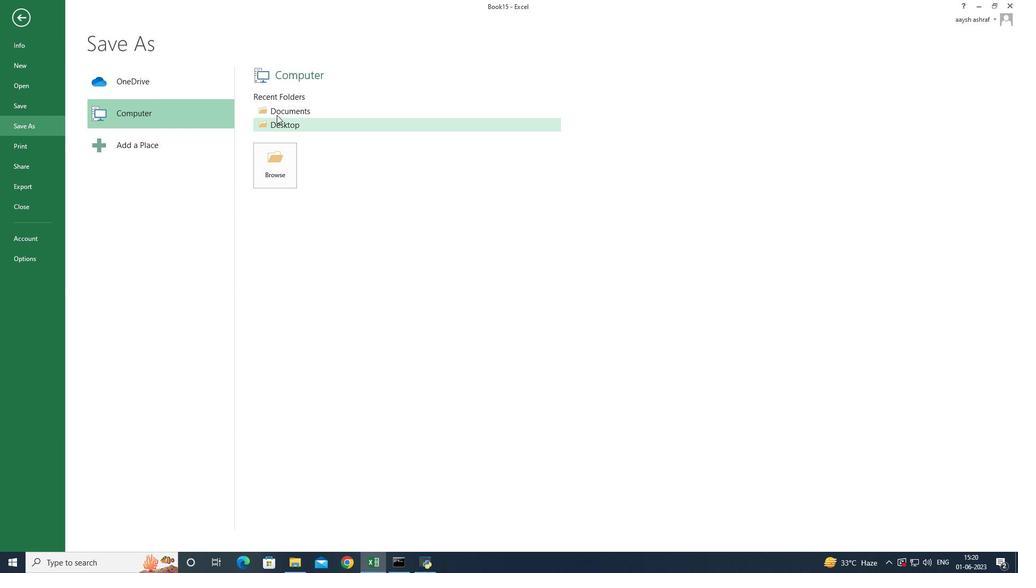 
Action: Mouse pressed left at (273, 110)
Screenshot: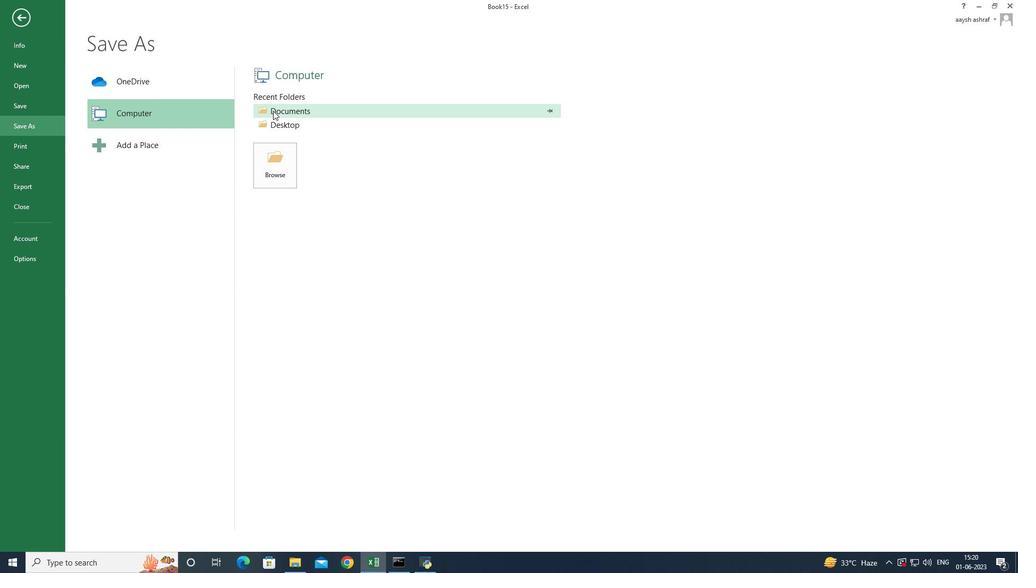 
Action: Mouse moved to (229, 221)
Screenshot: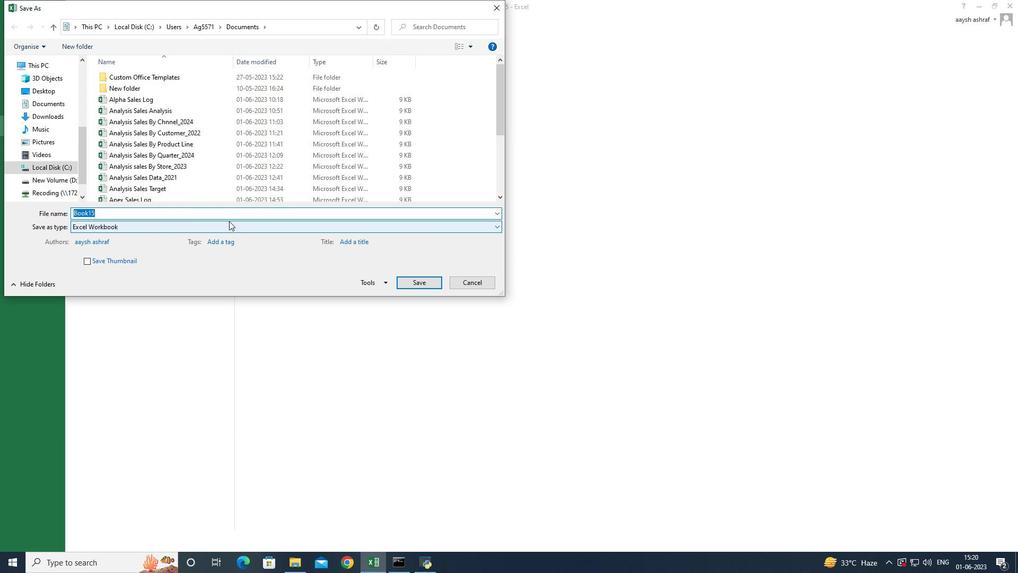 
Action: Key pressed <Key.shift>Ass
Screenshot: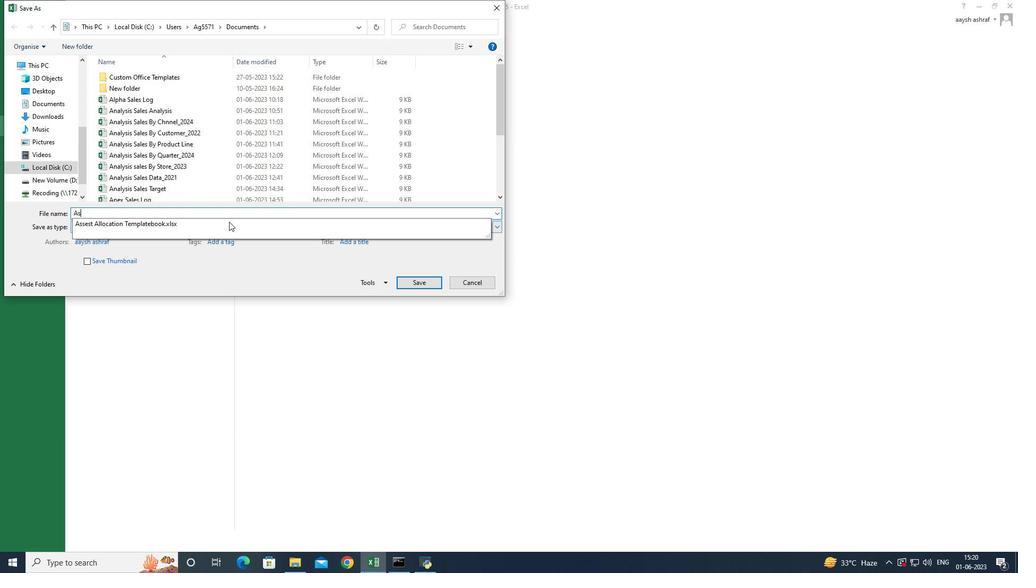 
Action: Mouse moved to (481, 278)
Screenshot: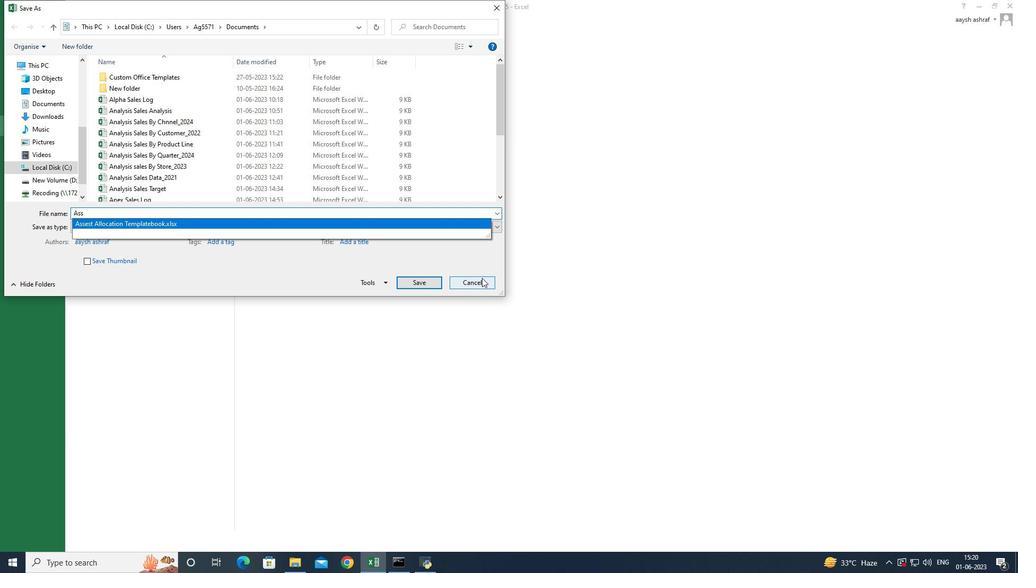 
Action: Mouse pressed left at (481, 278)
Screenshot: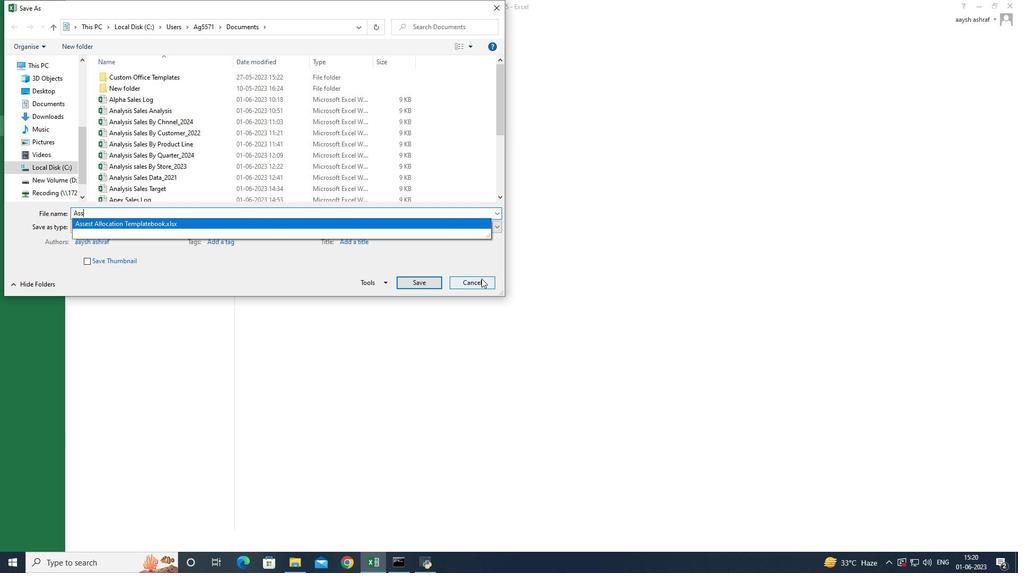 
Action: Mouse moved to (365, 110)
Screenshot: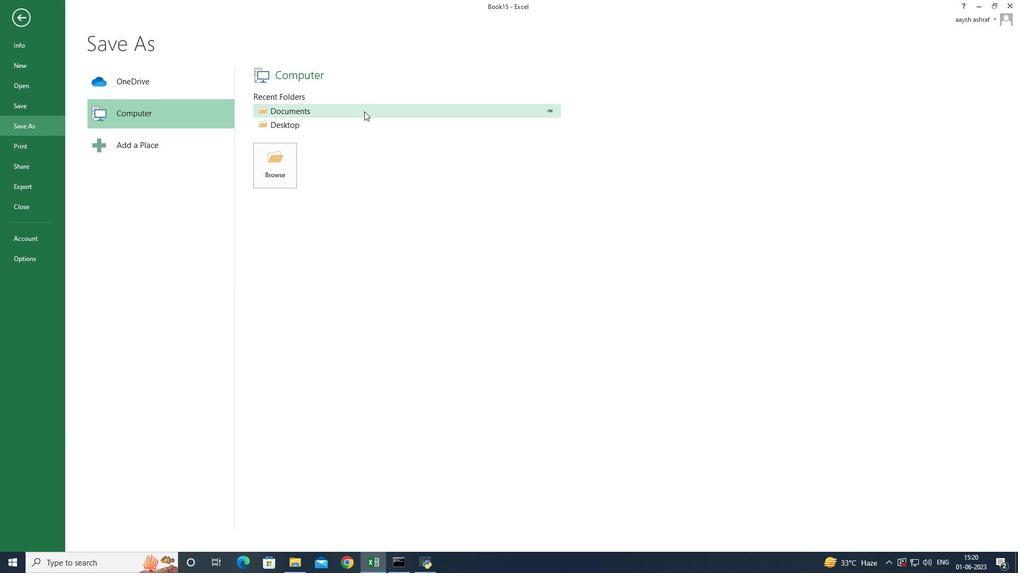 
Action: Mouse pressed left at (365, 110)
Screenshot: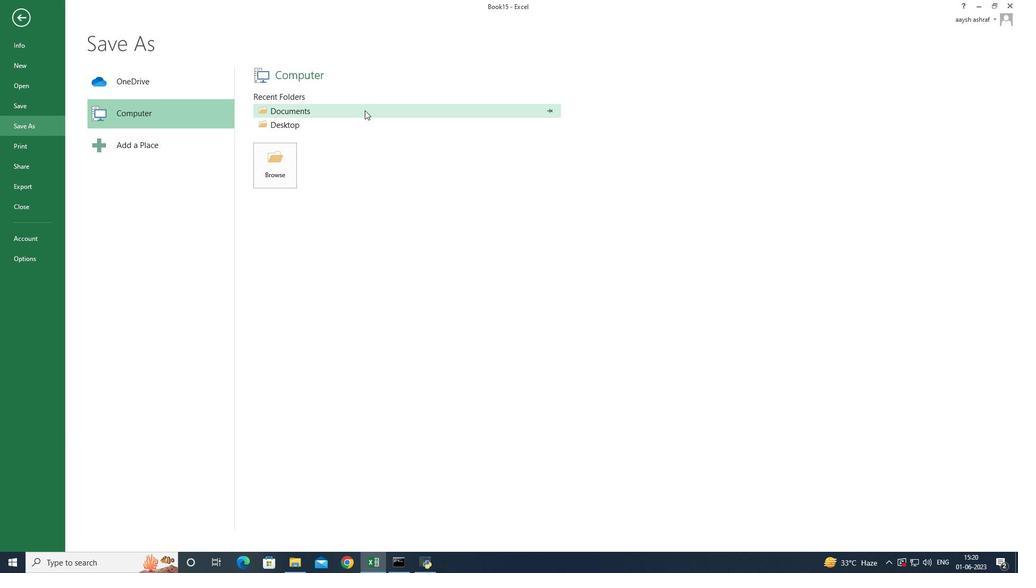 
Action: Mouse moved to (298, 269)
Screenshot: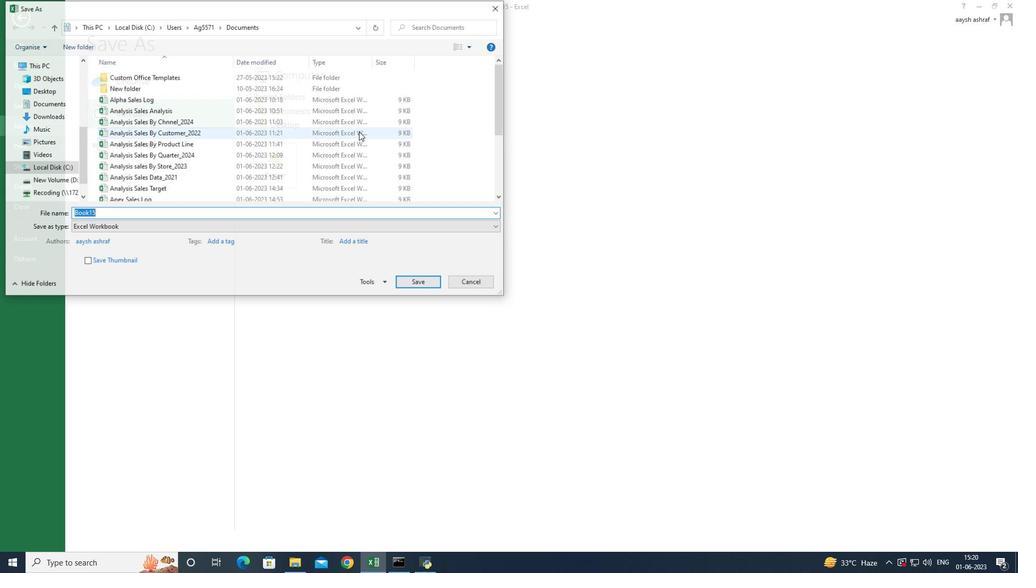 
Action: Key pressed <Key.shift>Assest<Key.space><Key.shift>VAl<Key.space><Key.shift><Key.shift>Templates<Key.enter>
Screenshot: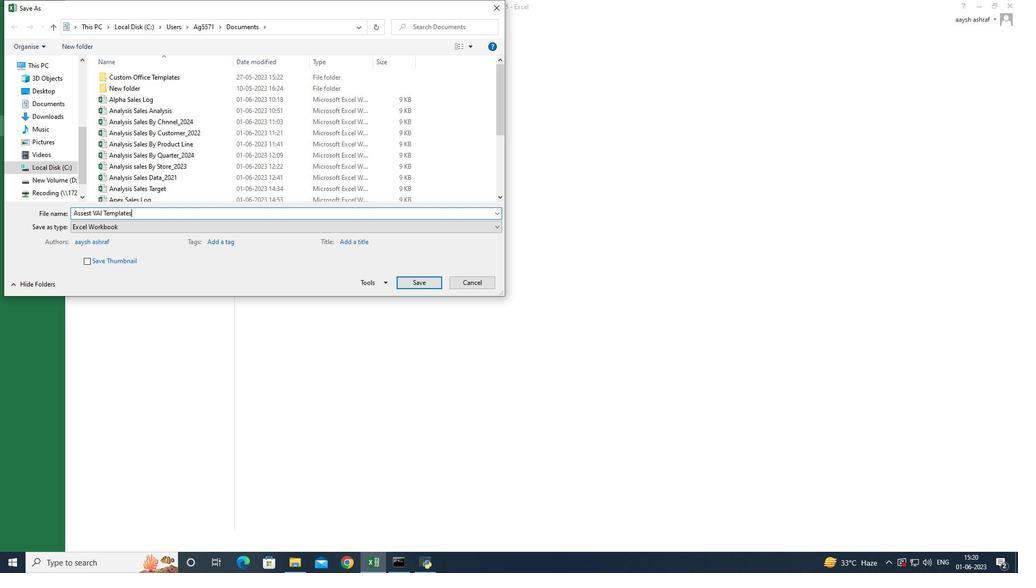 
